 Task: Research Airbnb properties in Hastings, New Zealand from 10th December, 2023 to 16th December, 2023 for 4 adults.4 bedrooms having 4 beds and 4 bathrooms. Property type can be flat. Amenities needed are: wifi, TV, free parkinig on premises, gym, breakfast. Booking option can be shelf check-in. Look for 3 properties as per requirement.
Action: Mouse moved to (519, 148)
Screenshot: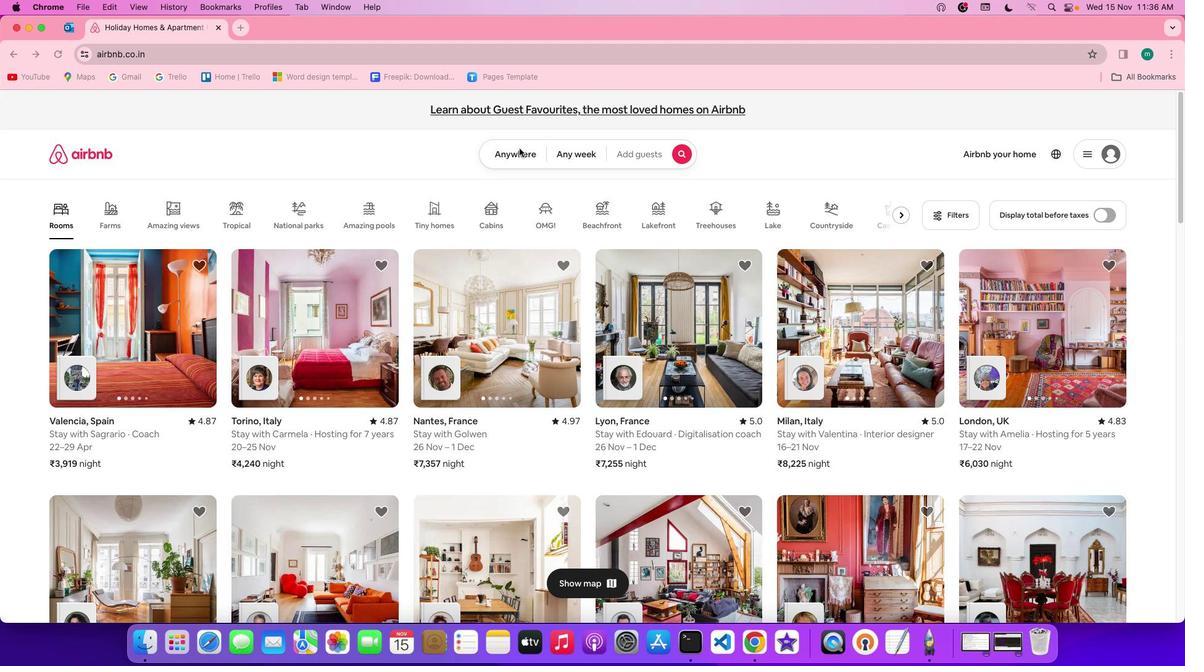 
Action: Mouse pressed left at (519, 148)
Screenshot: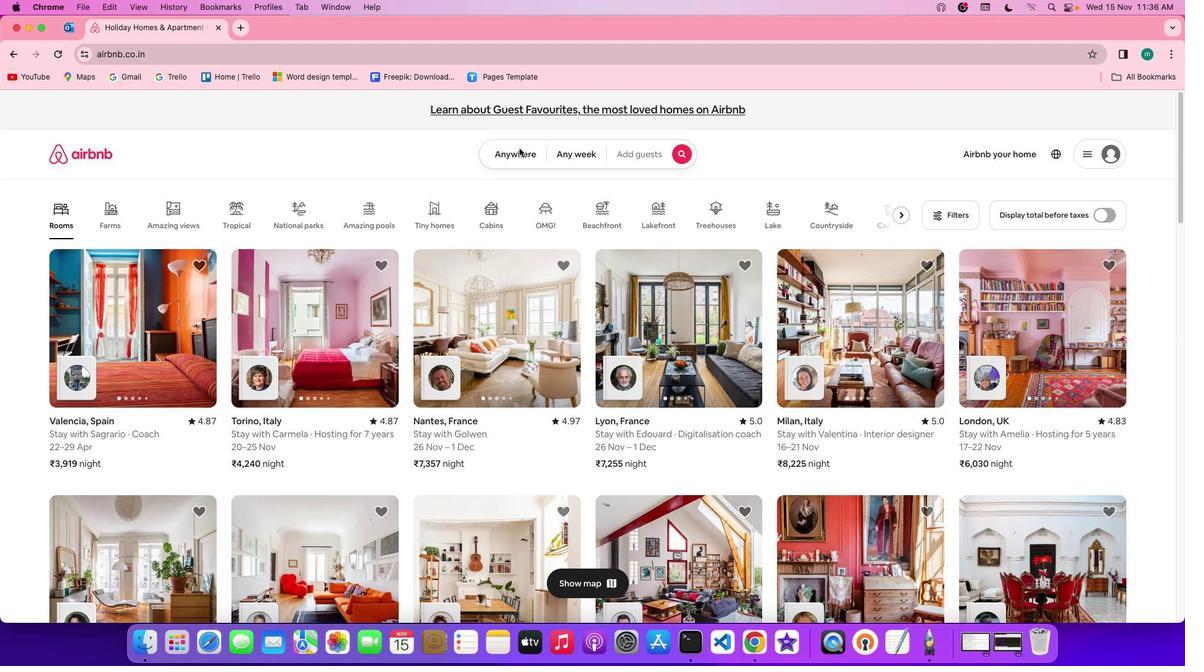 
Action: Mouse pressed left at (519, 148)
Screenshot: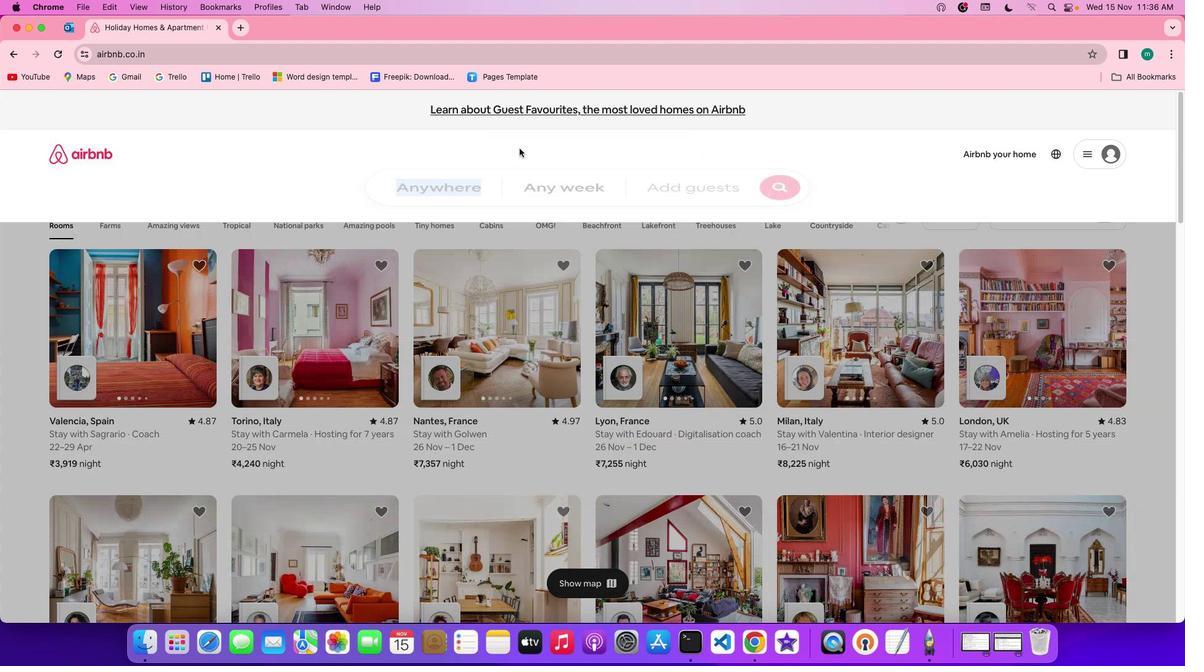 
Action: Mouse moved to (472, 204)
Screenshot: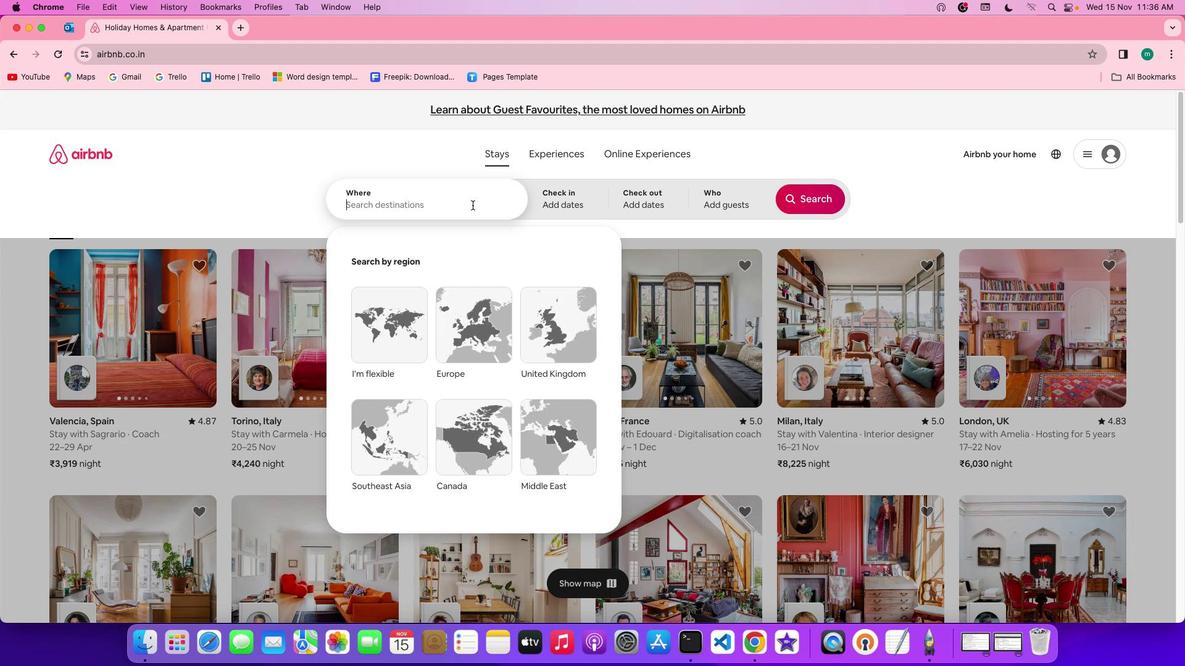 
Action: Mouse pressed left at (472, 204)
Screenshot: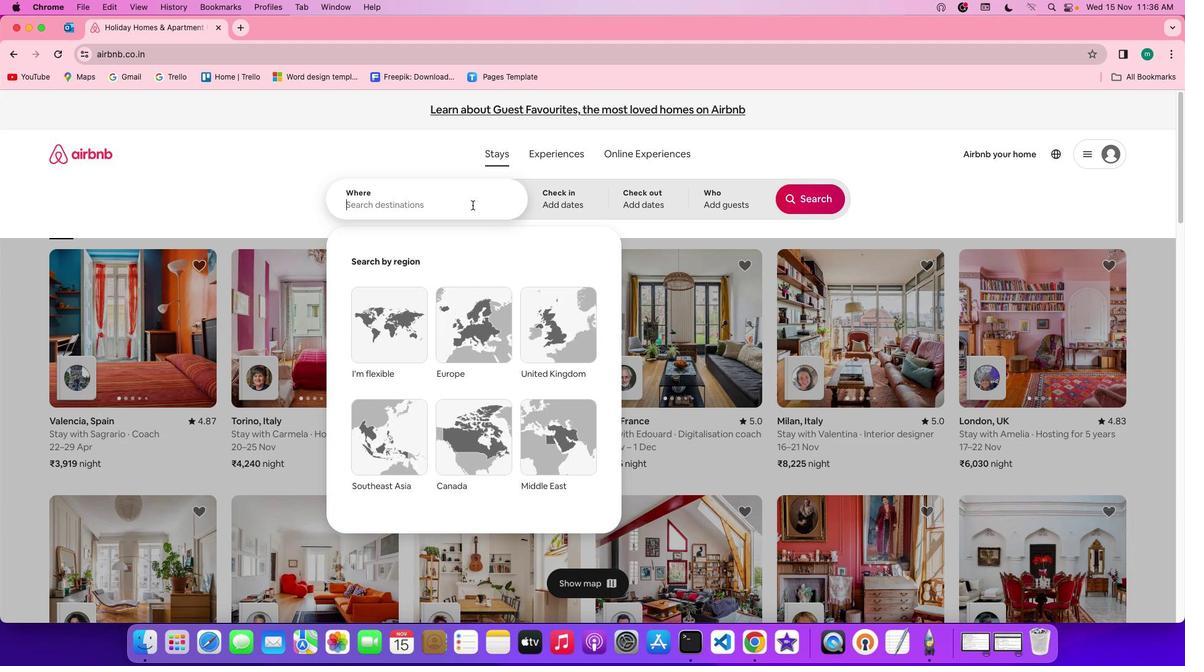 
Action: Mouse moved to (474, 205)
Screenshot: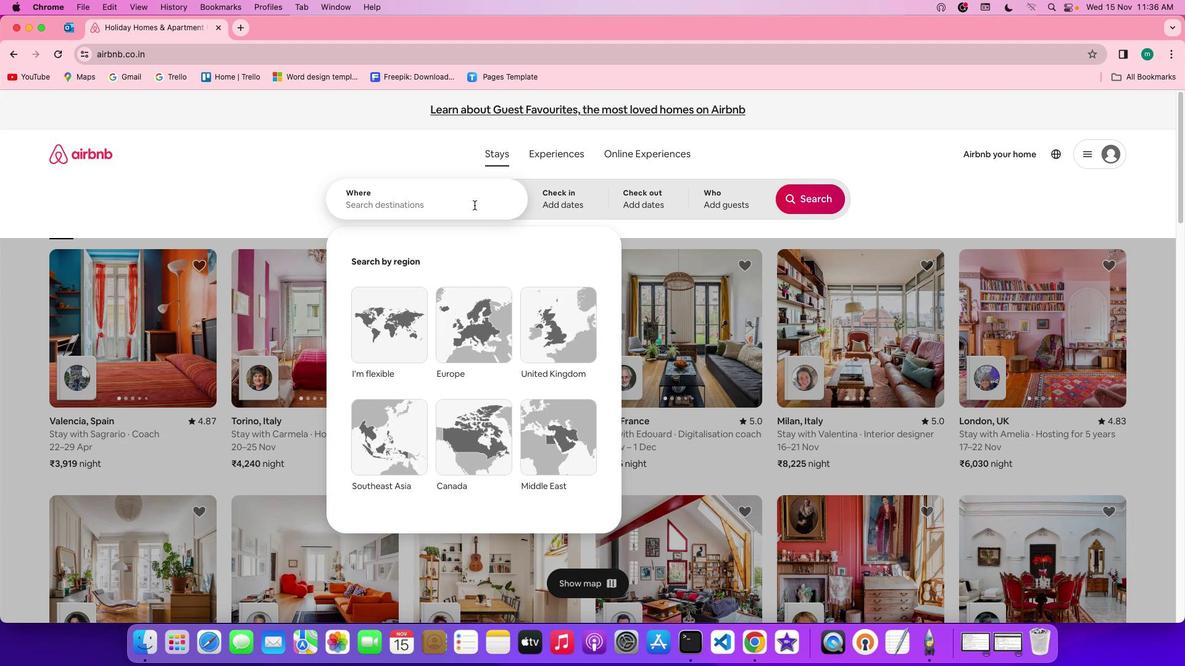 
Action: Key pressed Key.shift'H''a''s''t''i''n''g''s'','Key.spaceKey.shift'n''e''w'Key.spaceKey.shiftKey.shift'Z''e''a''l''a''n''d'
Screenshot: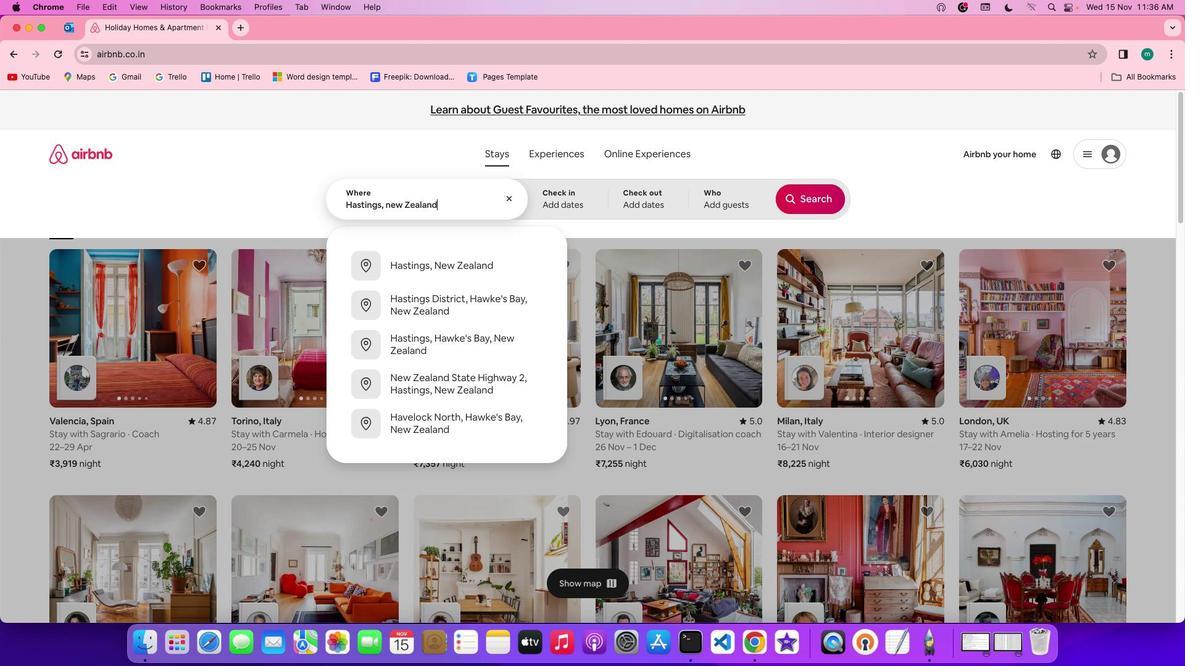 
Action: Mouse moved to (587, 202)
Screenshot: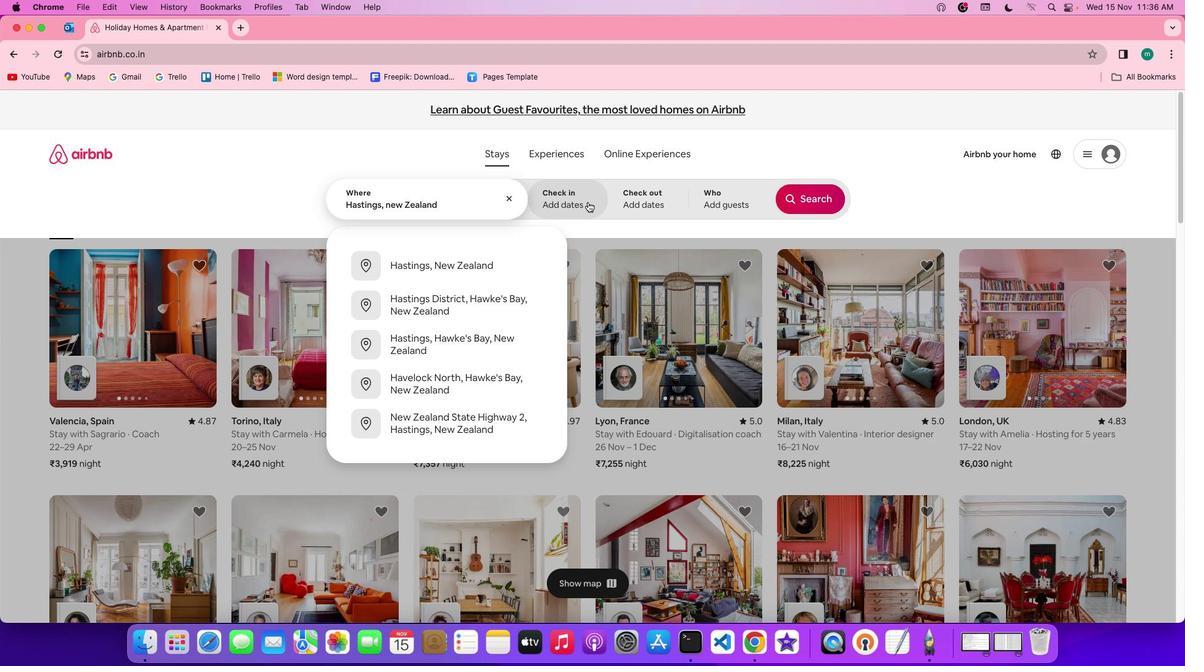 
Action: Mouse pressed left at (587, 202)
Screenshot: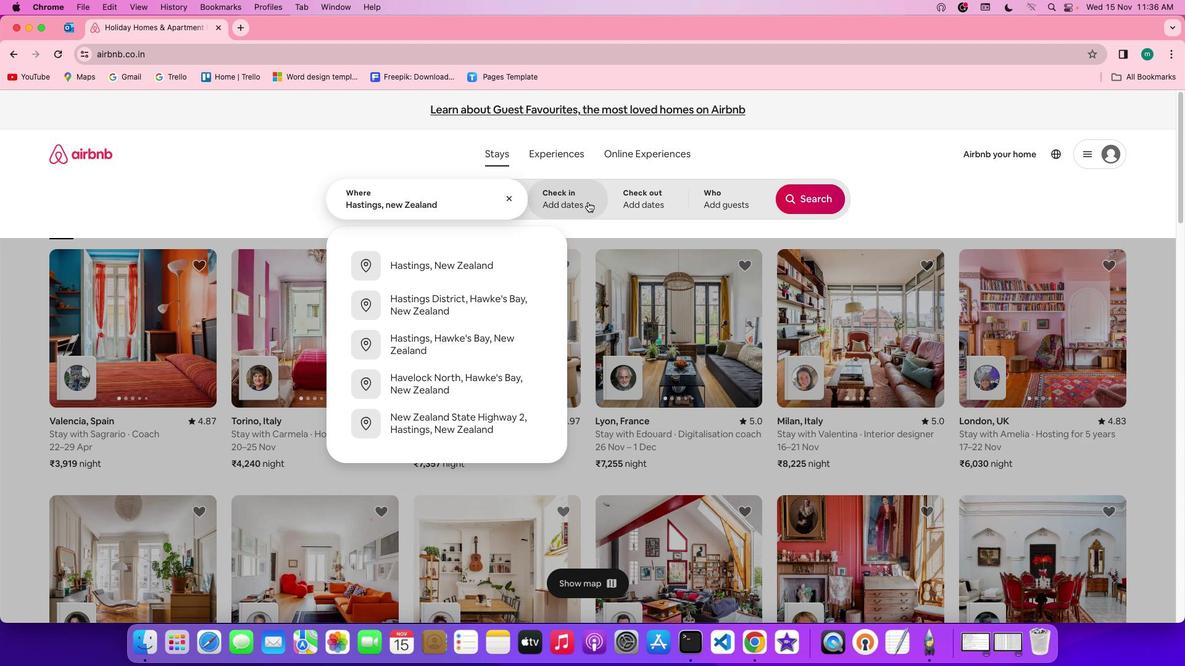 
Action: Mouse moved to (614, 401)
Screenshot: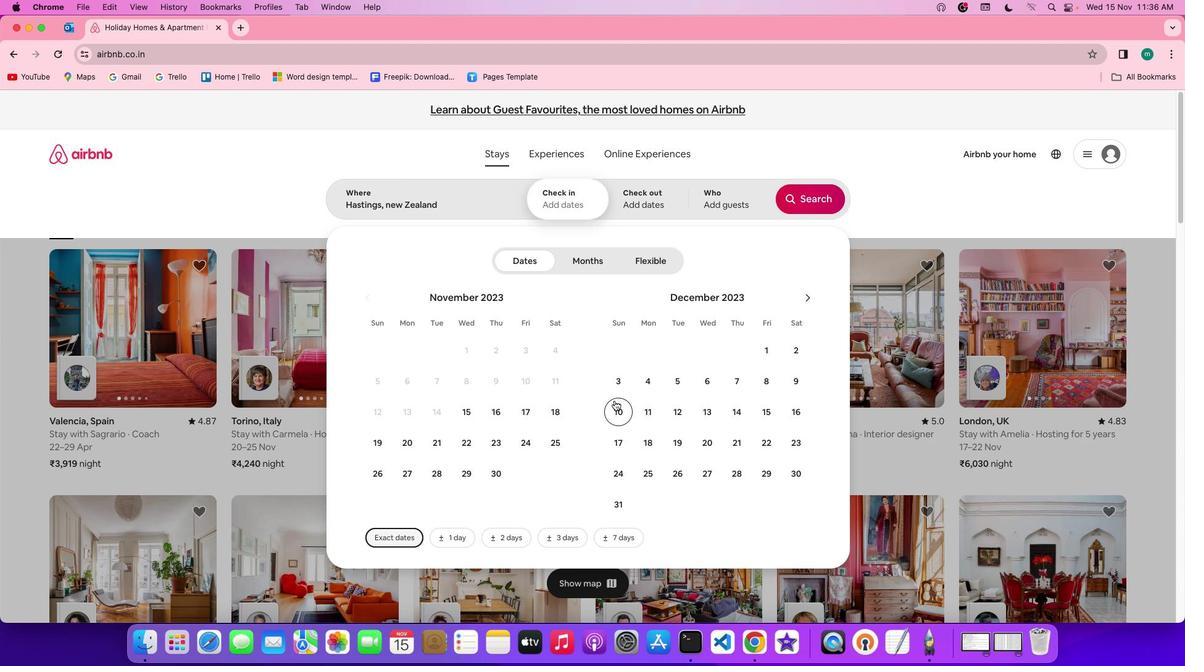 
Action: Mouse pressed left at (614, 401)
Screenshot: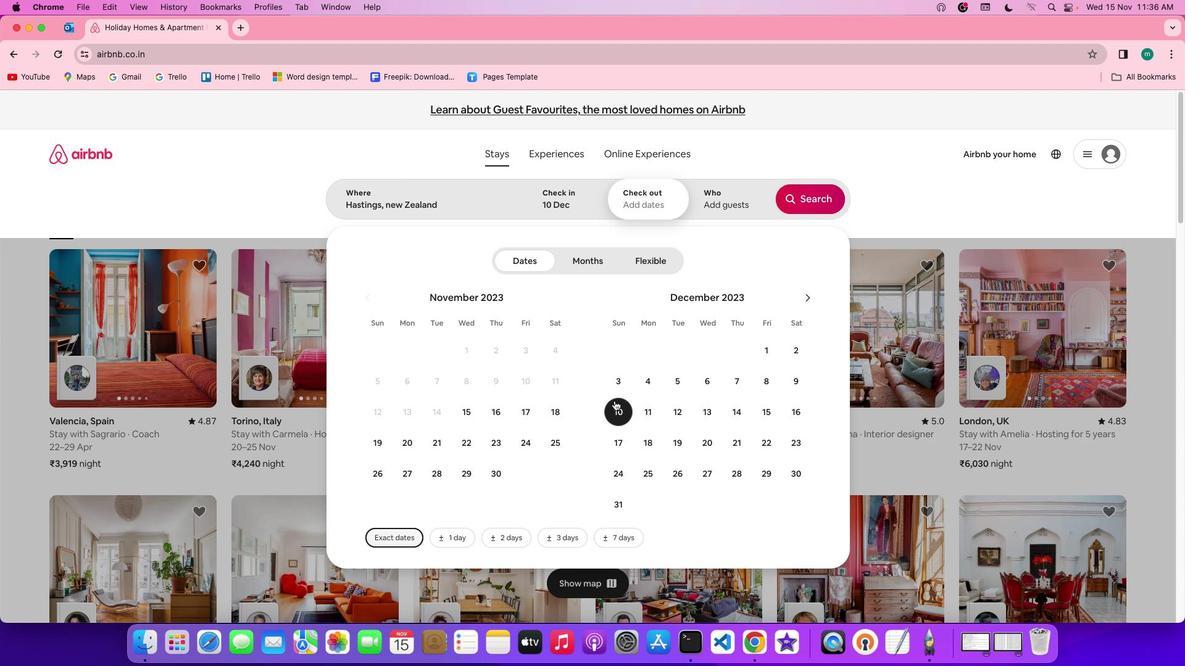 
Action: Mouse moved to (793, 406)
Screenshot: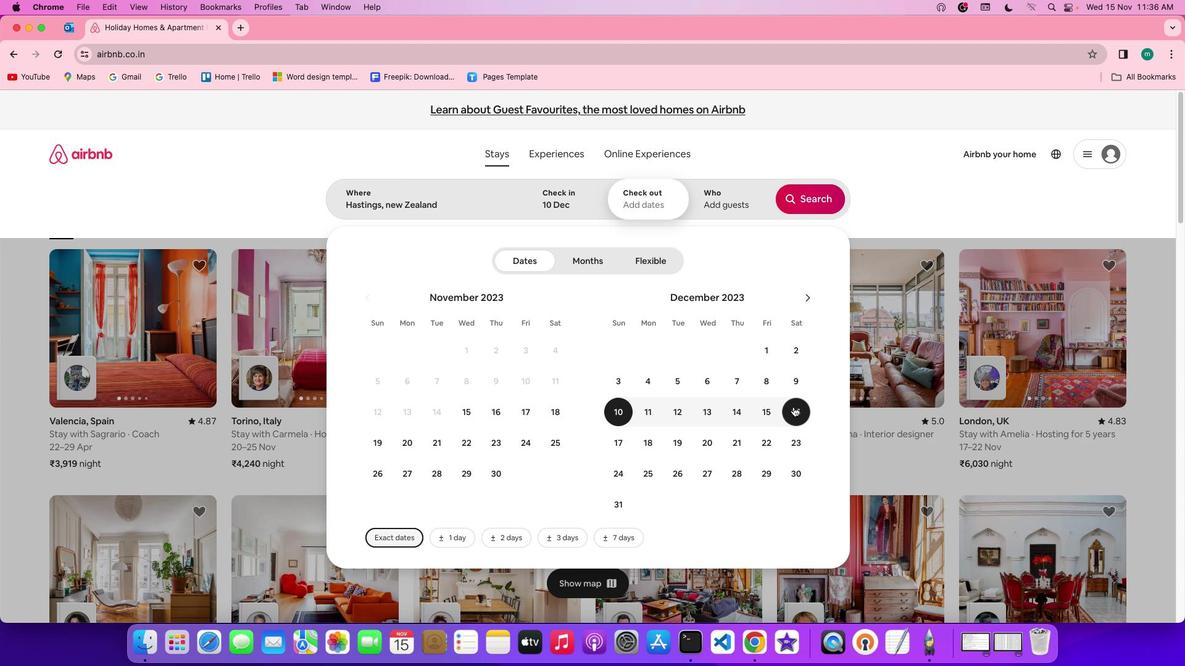 
Action: Mouse pressed left at (793, 406)
Screenshot: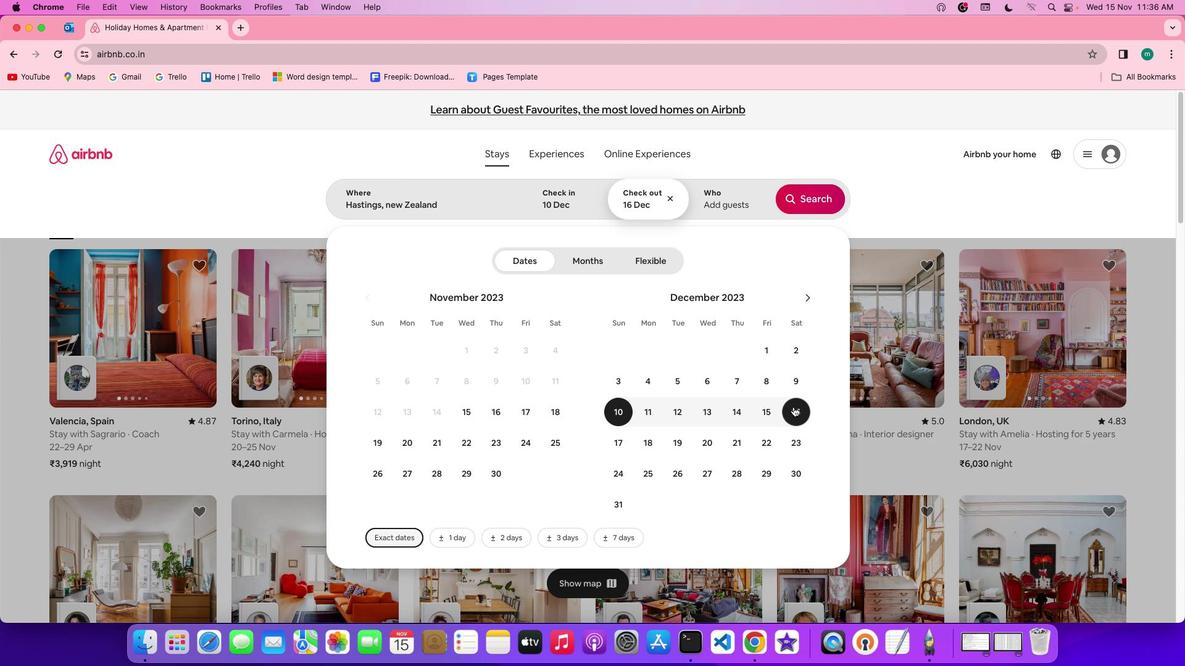 
Action: Mouse moved to (743, 192)
Screenshot: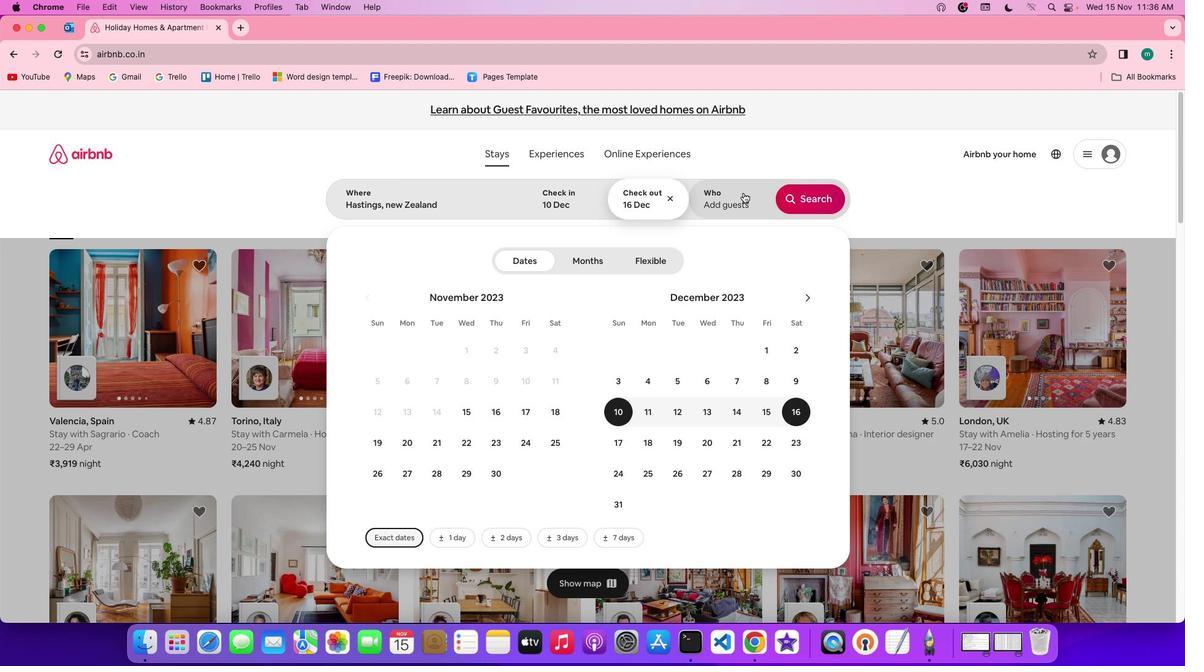 
Action: Mouse pressed left at (743, 192)
Screenshot: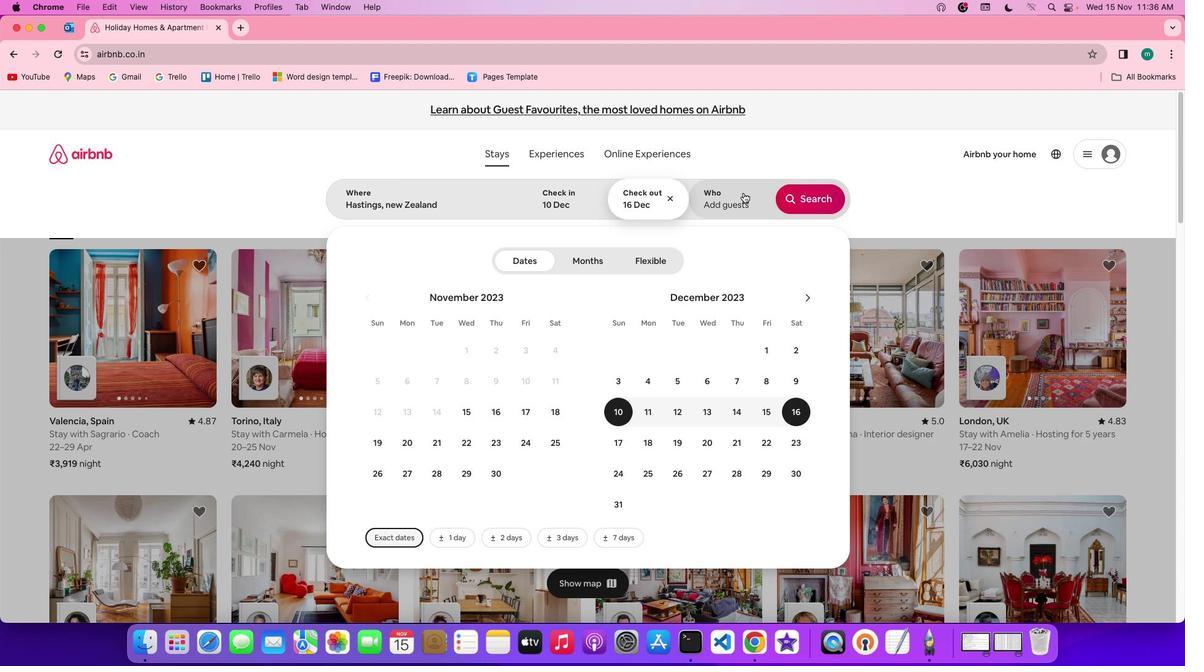 
Action: Mouse moved to (813, 269)
Screenshot: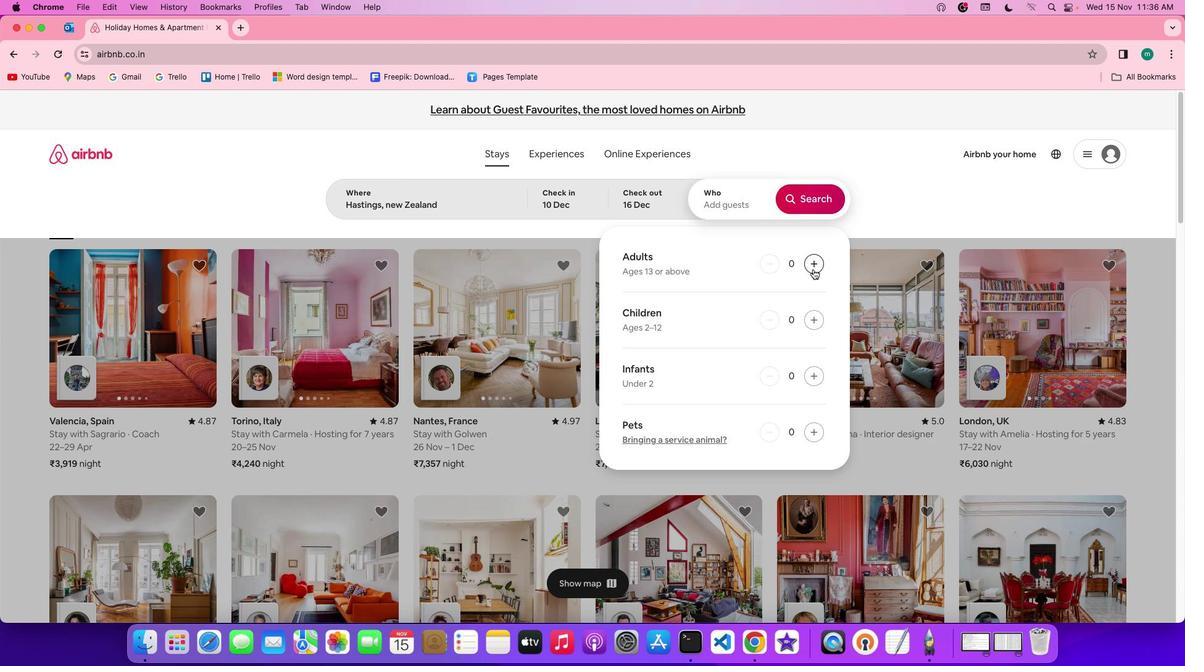 
Action: Mouse pressed left at (813, 269)
Screenshot: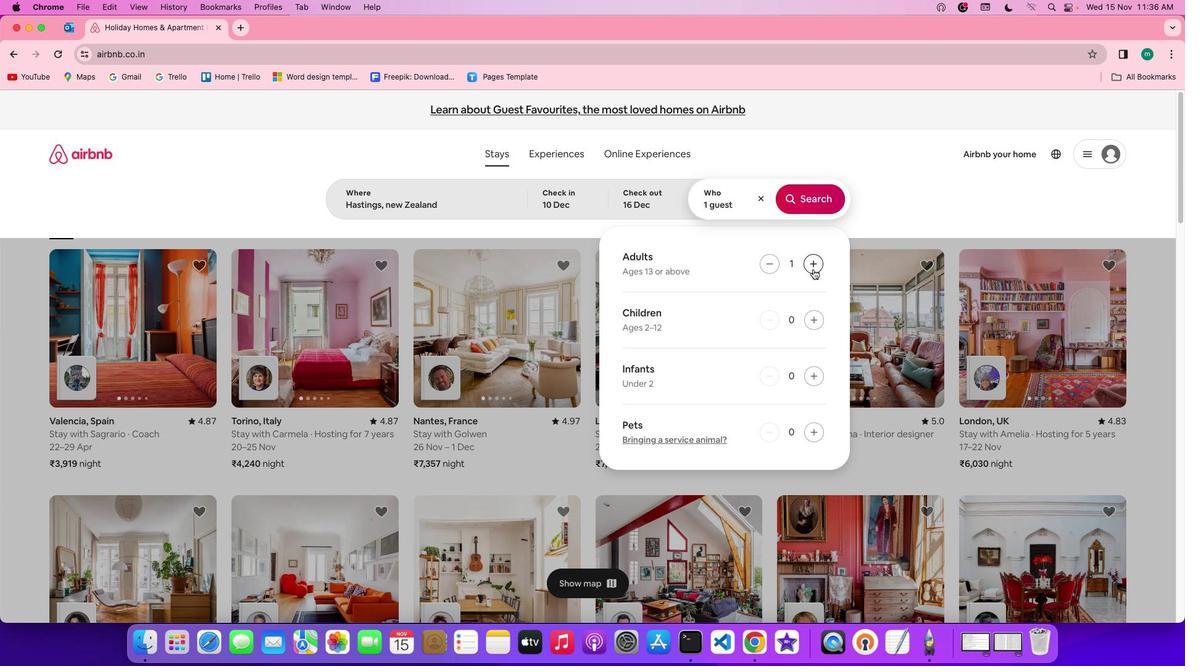 
Action: Mouse pressed left at (813, 269)
Screenshot: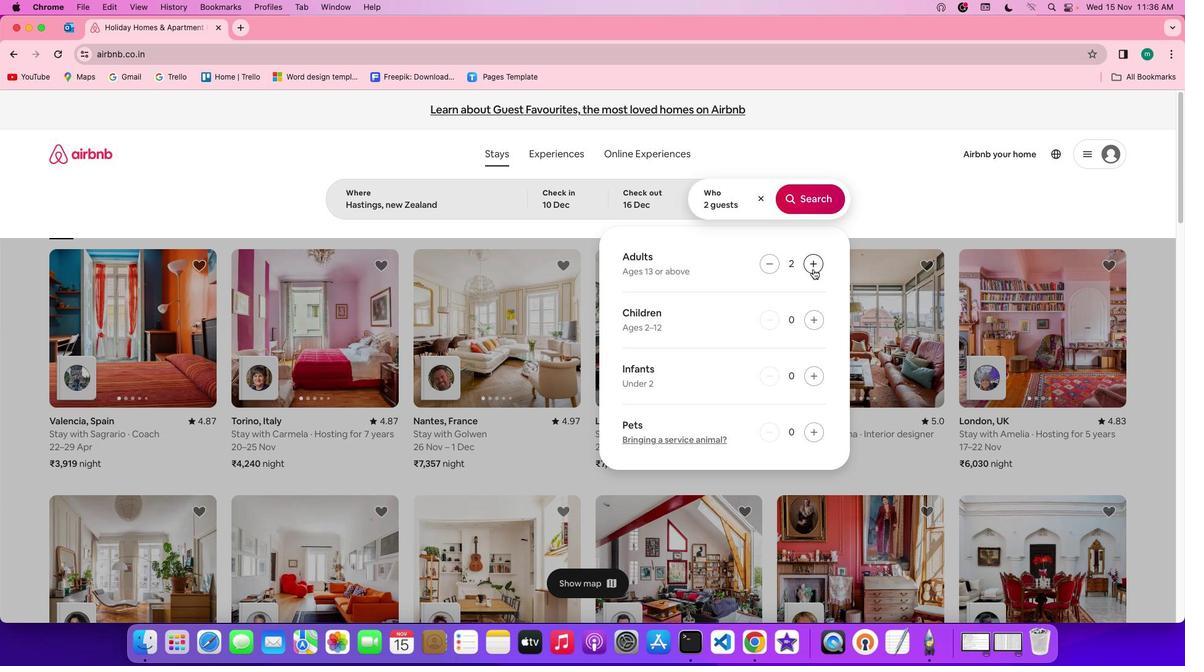
Action: Mouse pressed left at (813, 269)
Screenshot: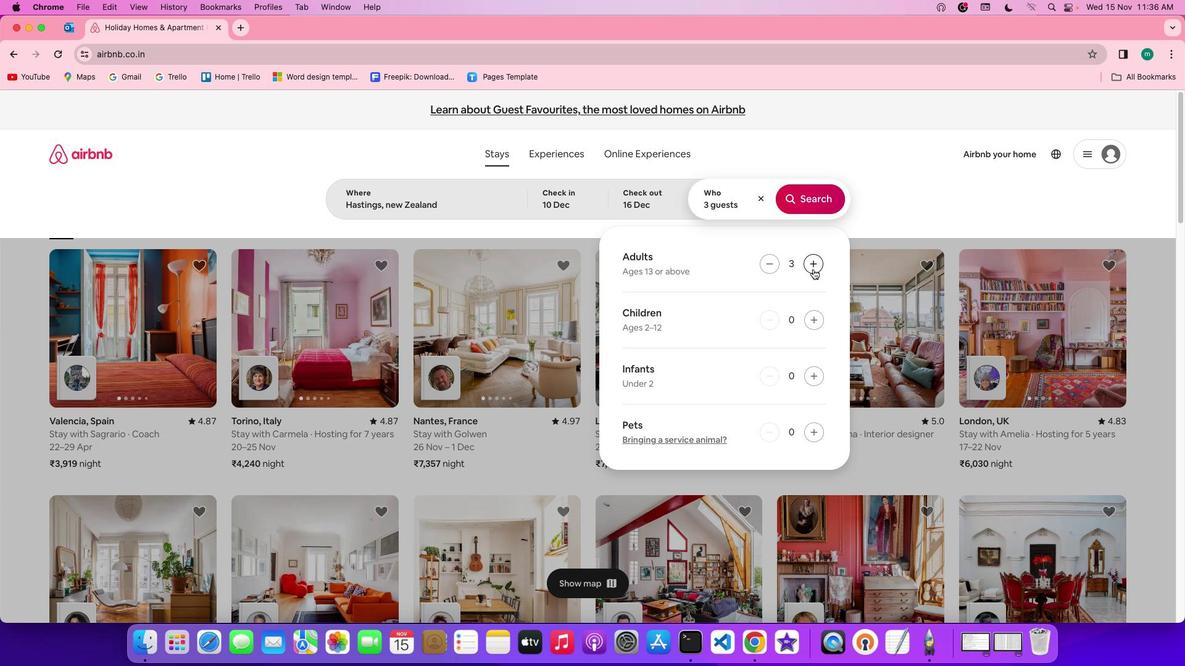 
Action: Mouse pressed left at (813, 269)
Screenshot: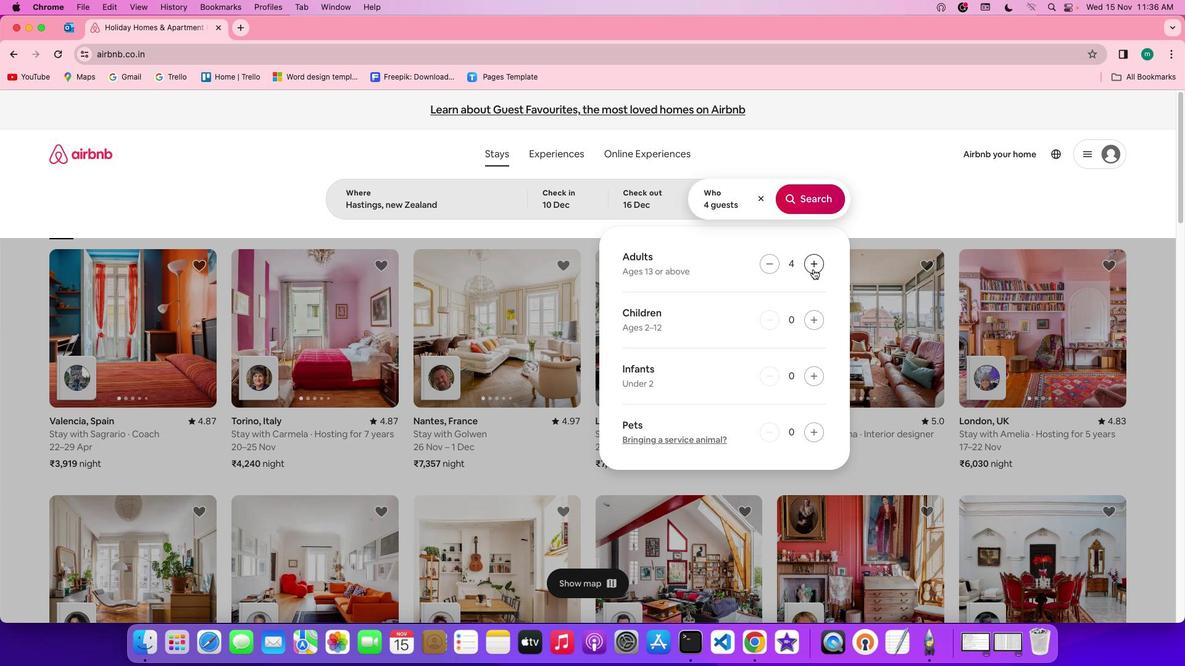 
Action: Mouse moved to (815, 188)
Screenshot: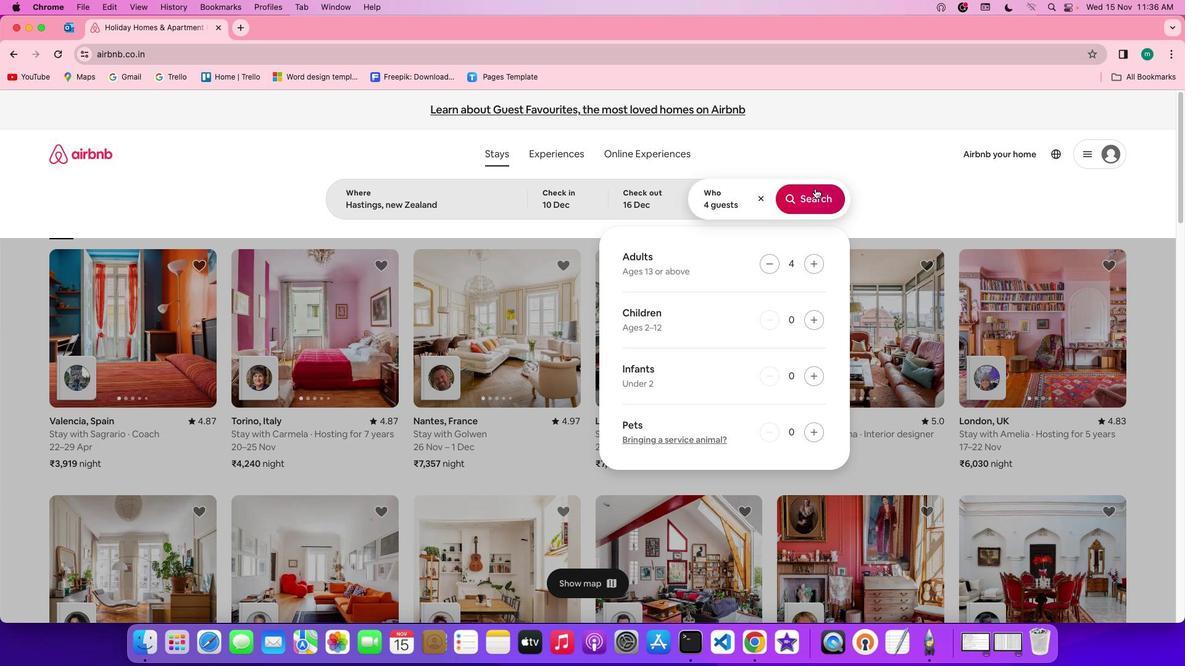 
Action: Mouse pressed left at (815, 188)
Screenshot: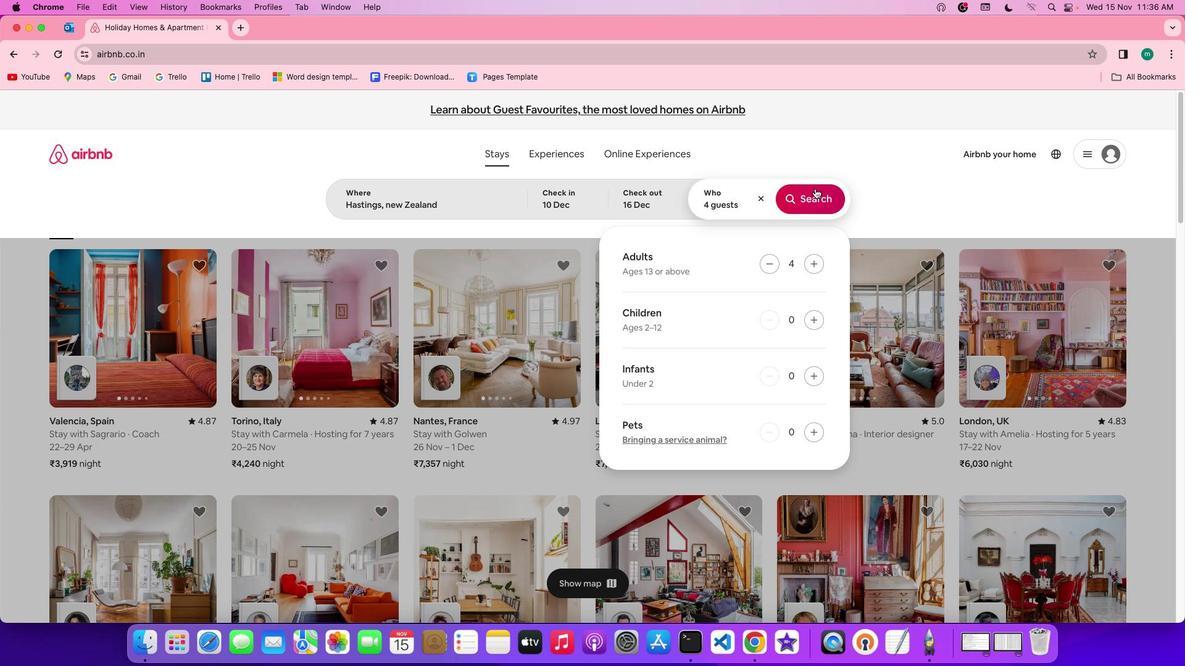 
Action: Mouse moved to (995, 172)
Screenshot: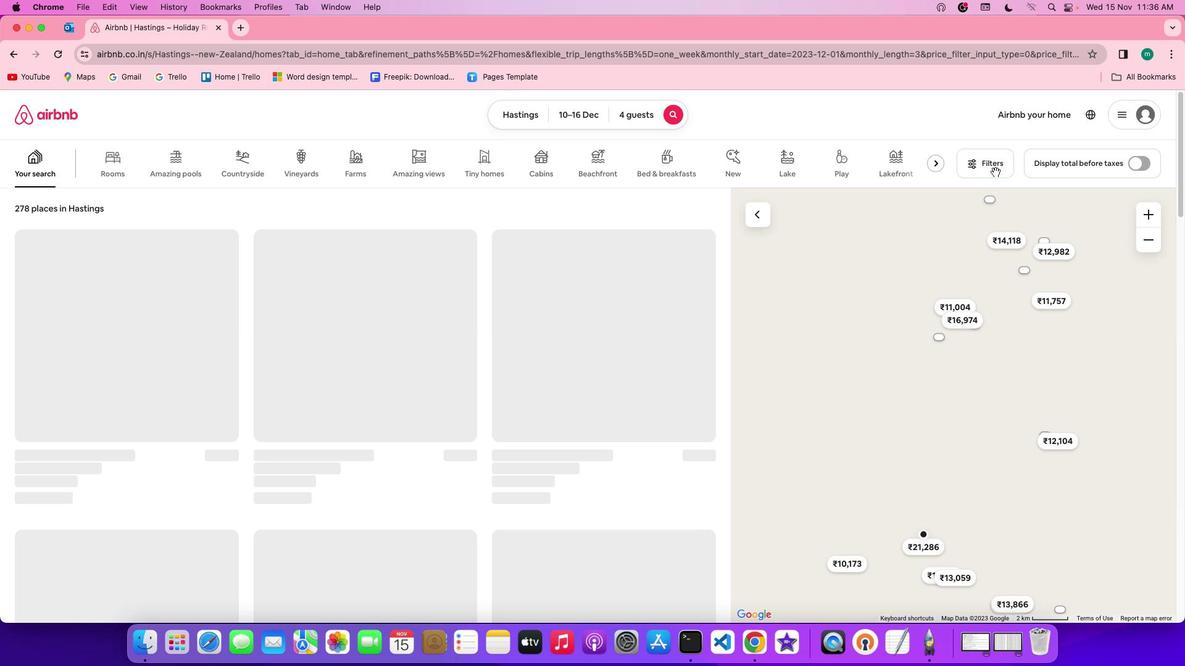 
Action: Mouse pressed left at (995, 172)
Screenshot: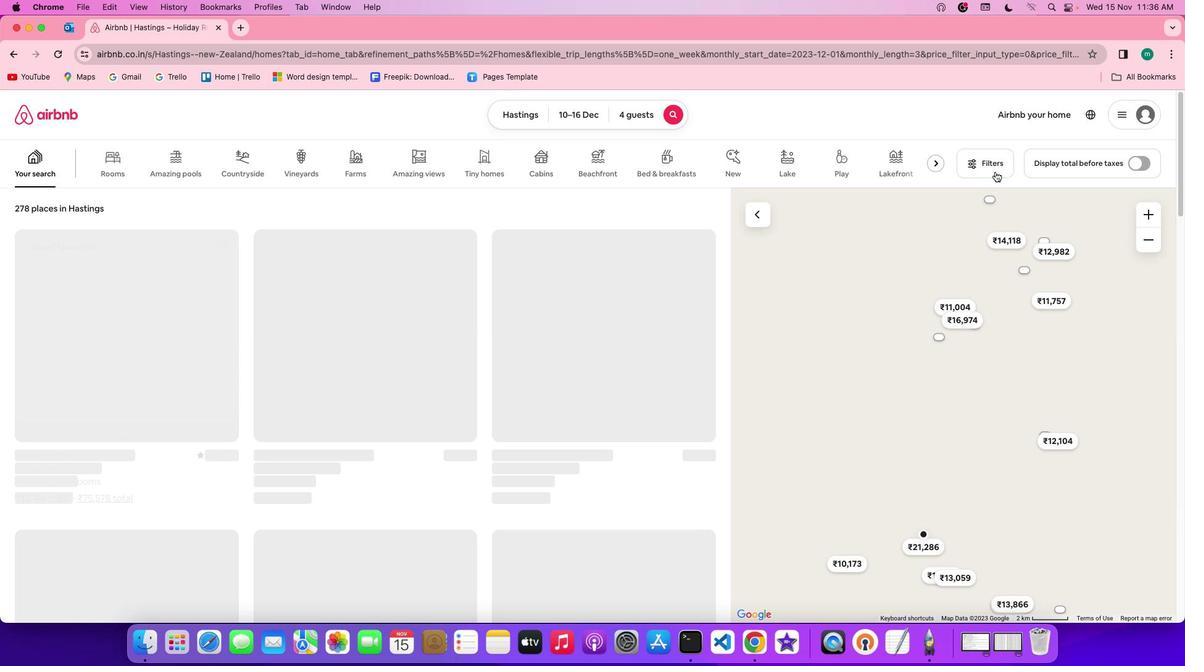 
Action: Mouse moved to (582, 370)
Screenshot: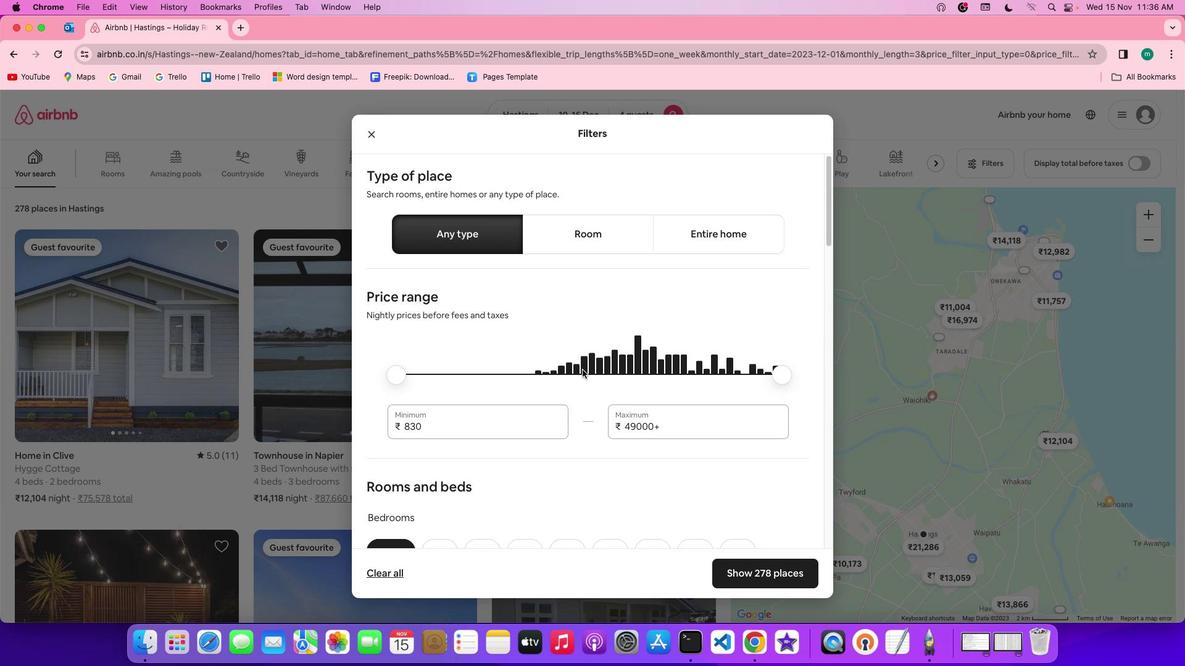 
Action: Mouse scrolled (582, 370) with delta (0, 0)
Screenshot: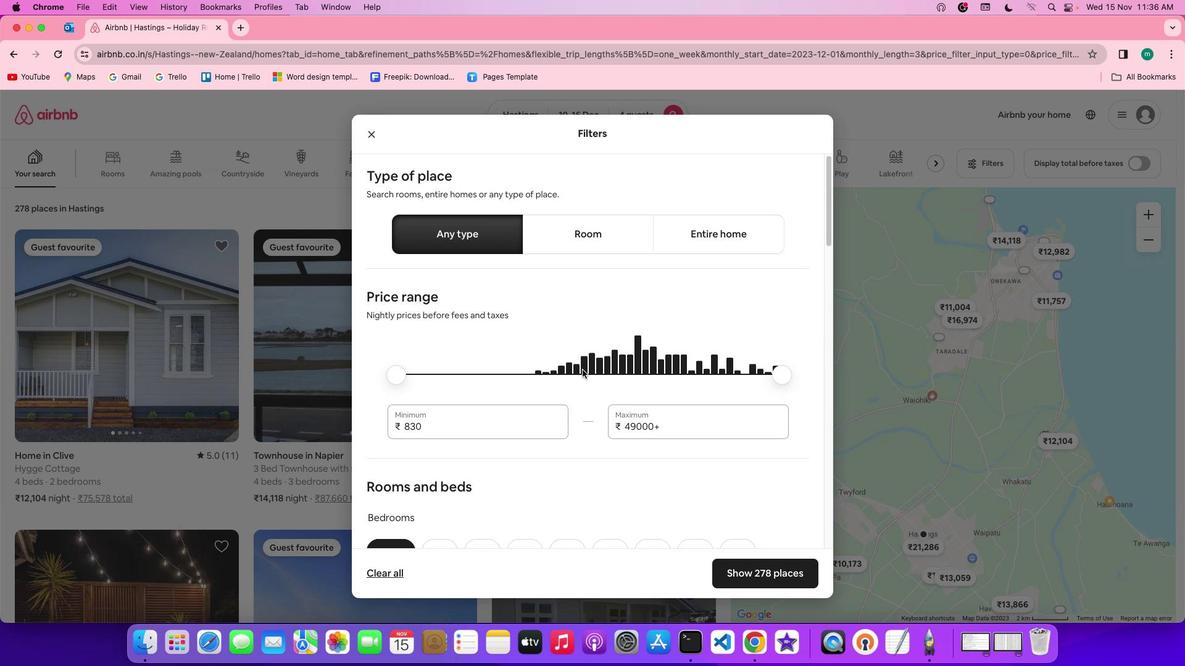 
Action: Mouse moved to (582, 369)
Screenshot: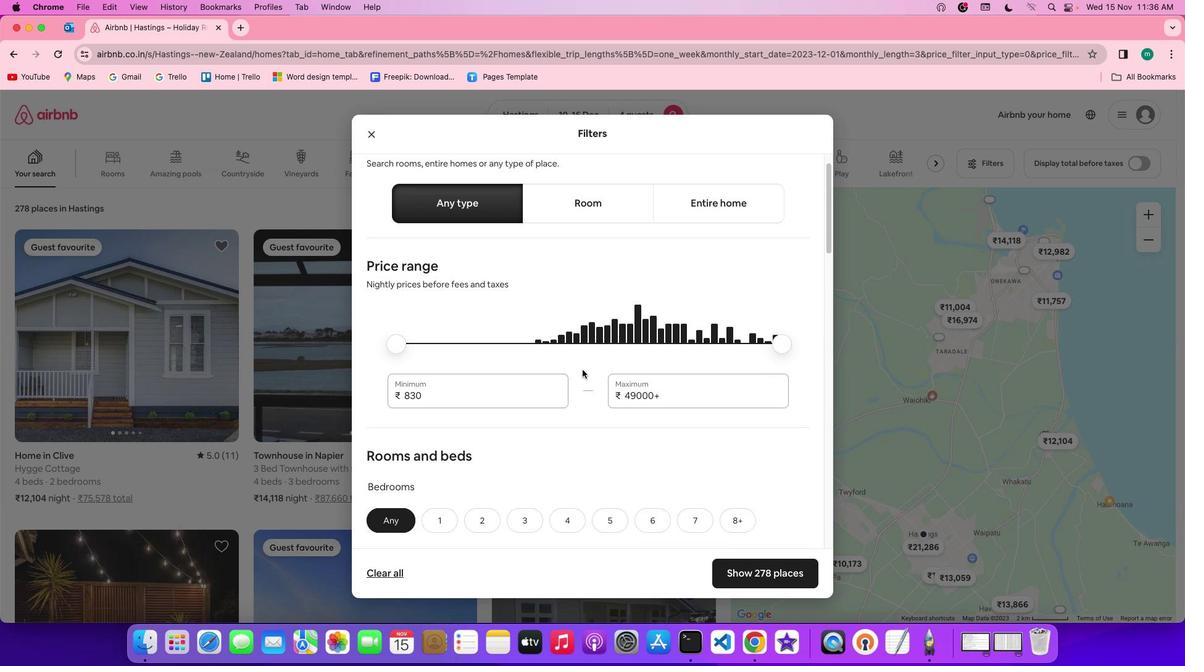 
Action: Mouse scrolled (582, 369) with delta (0, 0)
Screenshot: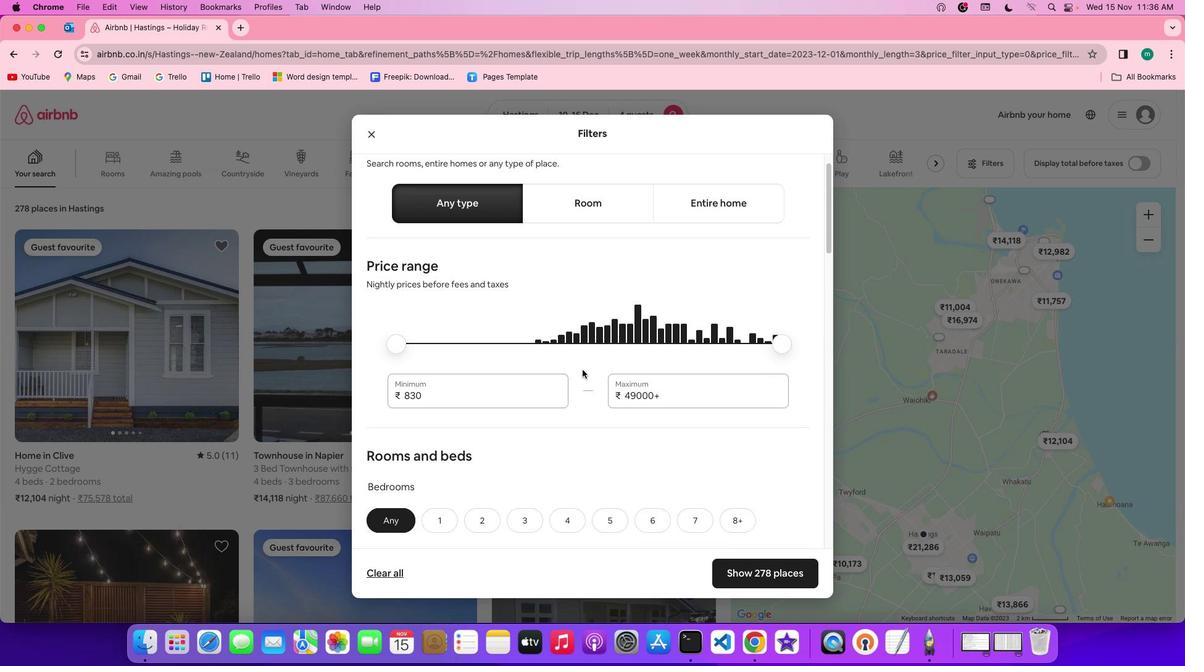 
Action: Mouse scrolled (582, 369) with delta (0, -1)
Screenshot: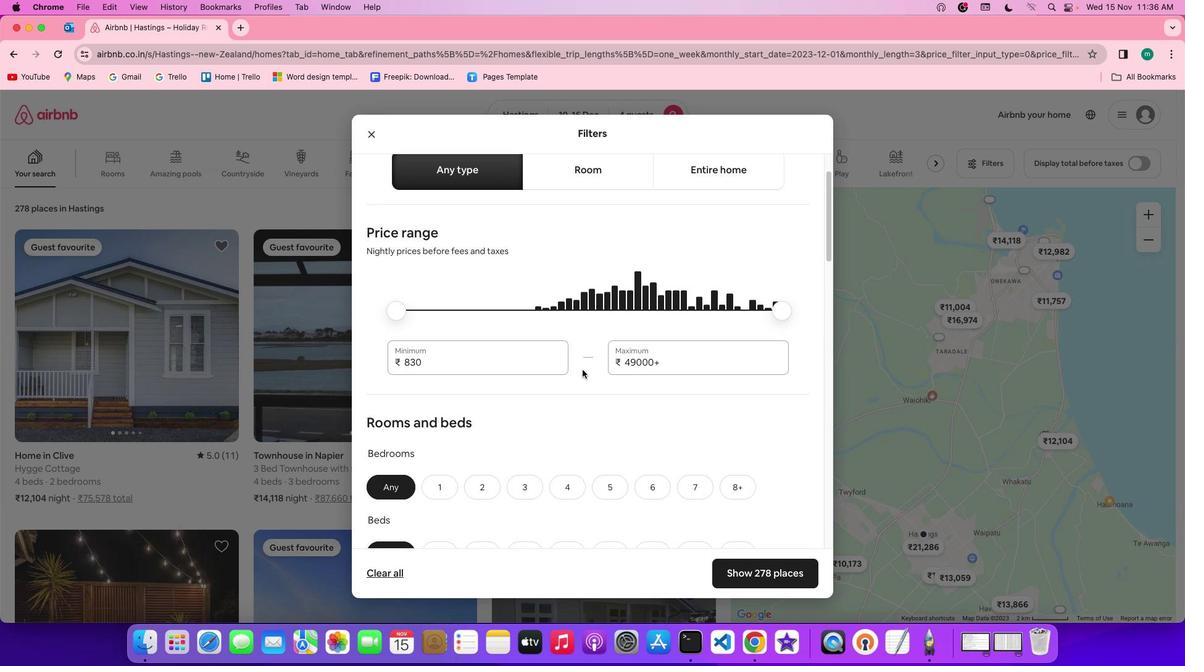 
Action: Mouse scrolled (582, 369) with delta (0, -1)
Screenshot: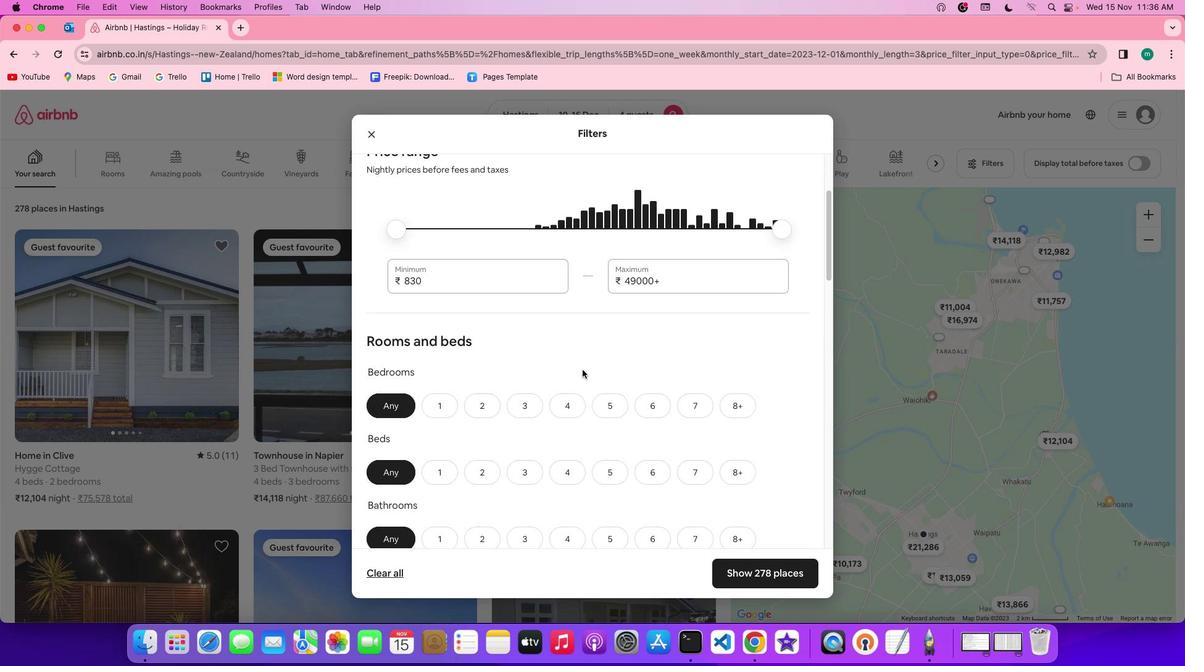 
Action: Mouse moved to (579, 364)
Screenshot: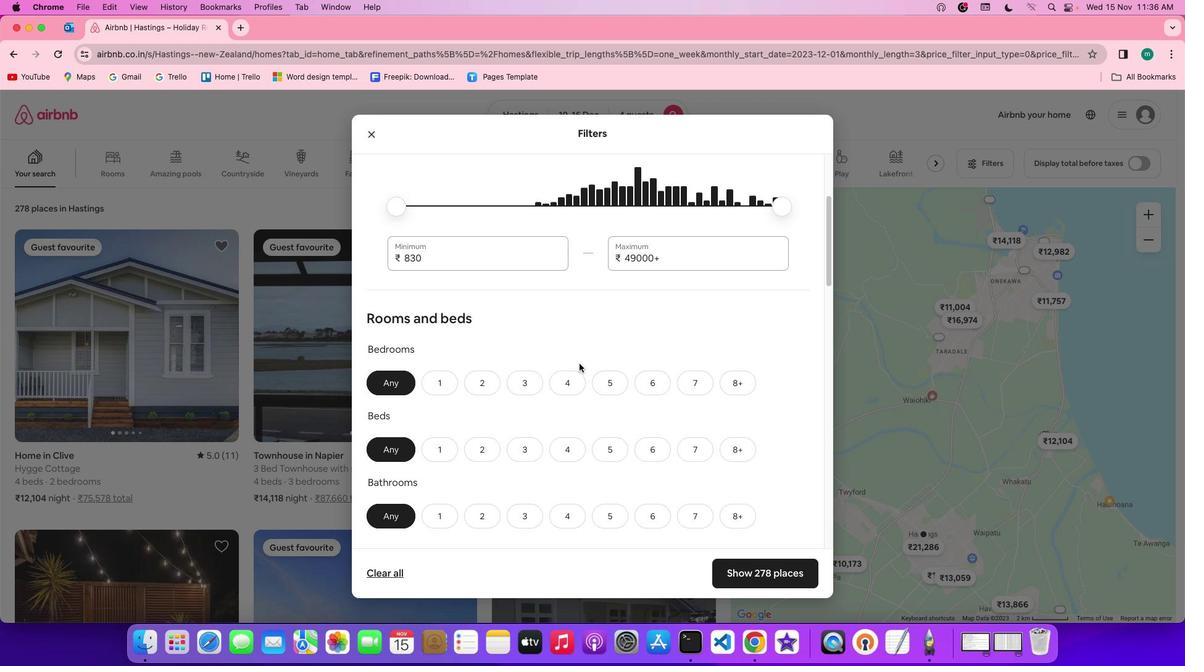 
Action: Mouse scrolled (579, 364) with delta (0, 0)
Screenshot: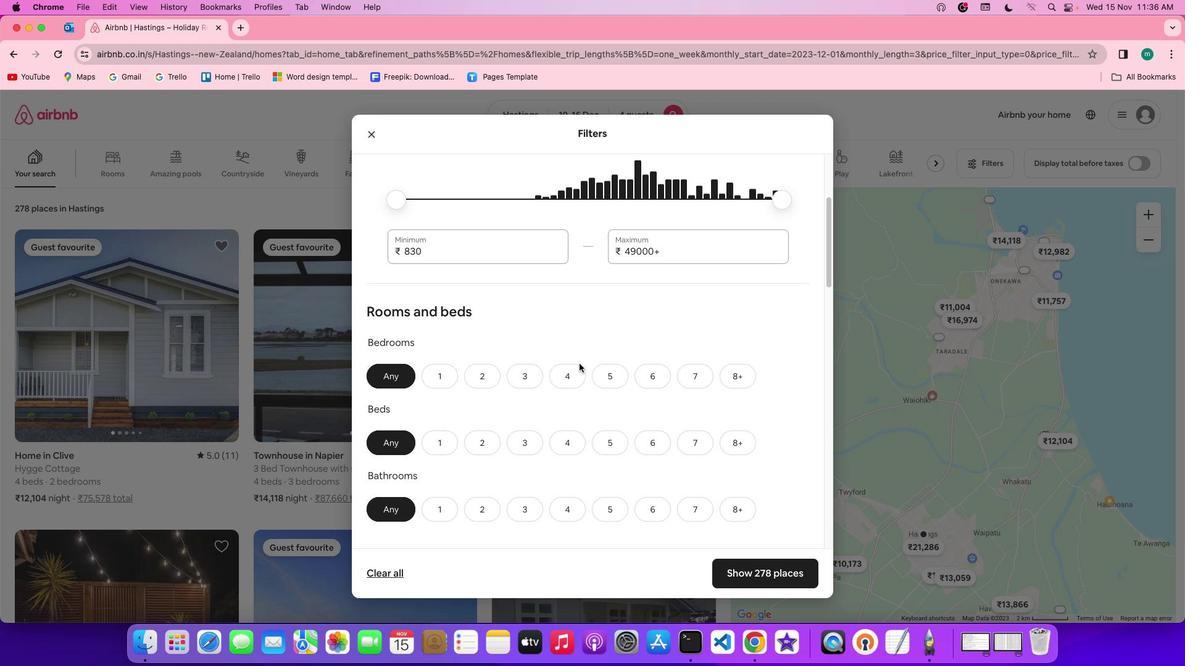 
Action: Mouse scrolled (579, 364) with delta (0, 0)
Screenshot: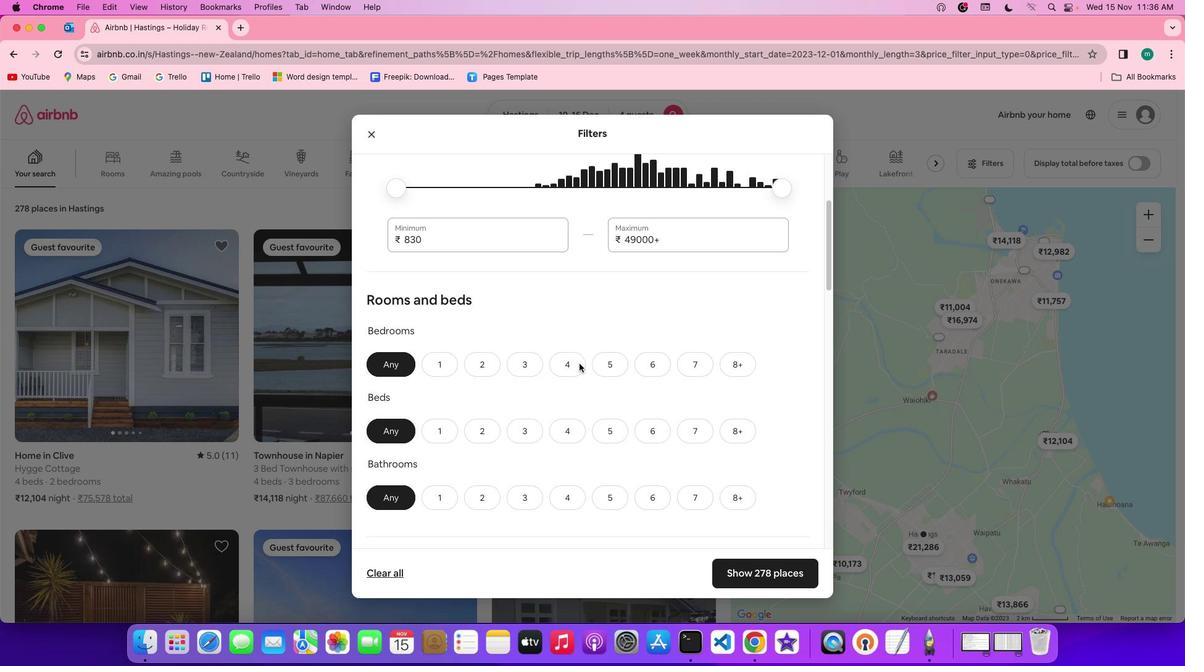 
Action: Mouse scrolled (579, 364) with delta (0, -1)
Screenshot: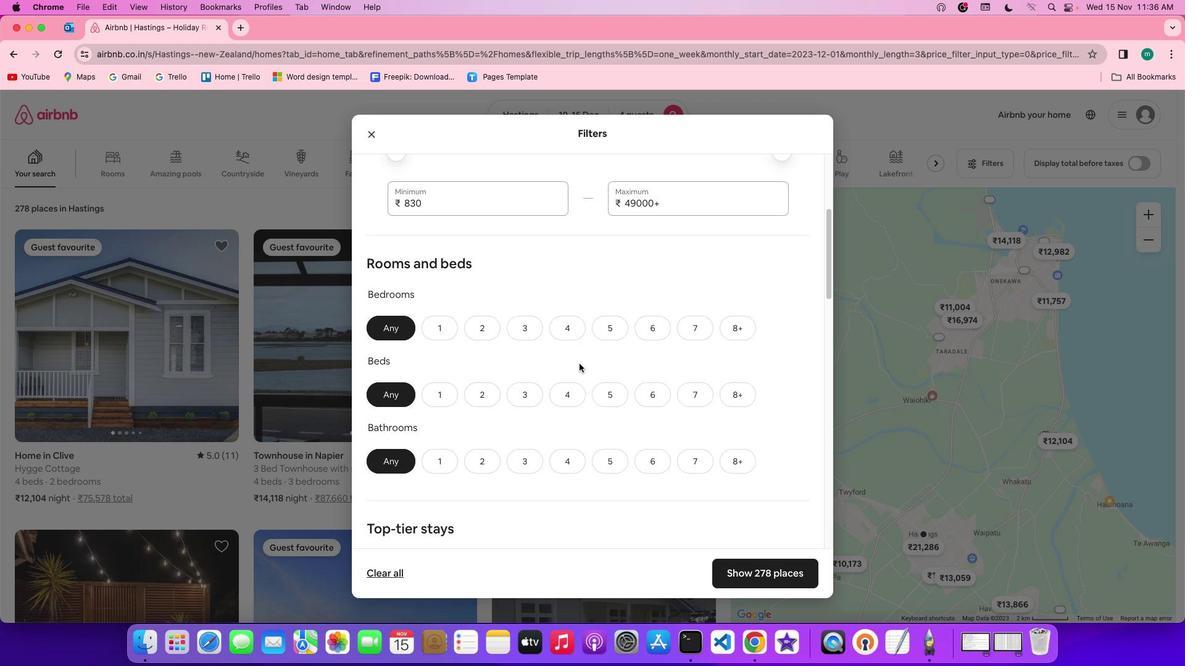 
Action: Mouse moved to (557, 299)
Screenshot: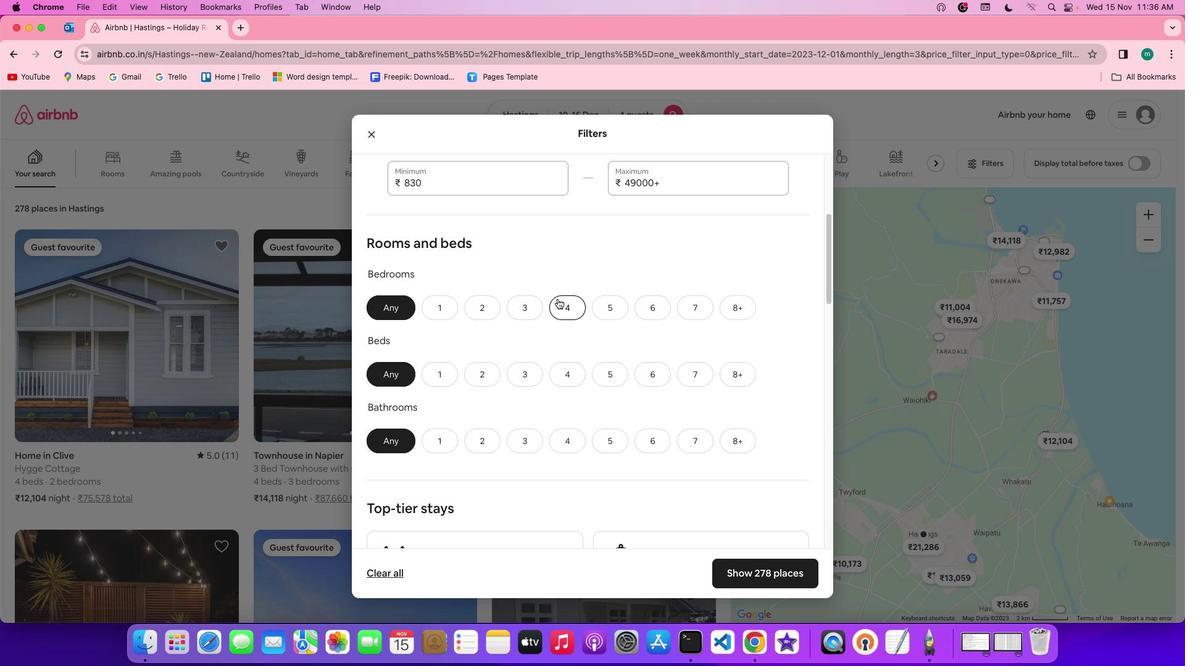 
Action: Mouse pressed left at (557, 299)
Screenshot: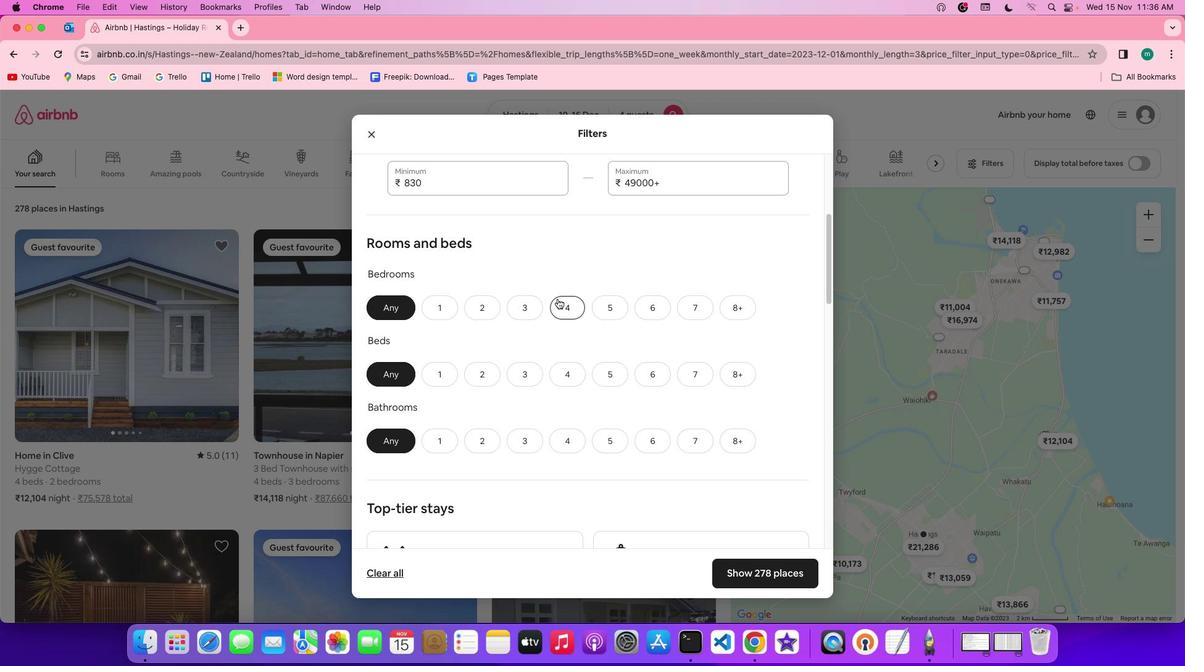 
Action: Mouse moved to (558, 368)
Screenshot: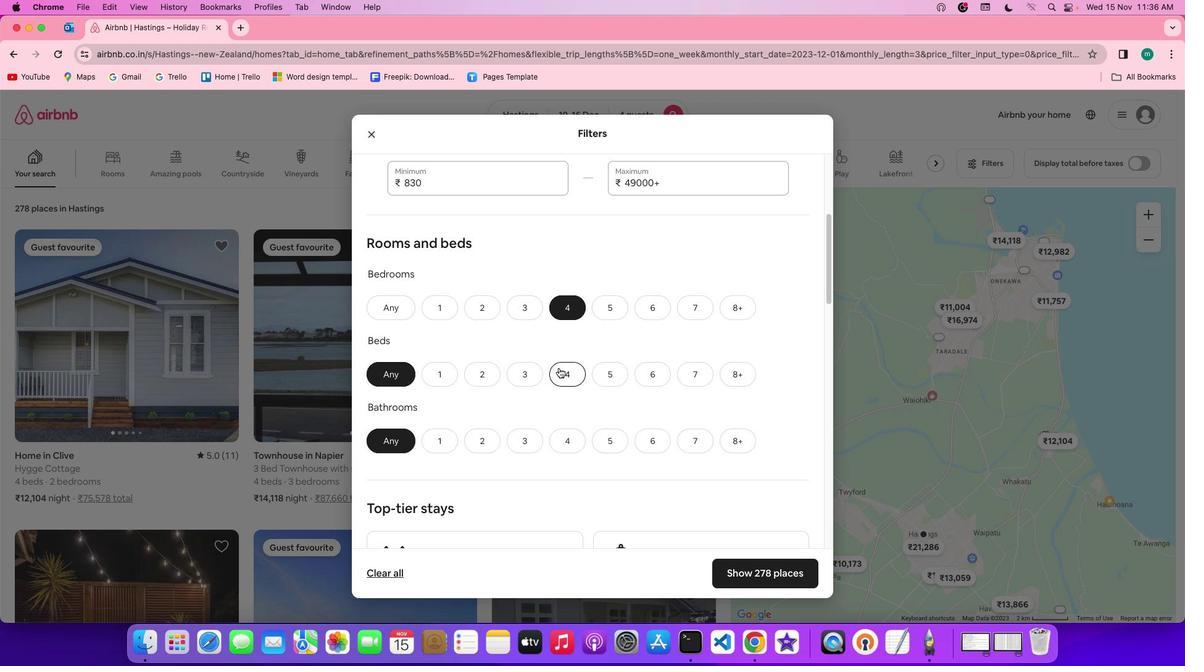
Action: Mouse pressed left at (558, 368)
Screenshot: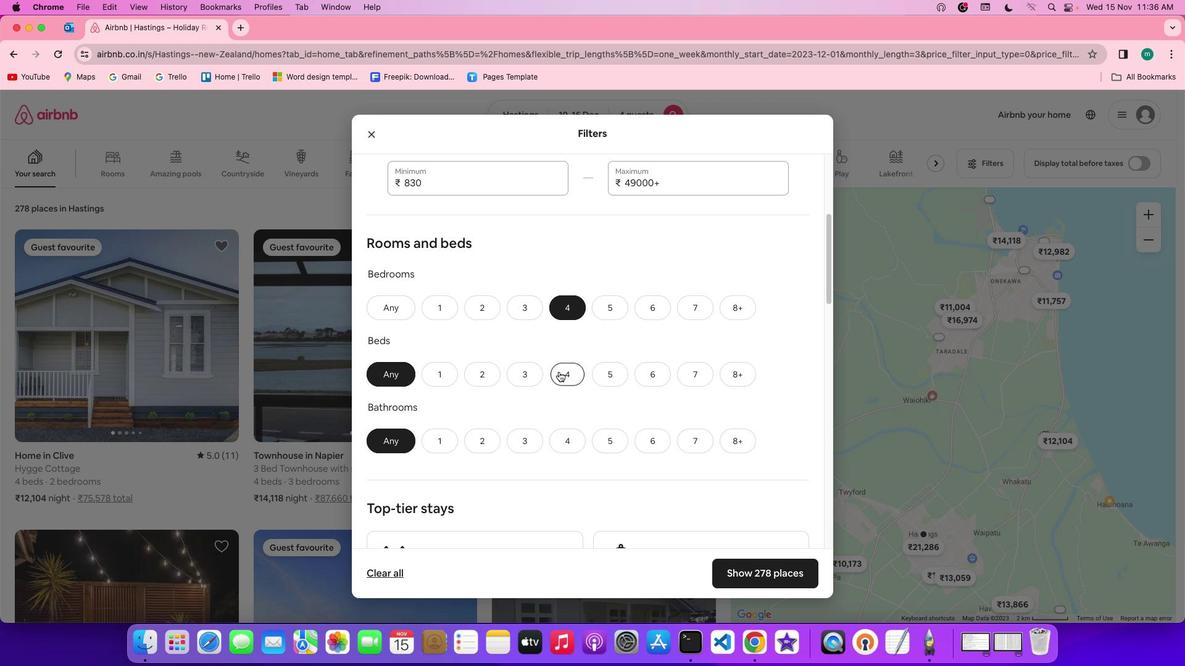 
Action: Mouse moved to (561, 417)
Screenshot: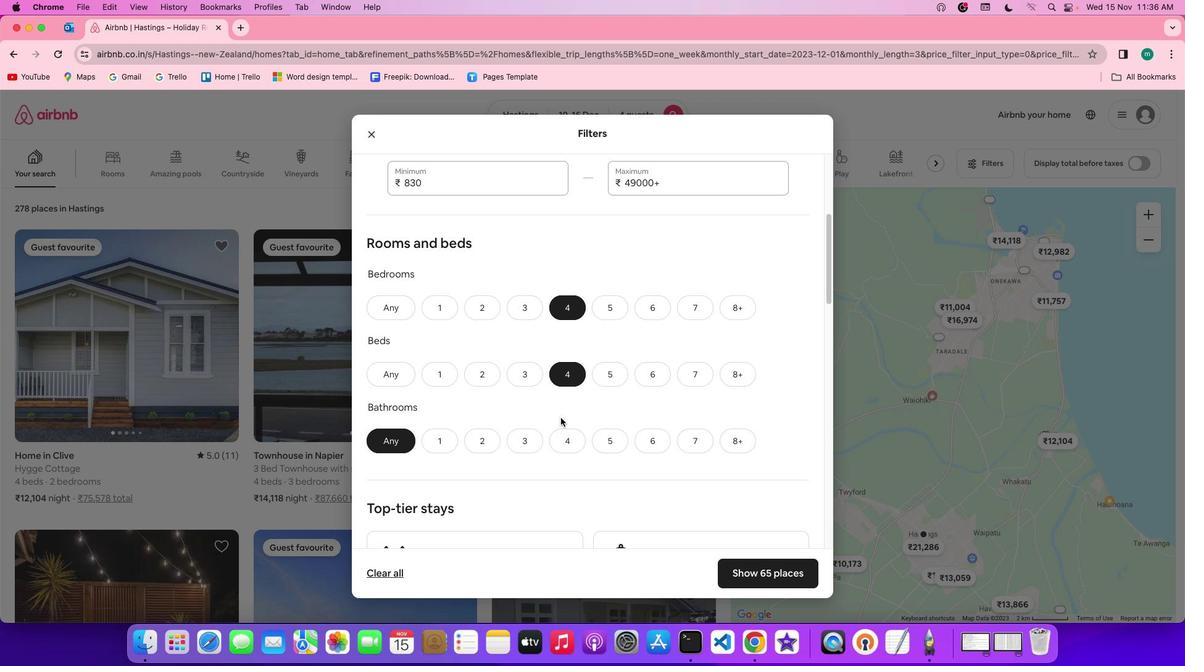 
Action: Mouse pressed left at (561, 417)
Screenshot: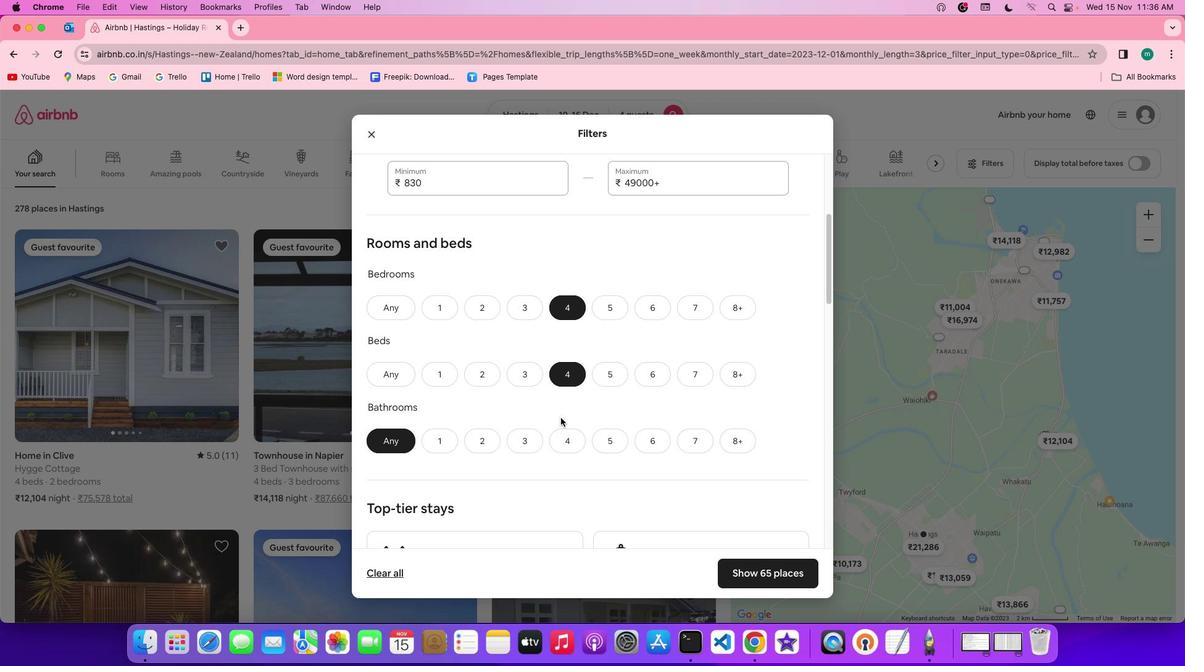 
Action: Mouse moved to (559, 436)
Screenshot: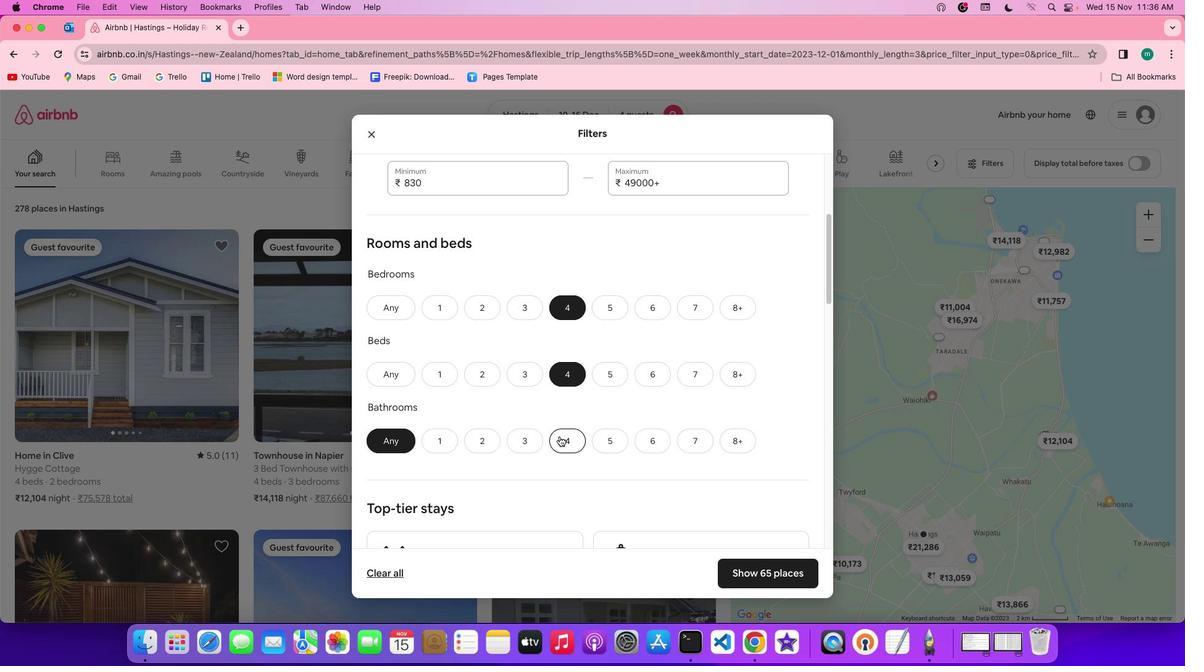 
Action: Mouse pressed left at (559, 436)
Screenshot: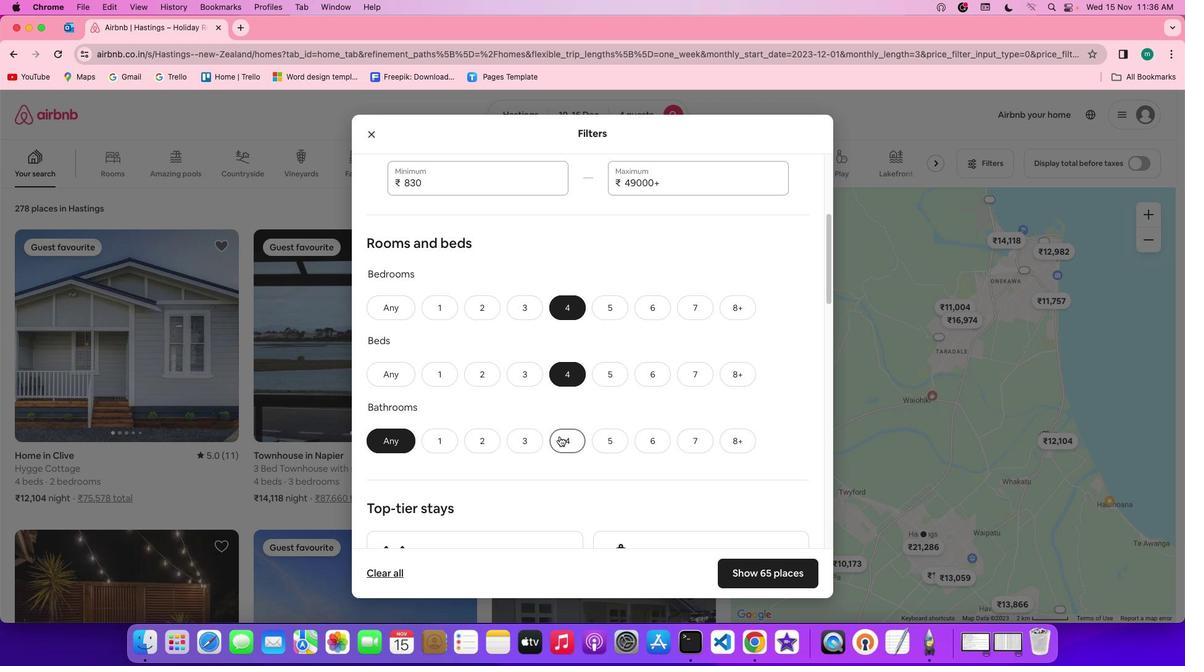 
Action: Mouse moved to (662, 420)
Screenshot: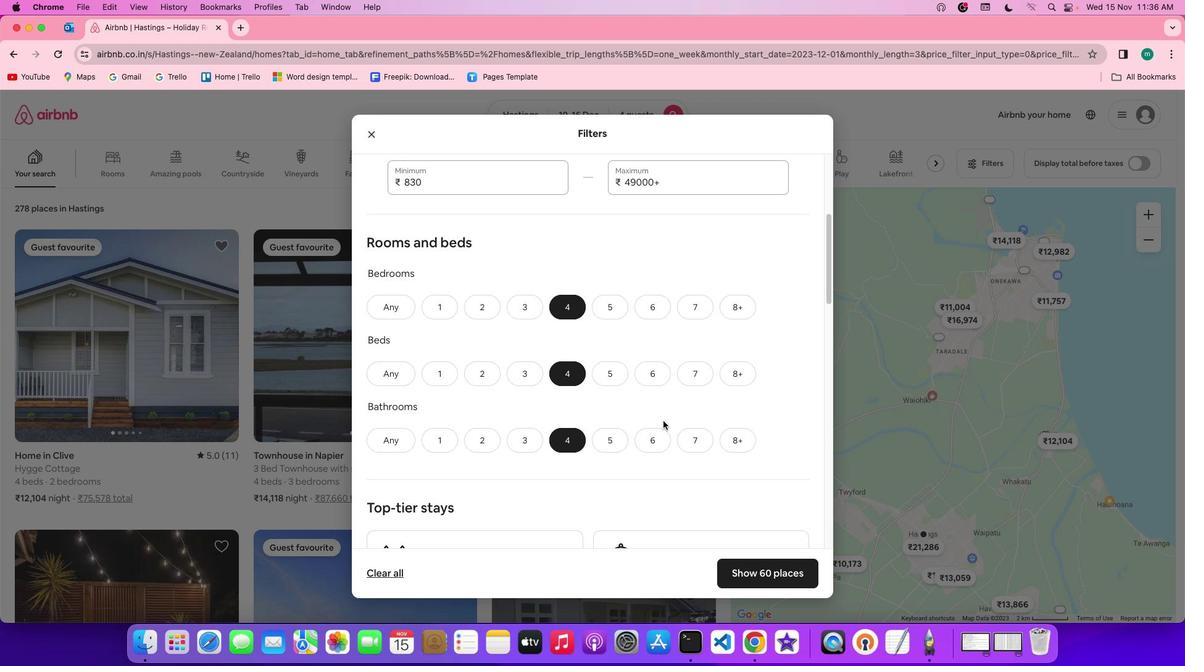 
Action: Mouse scrolled (662, 420) with delta (0, 0)
Screenshot: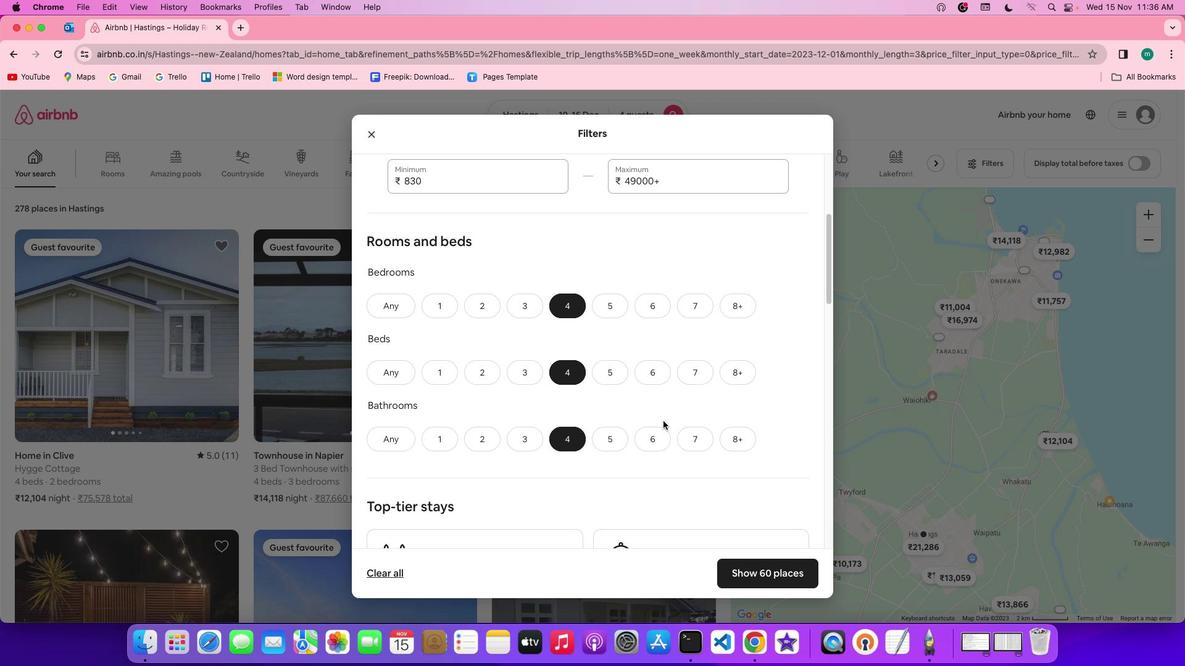 
Action: Mouse scrolled (662, 420) with delta (0, 0)
Screenshot: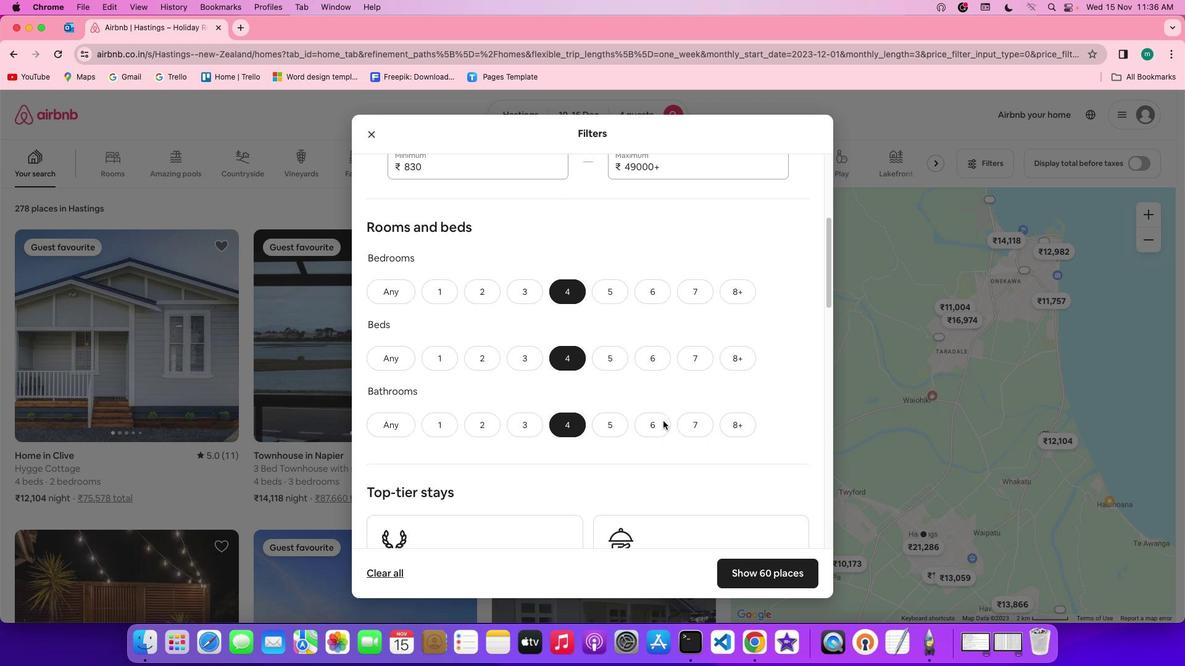
Action: Mouse scrolled (662, 420) with delta (0, 0)
Screenshot: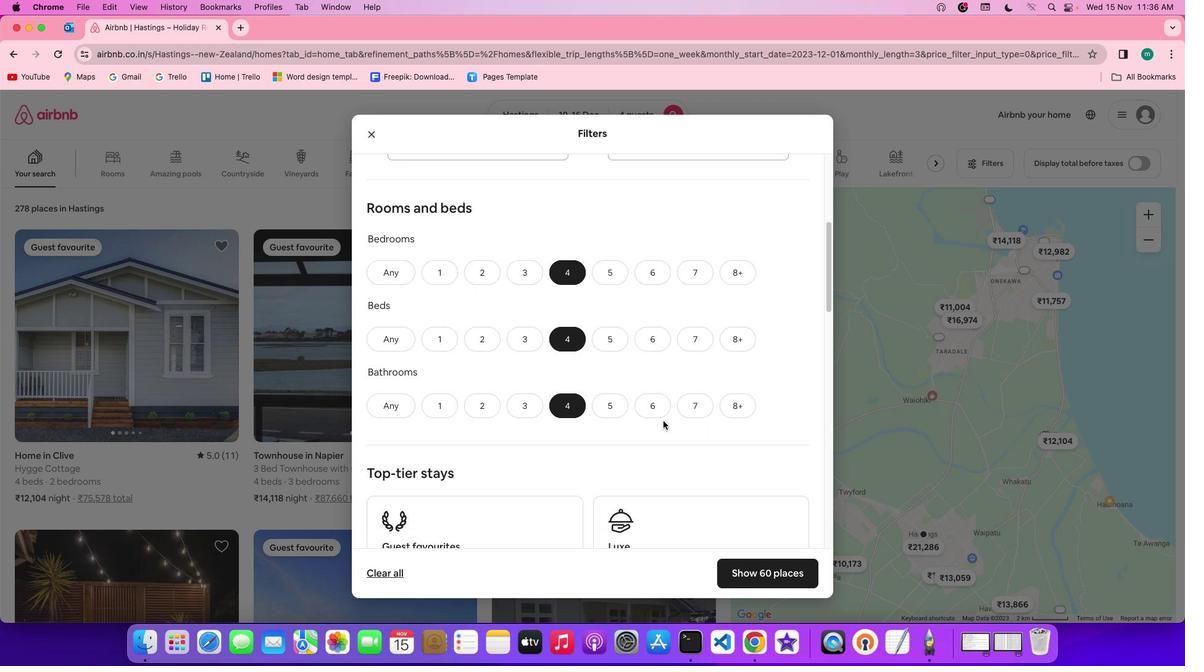 
Action: Mouse scrolled (662, 420) with delta (0, 0)
Screenshot: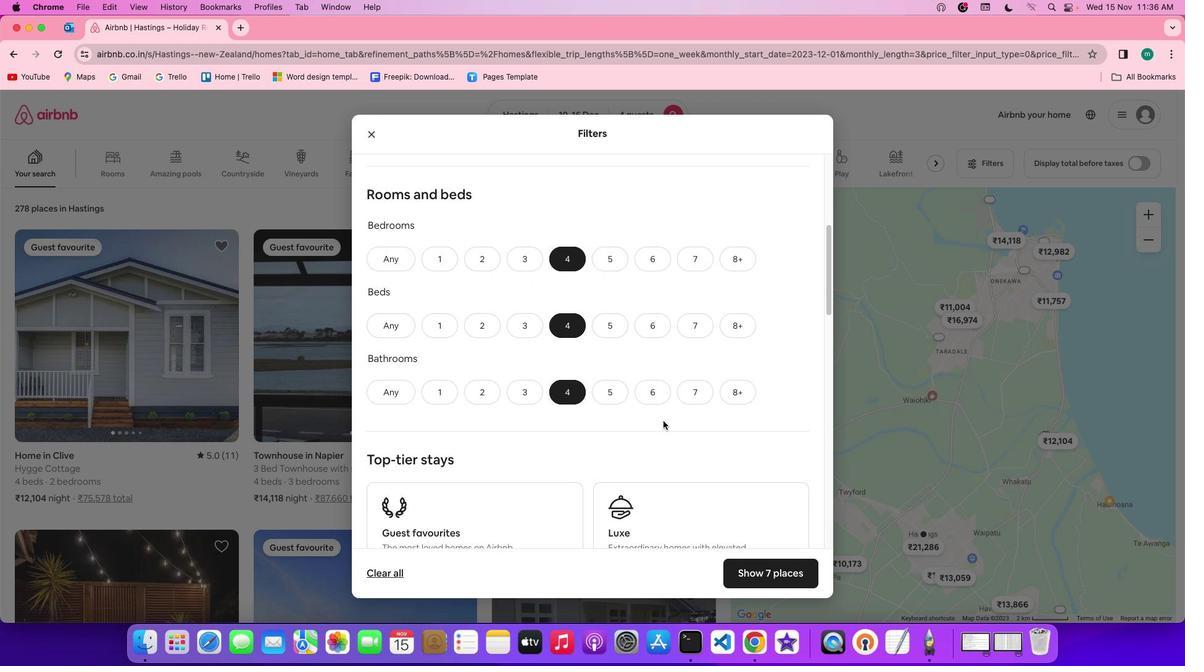 
Action: Mouse scrolled (662, 420) with delta (0, 0)
Screenshot: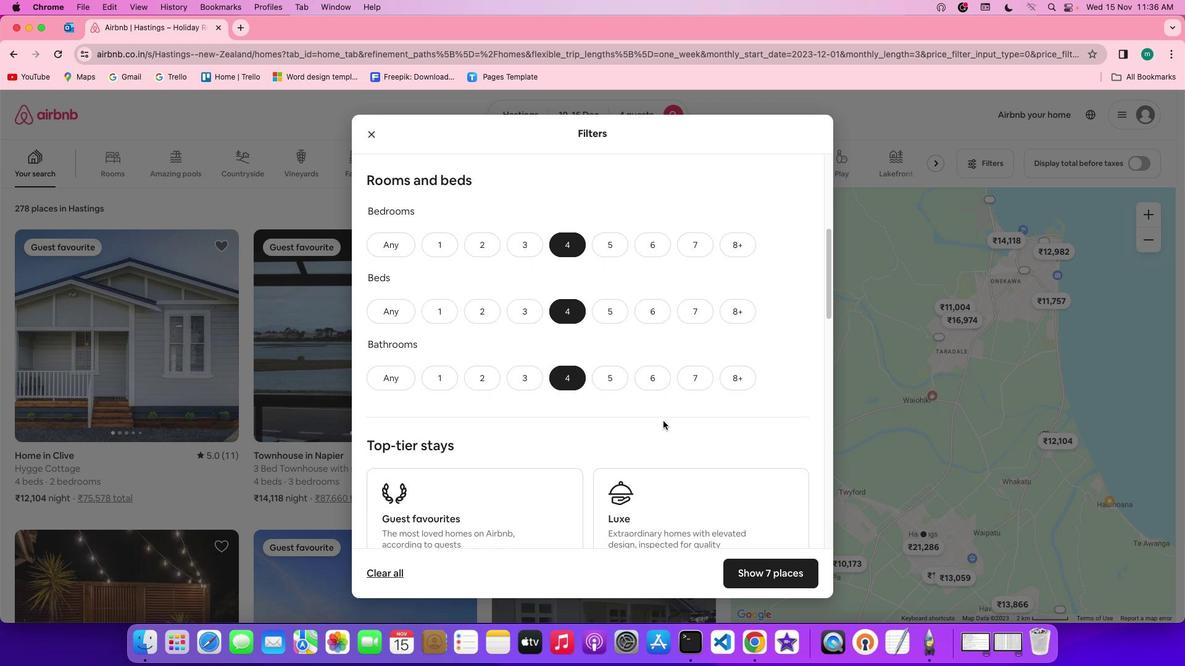 
Action: Mouse scrolled (662, 420) with delta (0, 0)
Screenshot: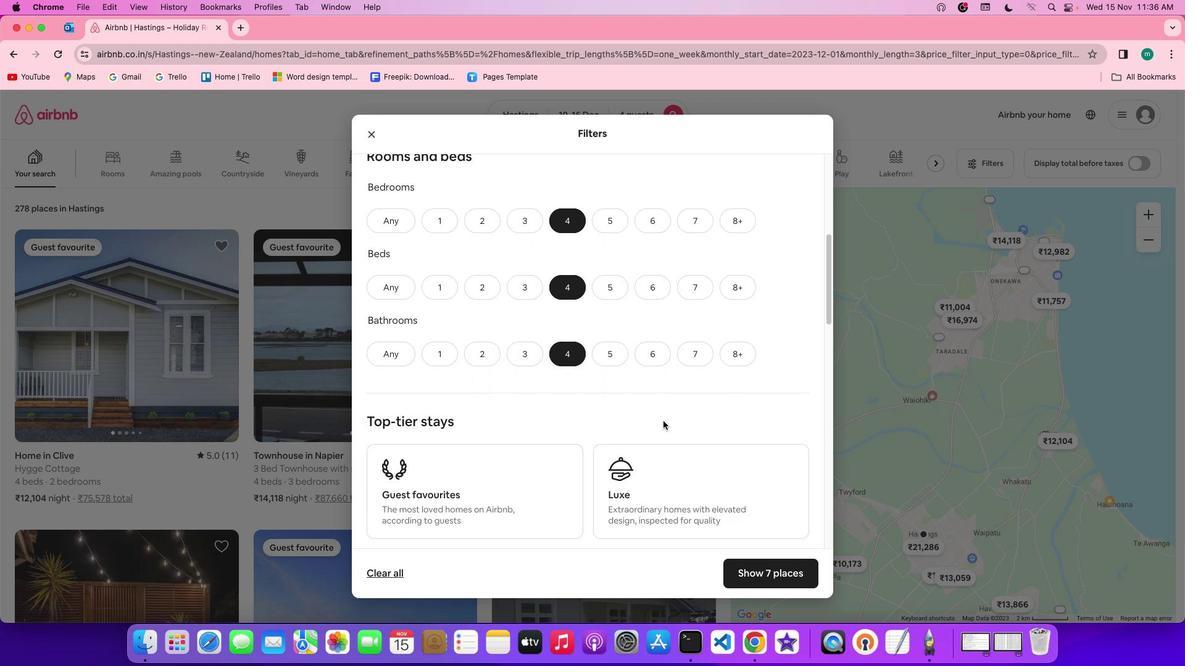 
Action: Mouse scrolled (662, 420) with delta (0, 0)
Screenshot: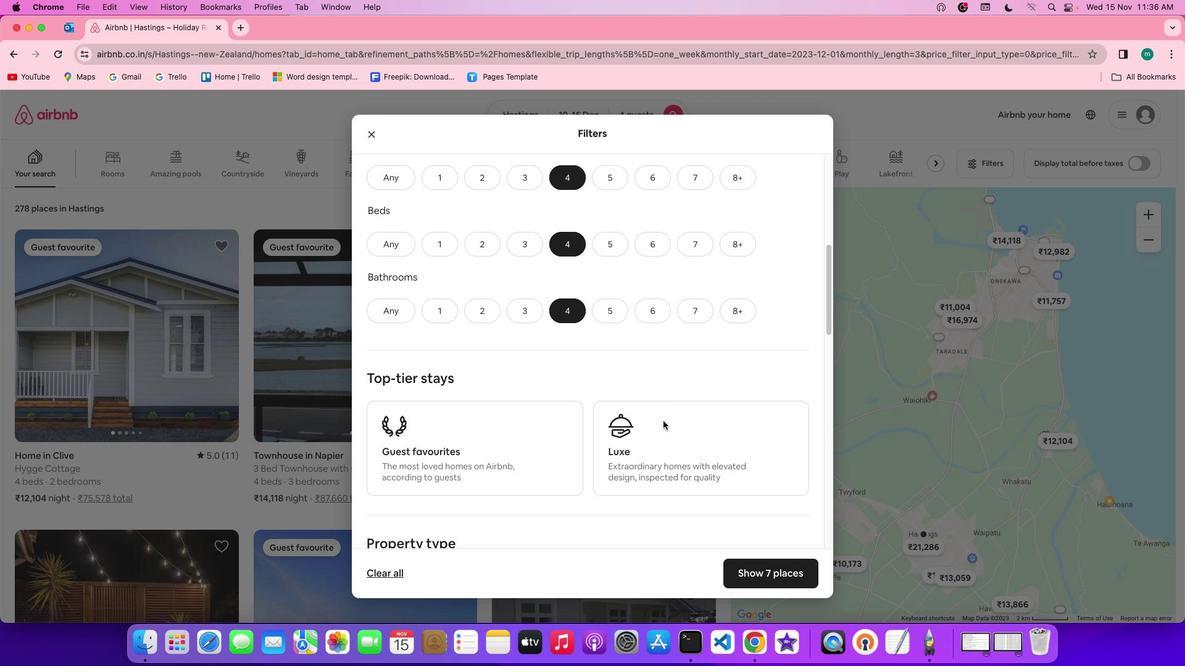 
Action: Mouse scrolled (662, 420) with delta (0, 0)
Screenshot: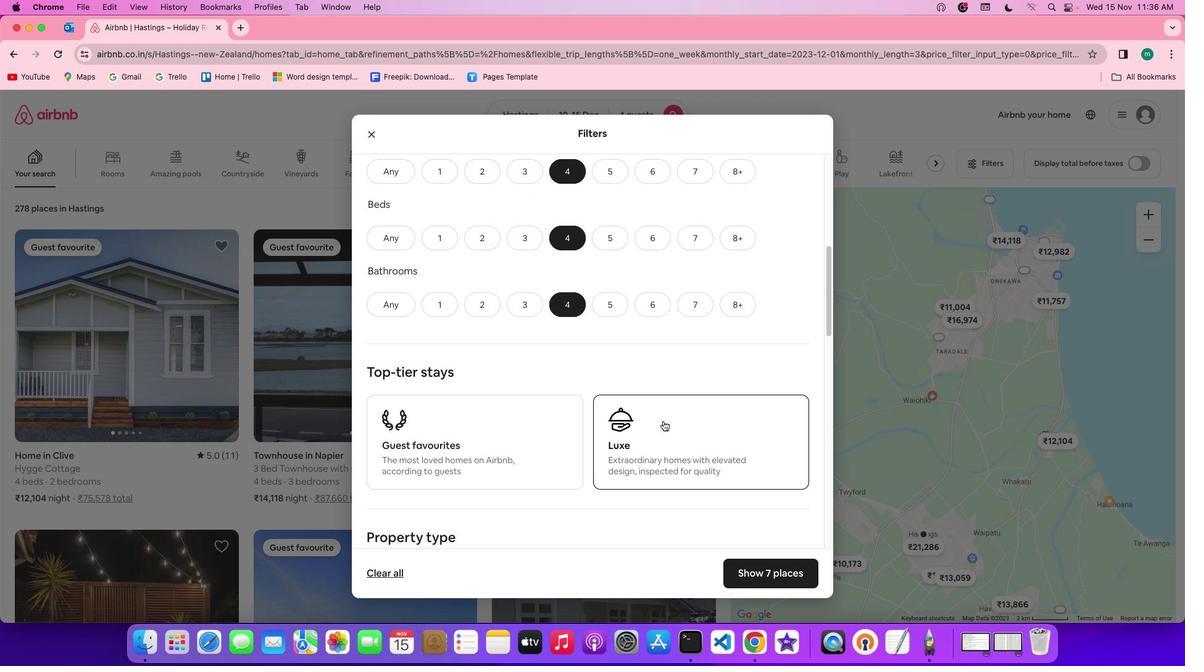
Action: Mouse scrolled (662, 420) with delta (0, 0)
Screenshot: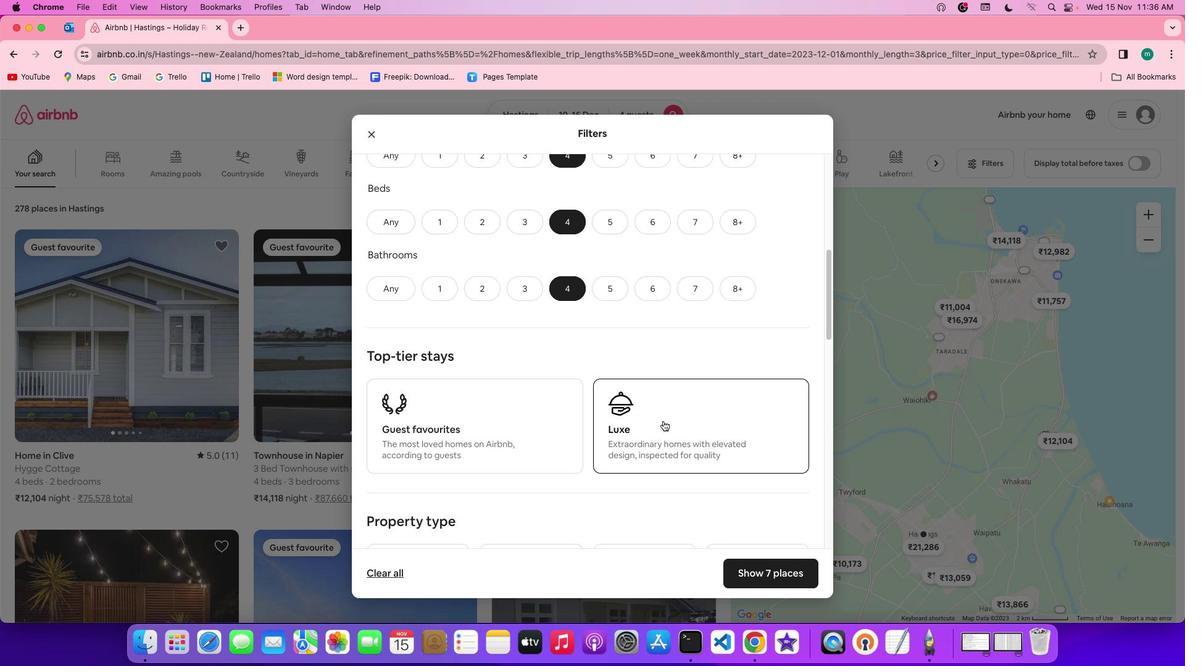 
Action: Mouse scrolled (662, 420) with delta (0, 0)
Screenshot: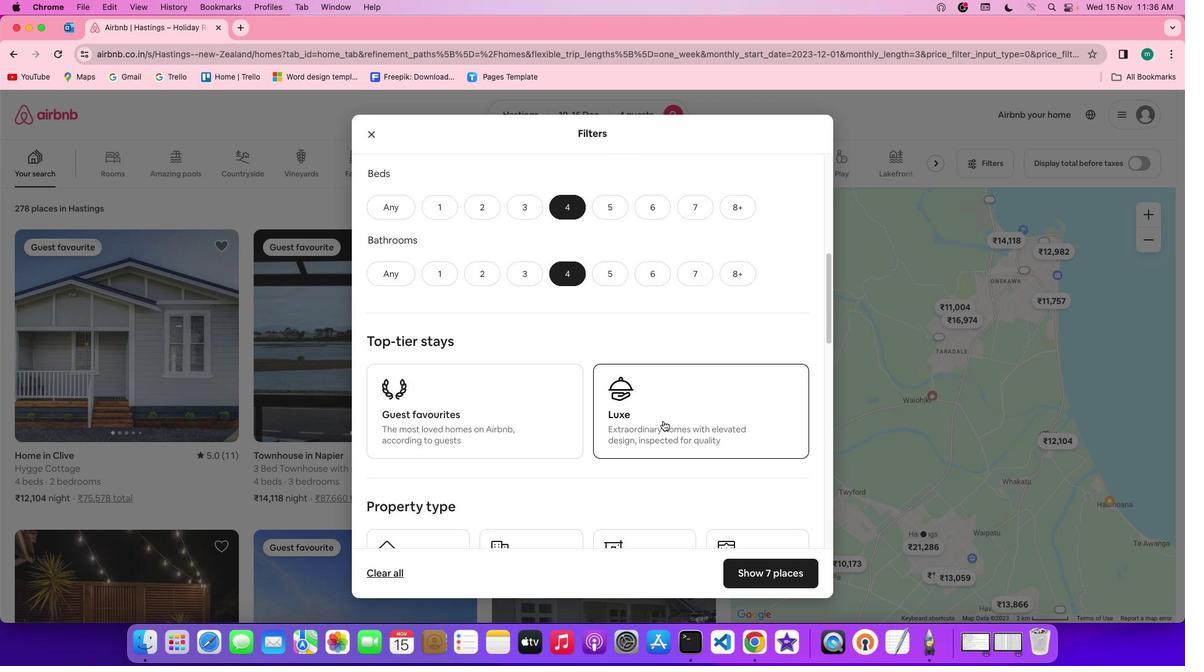 
Action: Mouse scrolled (662, 420) with delta (0, 0)
Screenshot: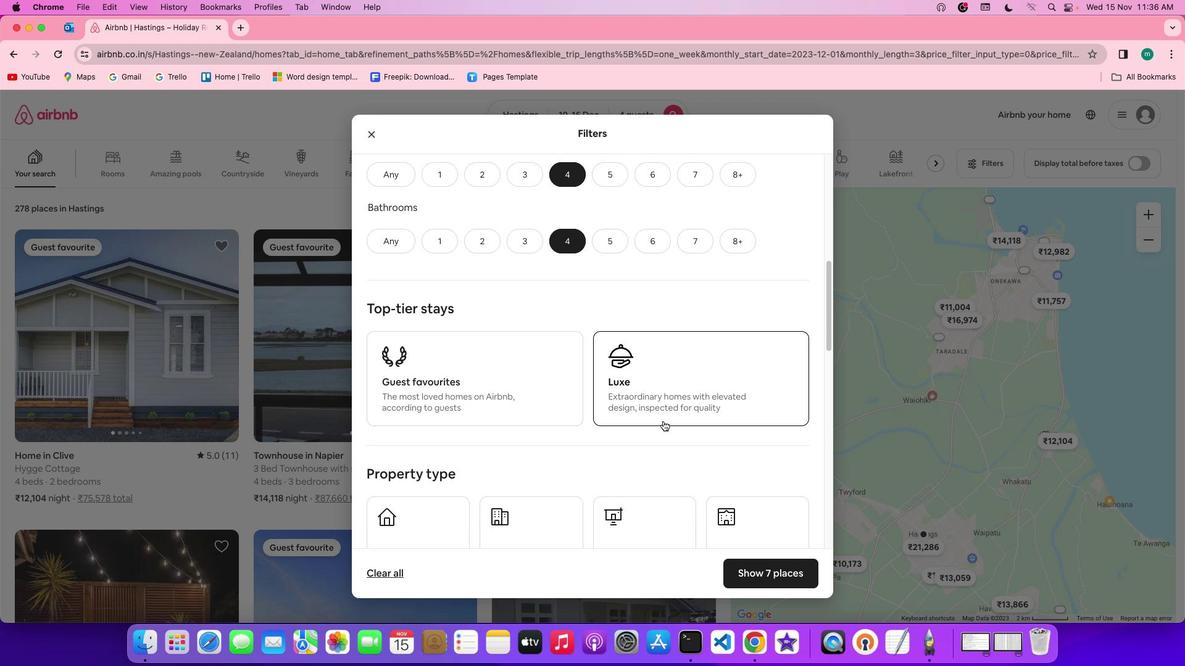 
Action: Mouse scrolled (662, 420) with delta (0, 0)
Screenshot: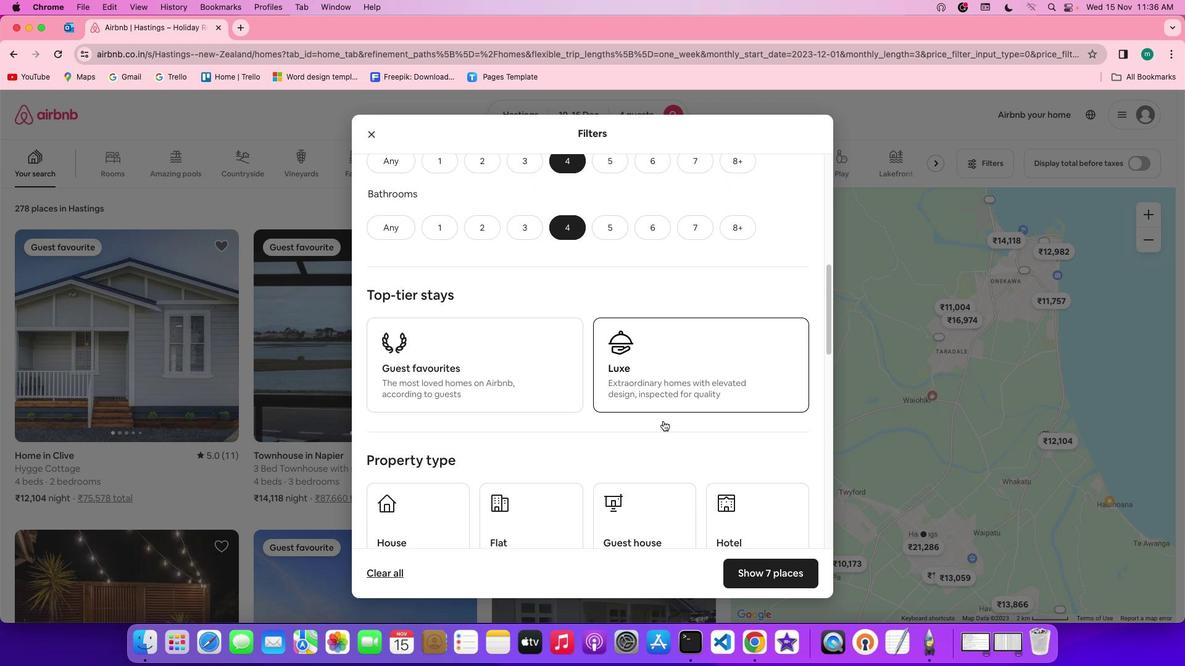 
Action: Mouse scrolled (662, 420) with delta (0, 0)
Screenshot: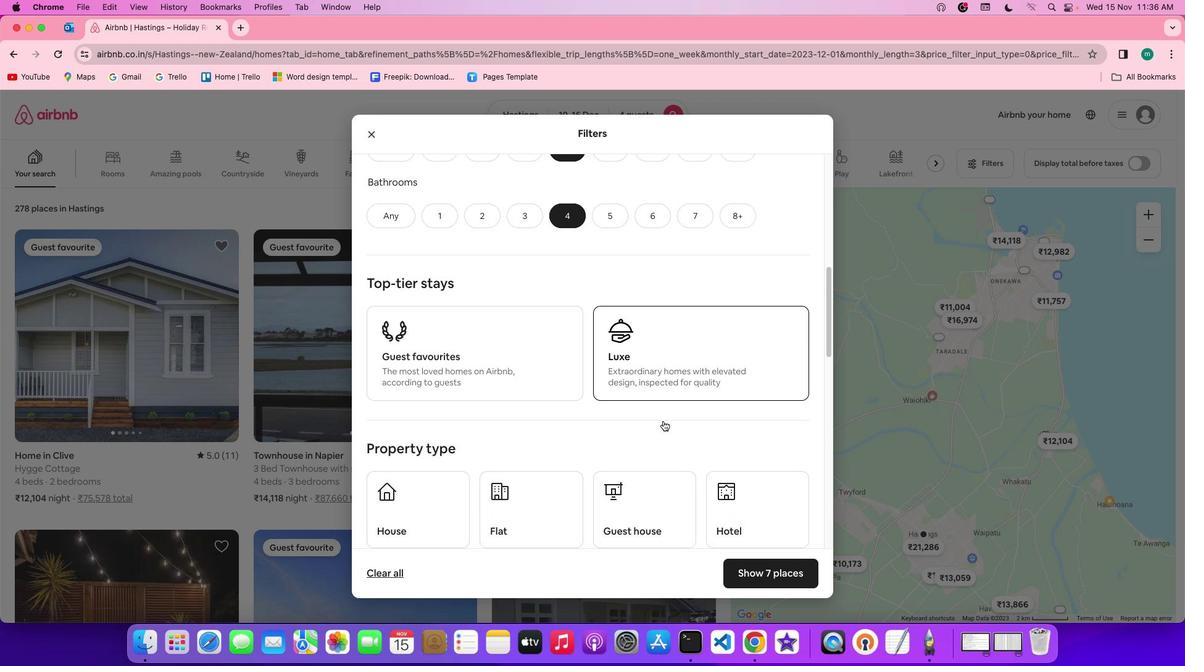 
Action: Mouse scrolled (662, 420) with delta (0, 0)
Screenshot: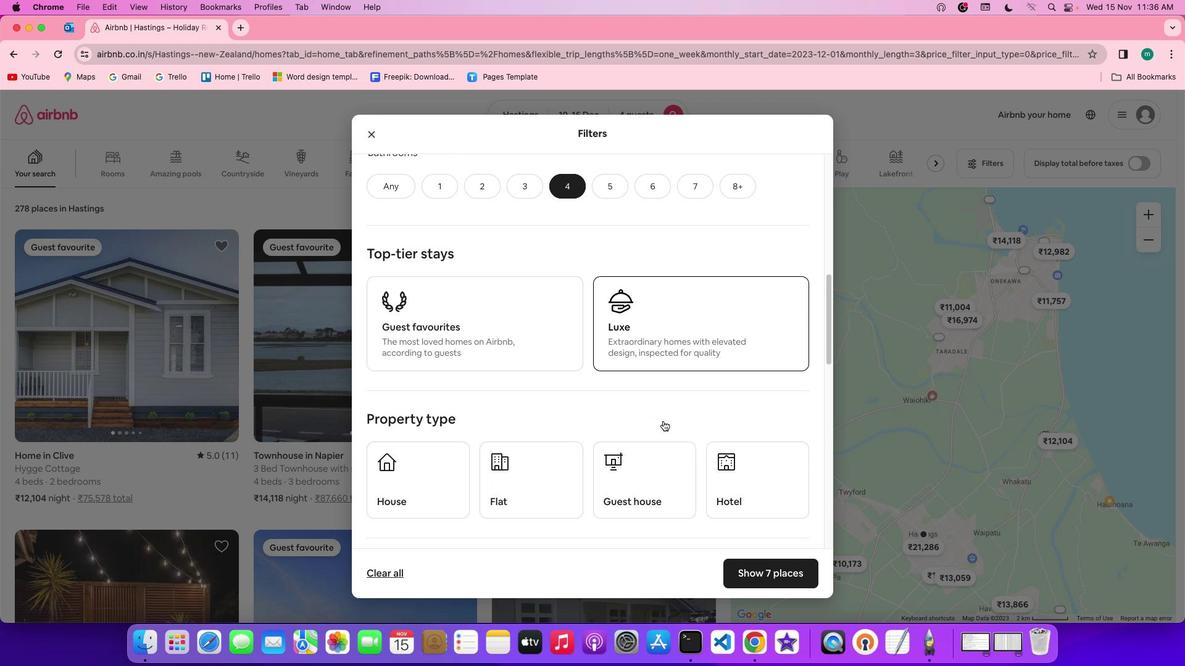 
Action: Mouse scrolled (662, 420) with delta (0, 0)
Screenshot: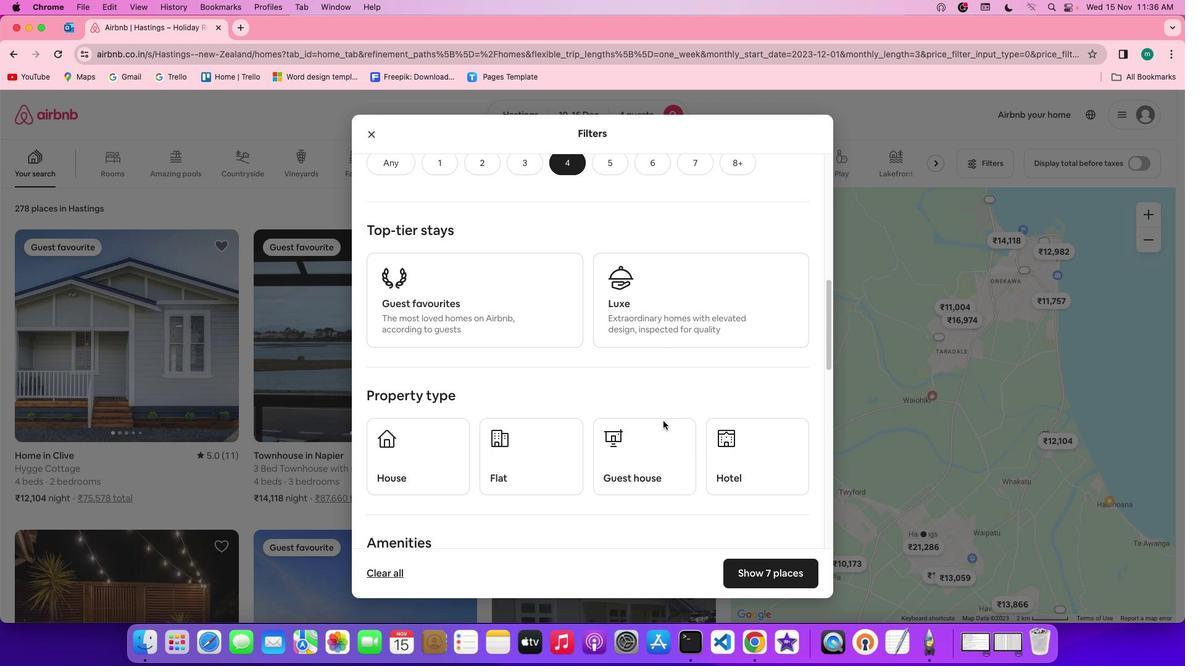 
Action: Mouse scrolled (662, 420) with delta (0, 0)
Screenshot: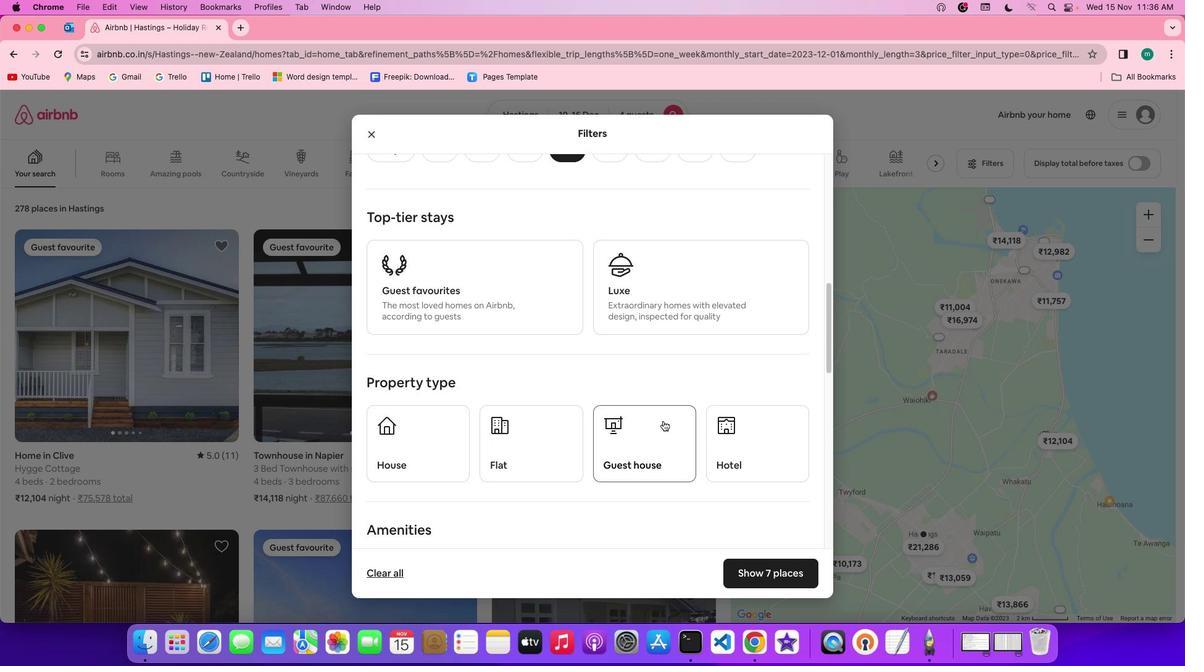 
Action: Mouse scrolled (662, 420) with delta (0, 0)
Screenshot: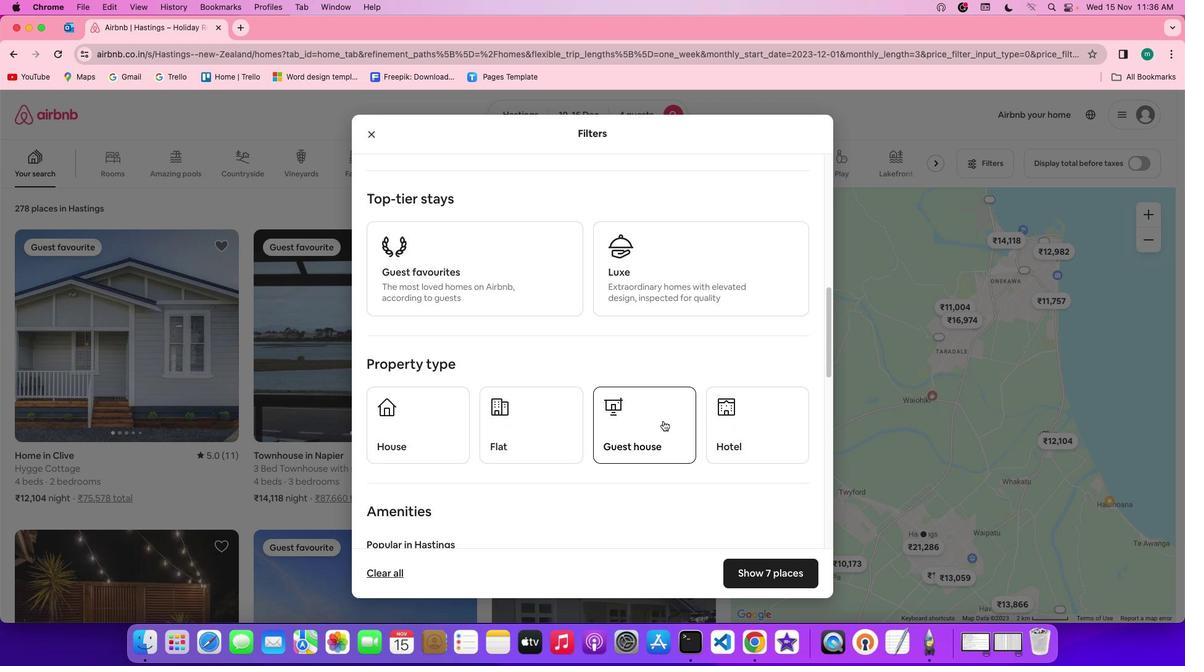 
Action: Mouse moved to (498, 438)
Screenshot: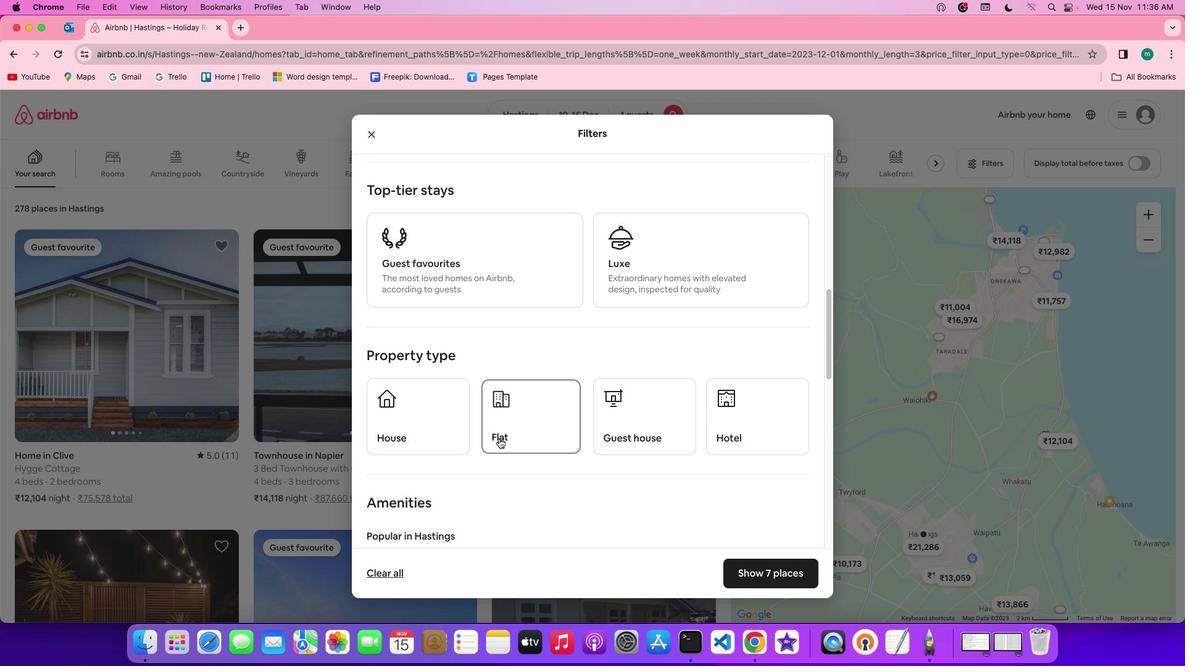 
Action: Mouse pressed left at (498, 438)
Screenshot: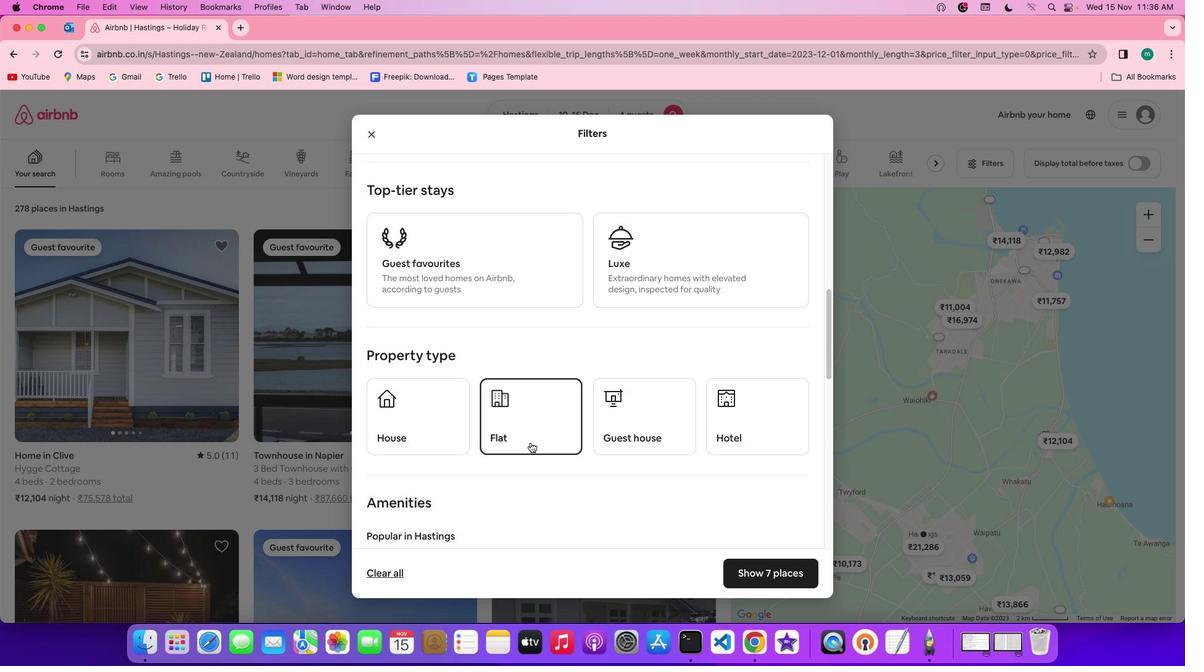 
Action: Mouse moved to (703, 445)
Screenshot: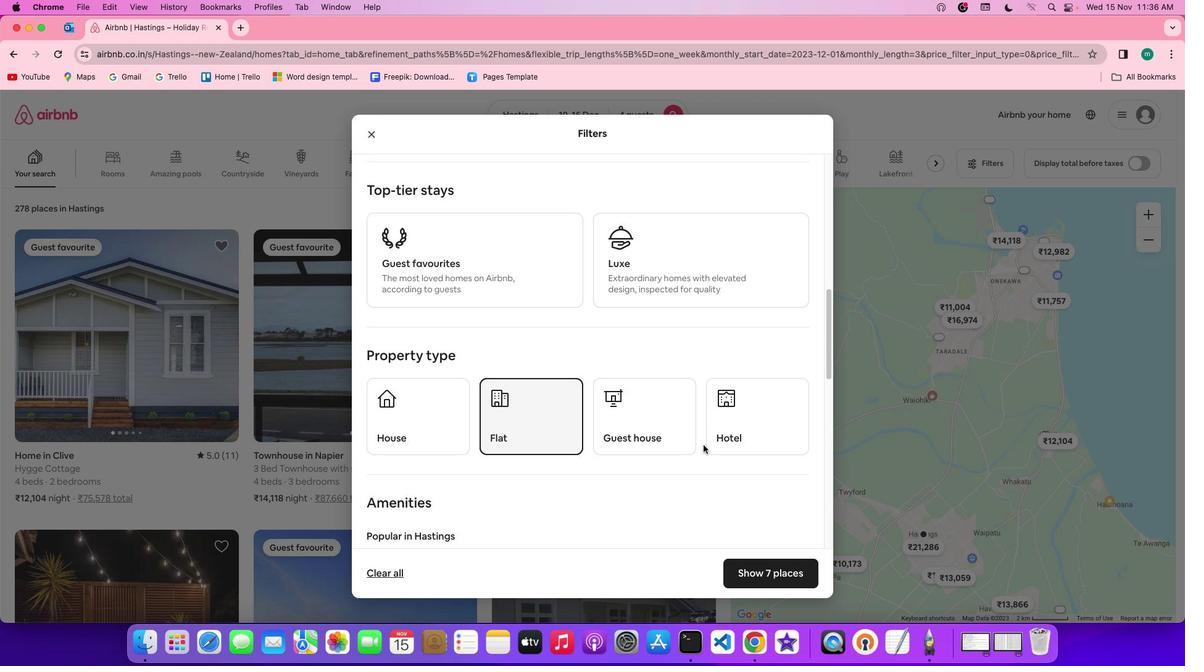 
Action: Mouse scrolled (703, 445) with delta (0, 0)
Screenshot: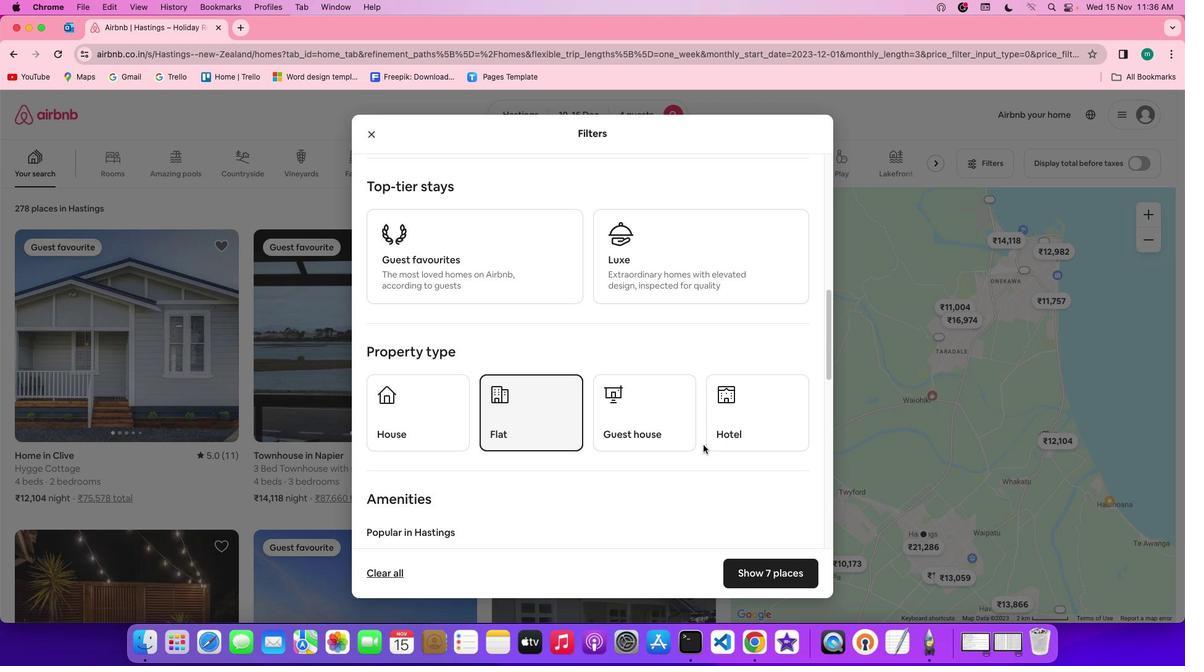 
Action: Mouse scrolled (703, 445) with delta (0, 0)
Screenshot: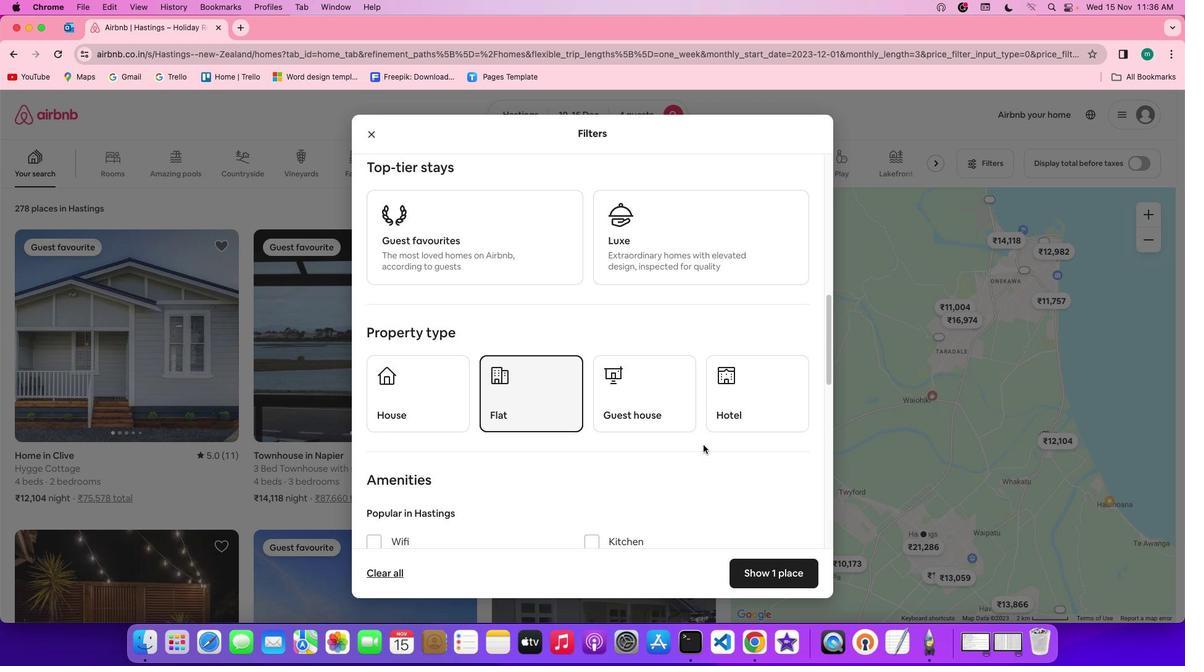 
Action: Mouse scrolled (703, 445) with delta (0, 0)
Screenshot: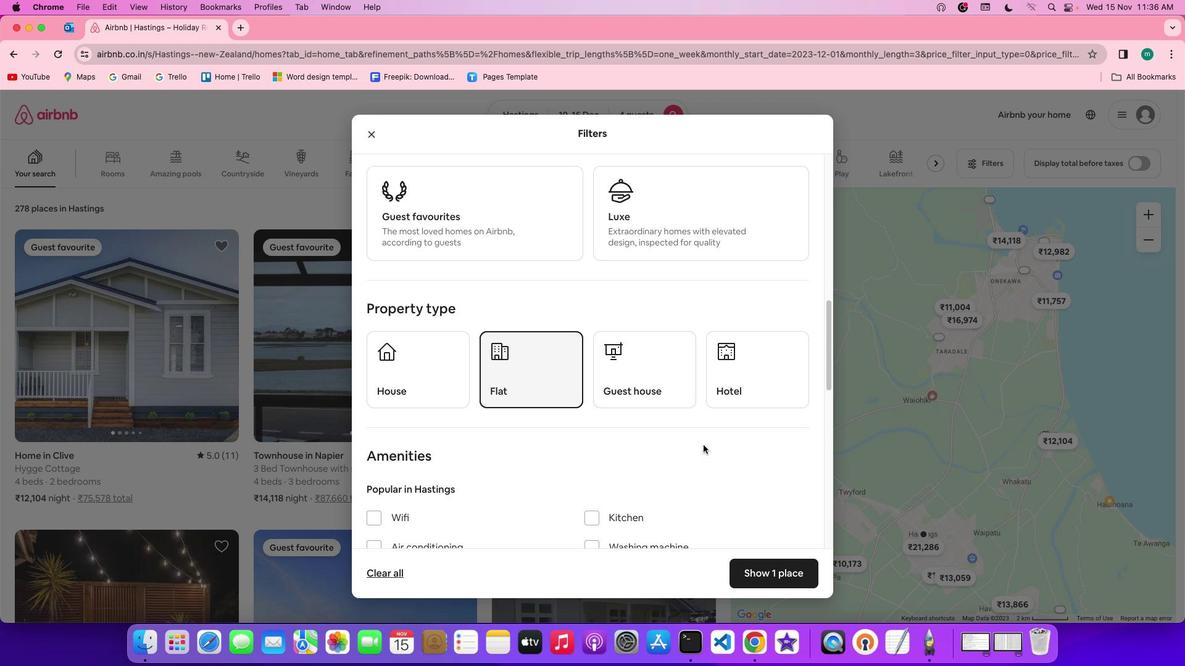 
Action: Mouse scrolled (703, 445) with delta (0, 0)
Screenshot: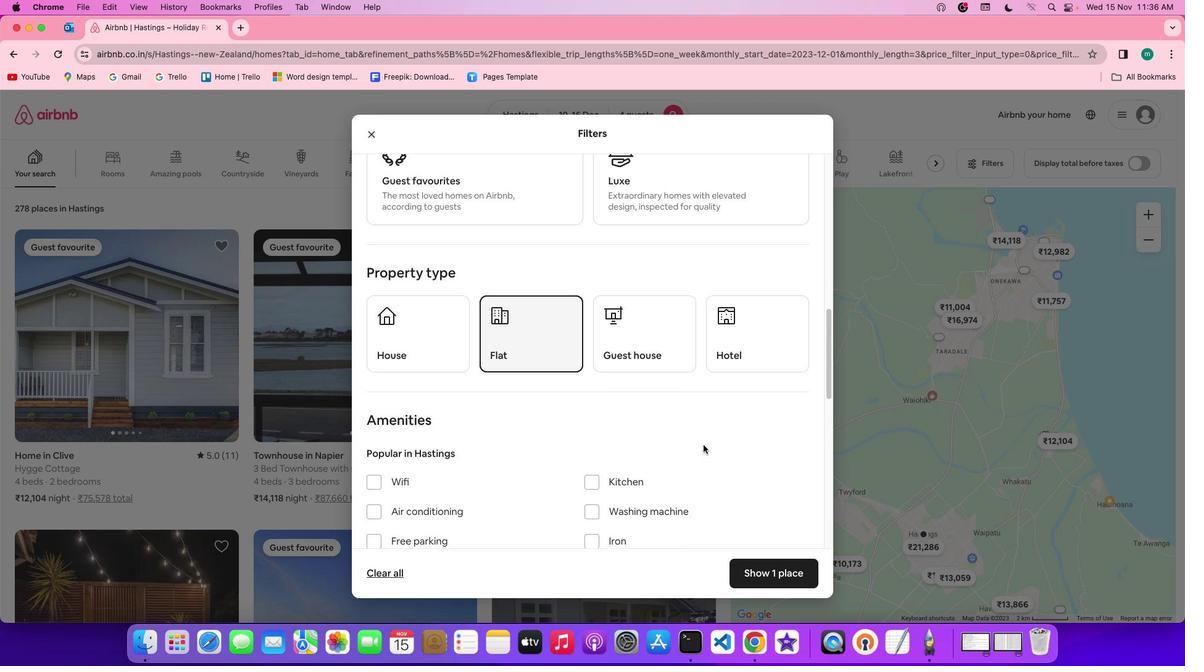 
Action: Mouse scrolled (703, 445) with delta (0, 0)
Screenshot: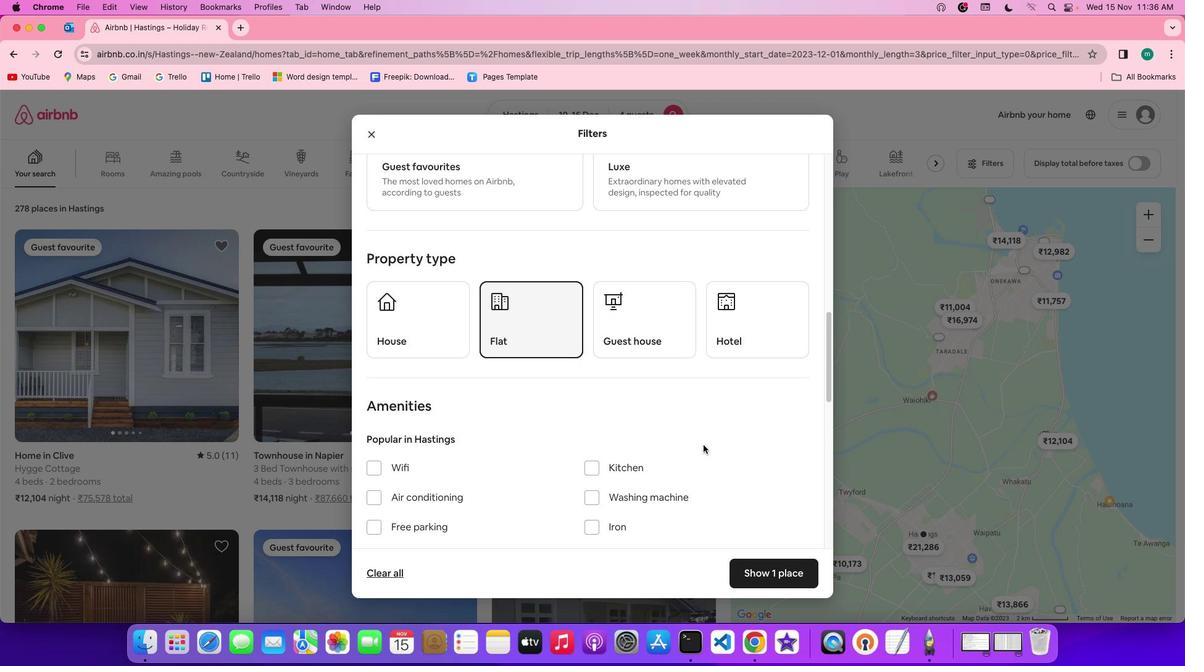 
Action: Mouse scrolled (703, 445) with delta (0, 0)
Screenshot: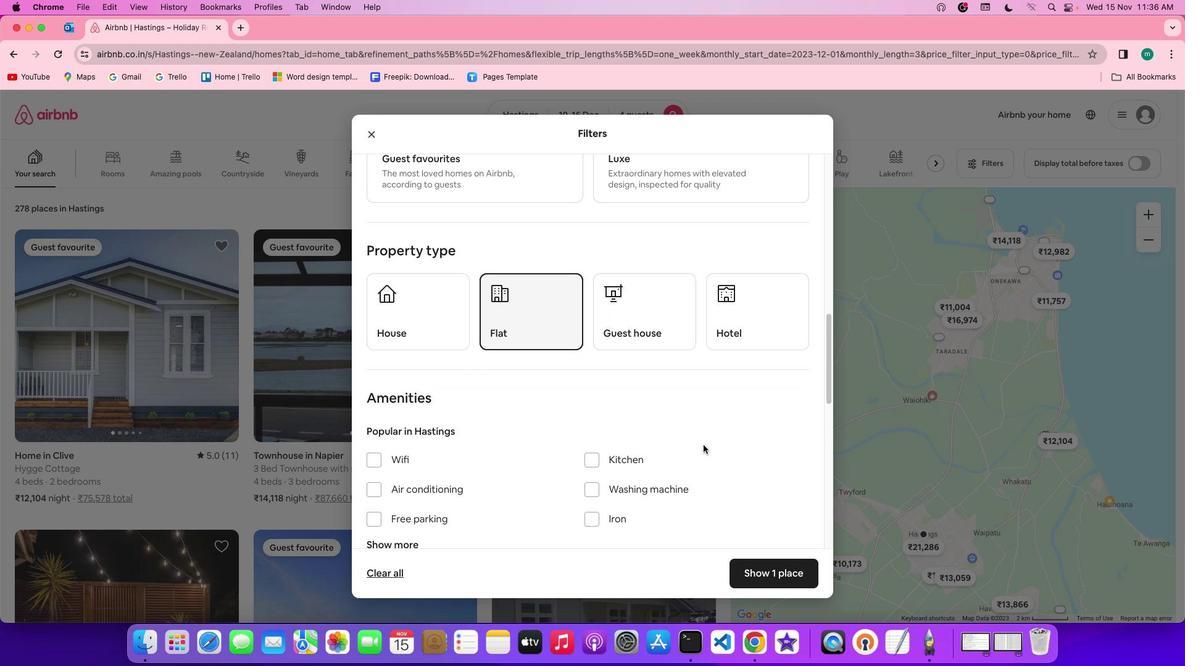 
Action: Mouse scrolled (703, 445) with delta (0, 0)
Screenshot: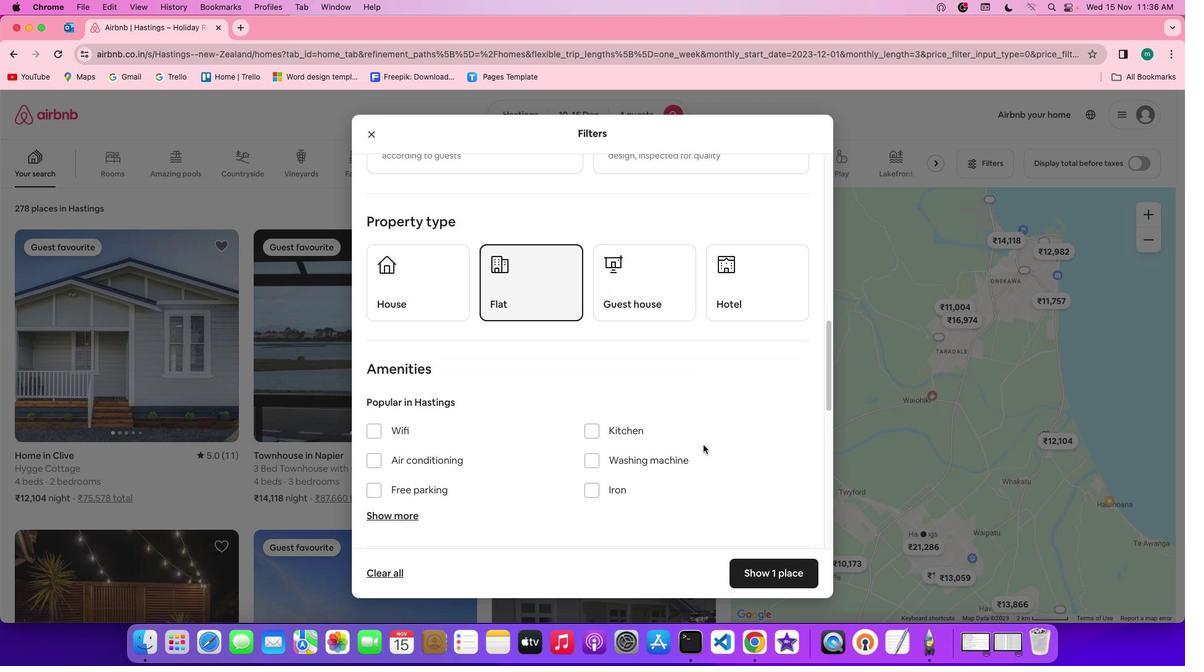 
Action: Mouse scrolled (703, 445) with delta (0, 0)
Screenshot: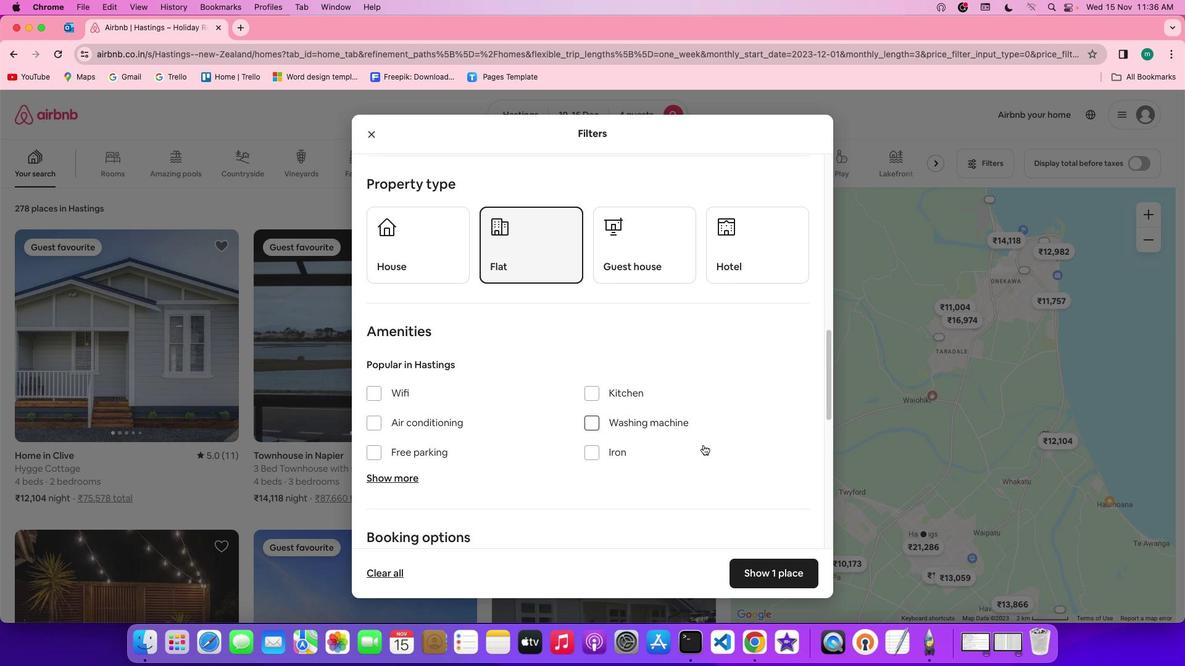 
Action: Mouse scrolled (703, 445) with delta (0, 0)
Screenshot: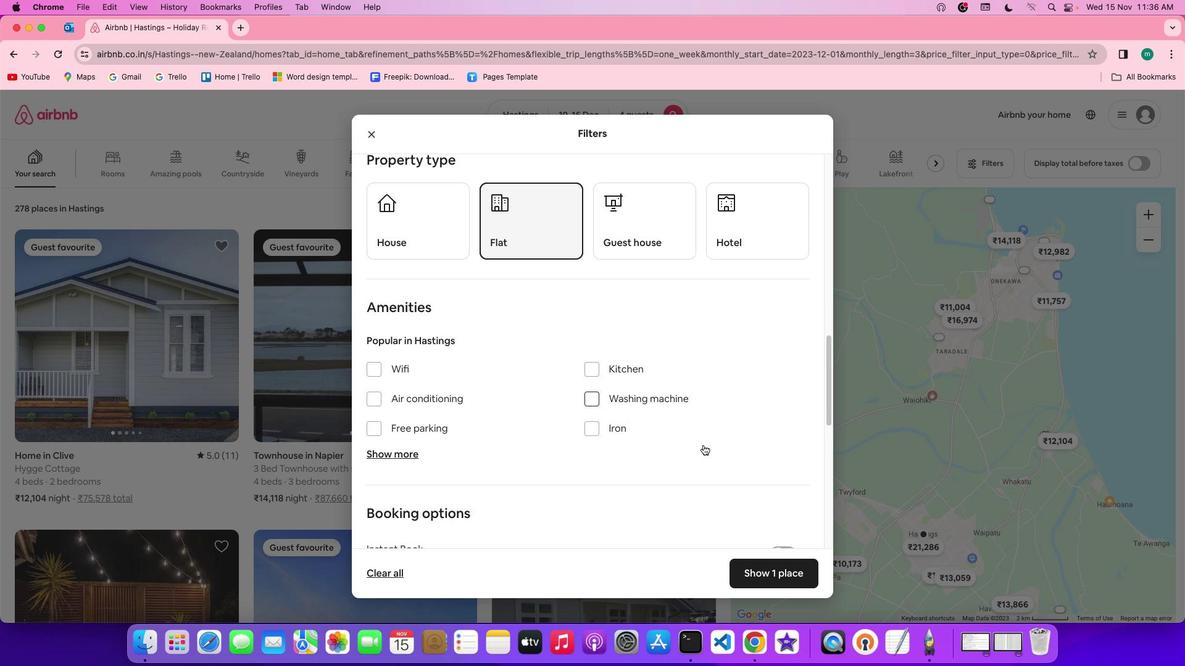 
Action: Mouse scrolled (703, 445) with delta (0, -1)
Screenshot: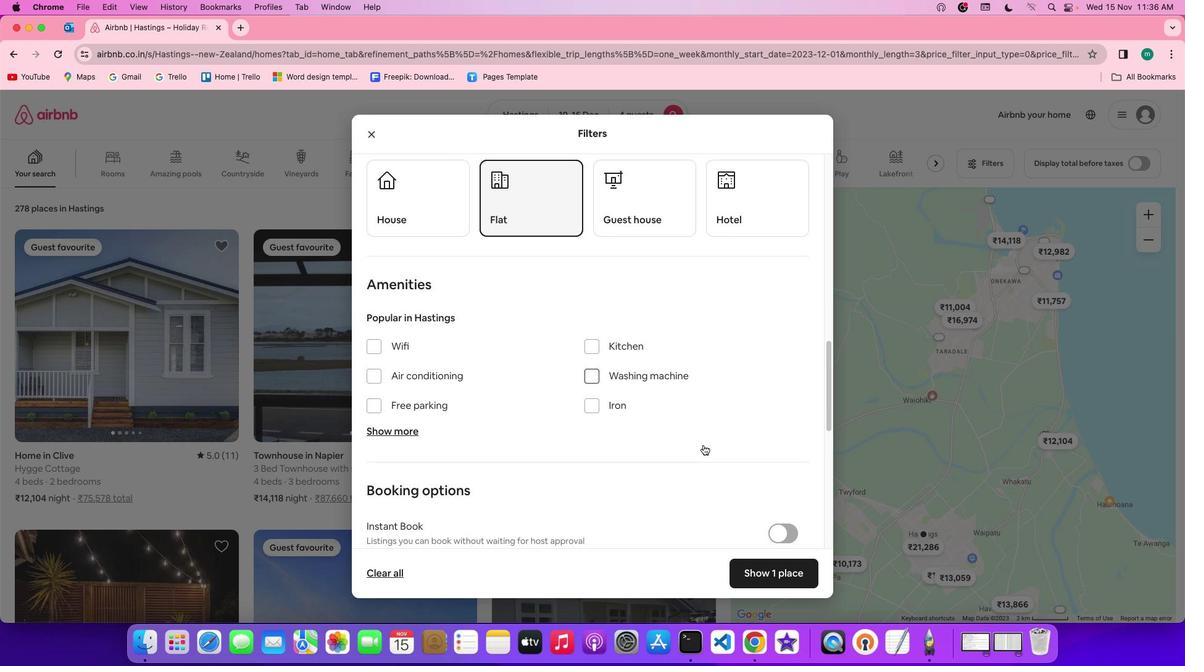 
Action: Mouse moved to (393, 325)
Screenshot: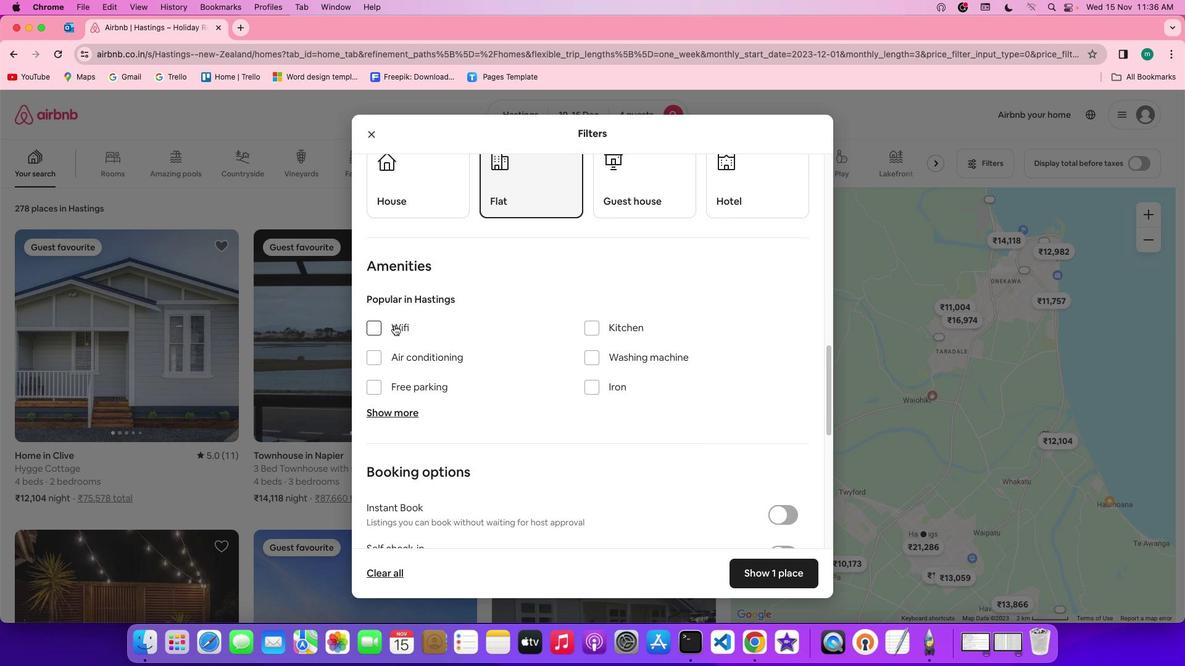 
Action: Mouse pressed left at (393, 325)
Screenshot: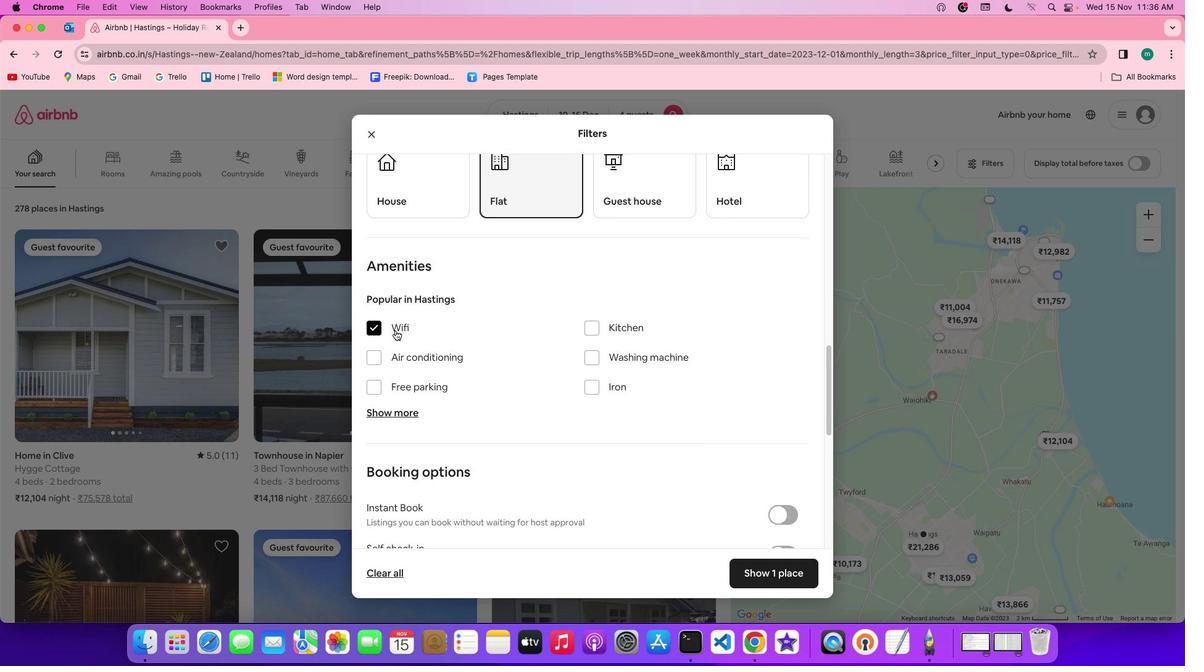 
Action: Mouse moved to (376, 416)
Screenshot: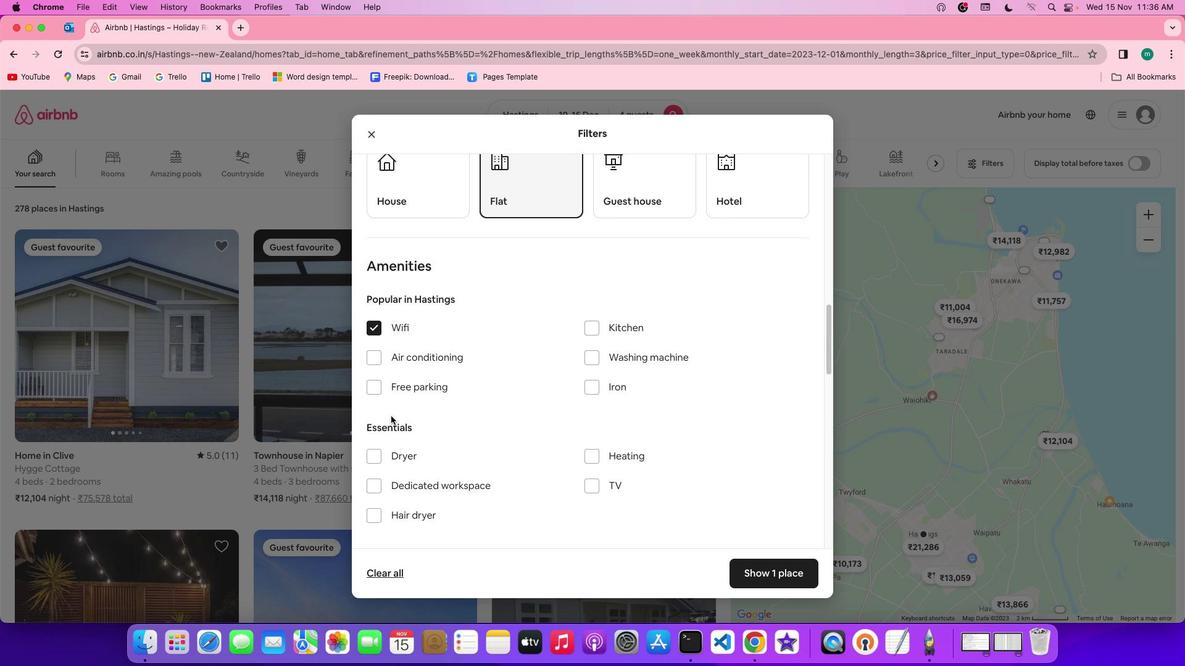 
Action: Mouse pressed left at (376, 416)
Screenshot: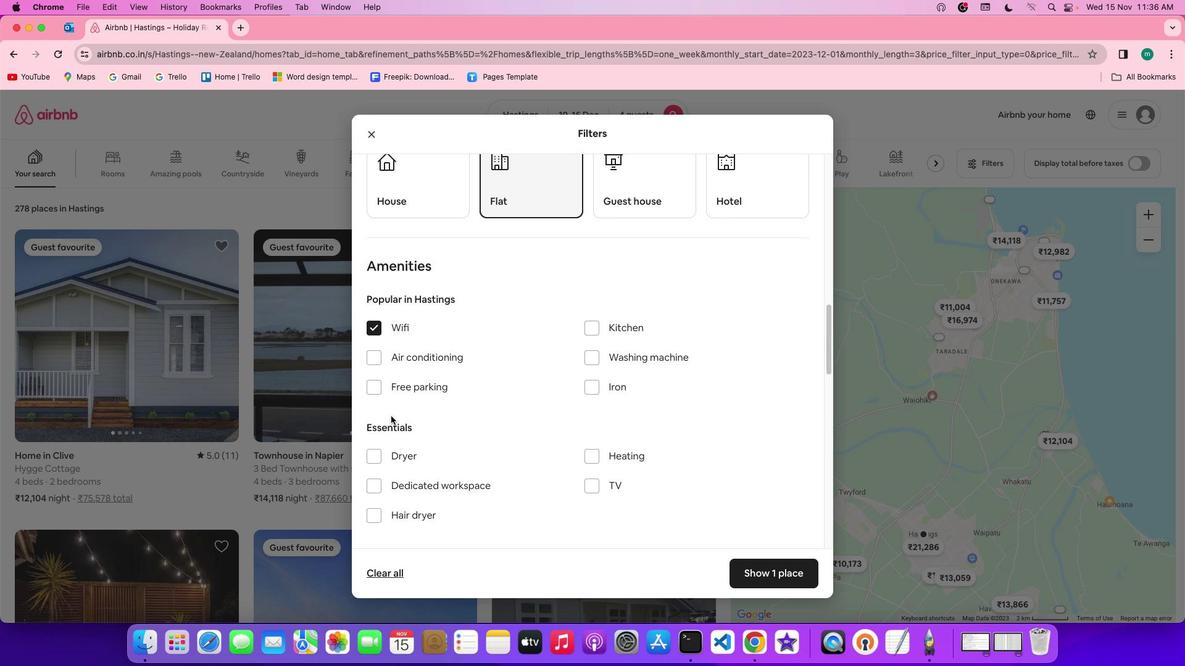 
Action: Mouse moved to (595, 479)
Screenshot: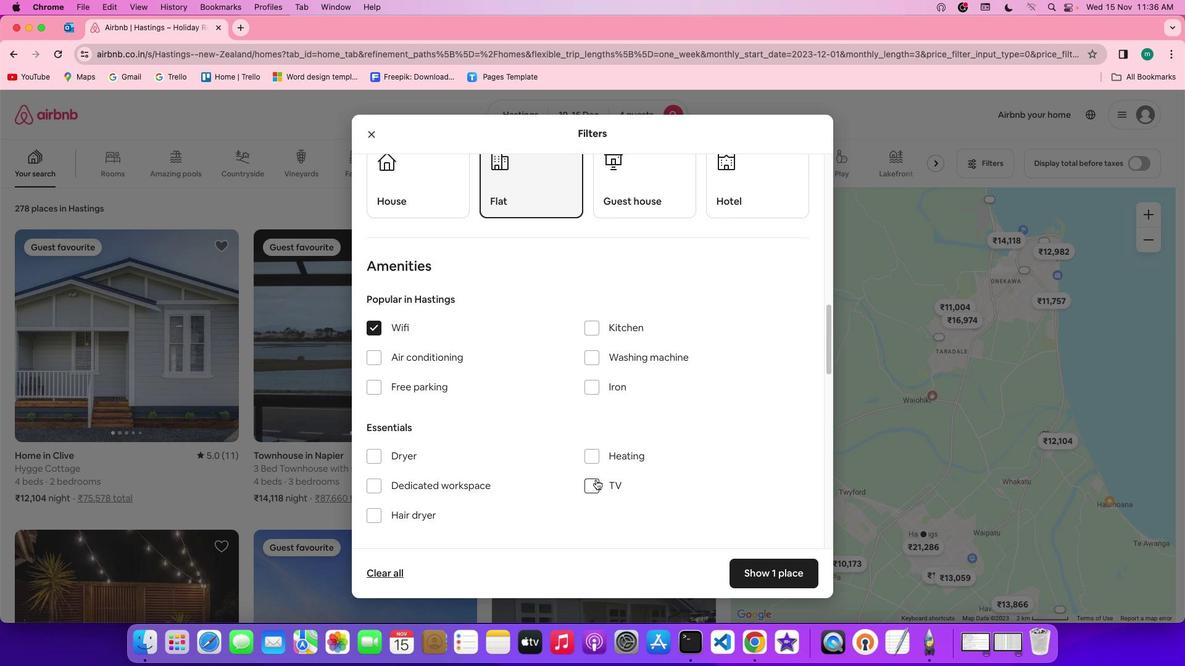 
Action: Mouse pressed left at (595, 479)
Screenshot: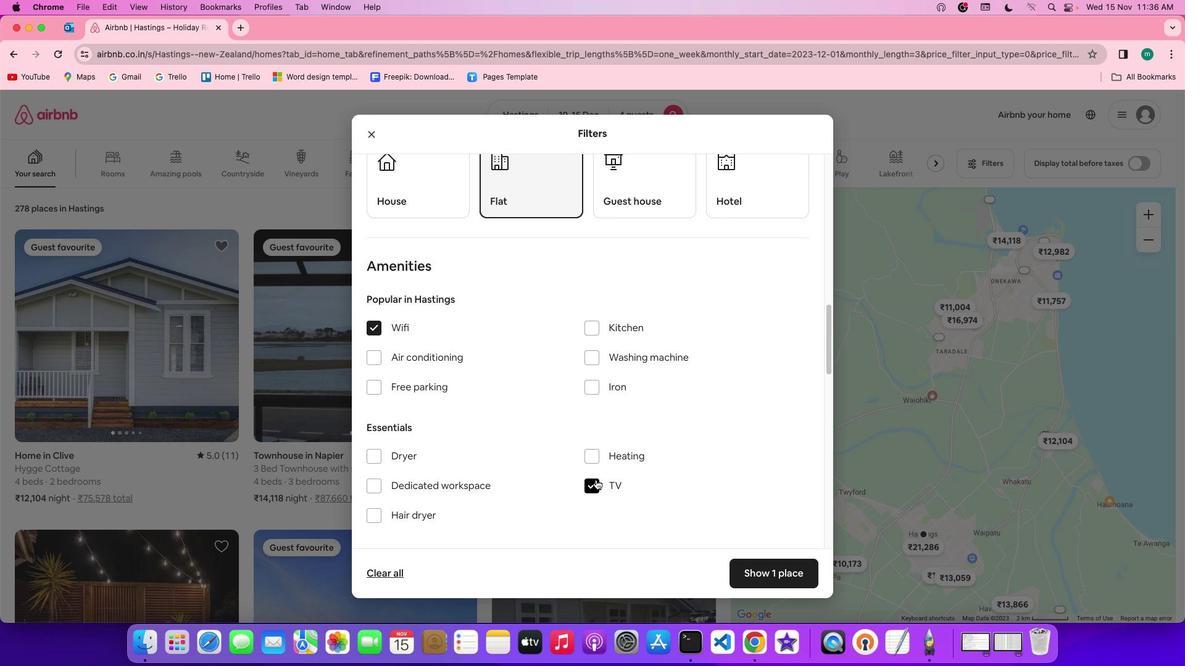 
Action: Mouse moved to (655, 477)
Screenshot: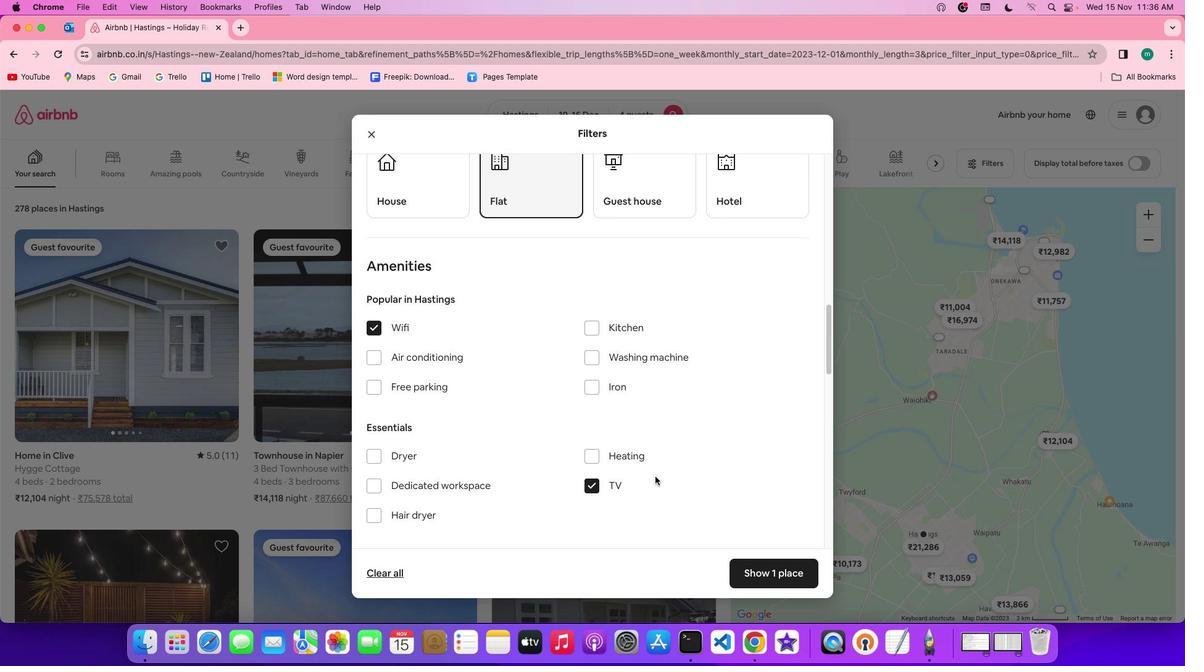 
Action: Mouse scrolled (655, 477) with delta (0, 0)
Screenshot: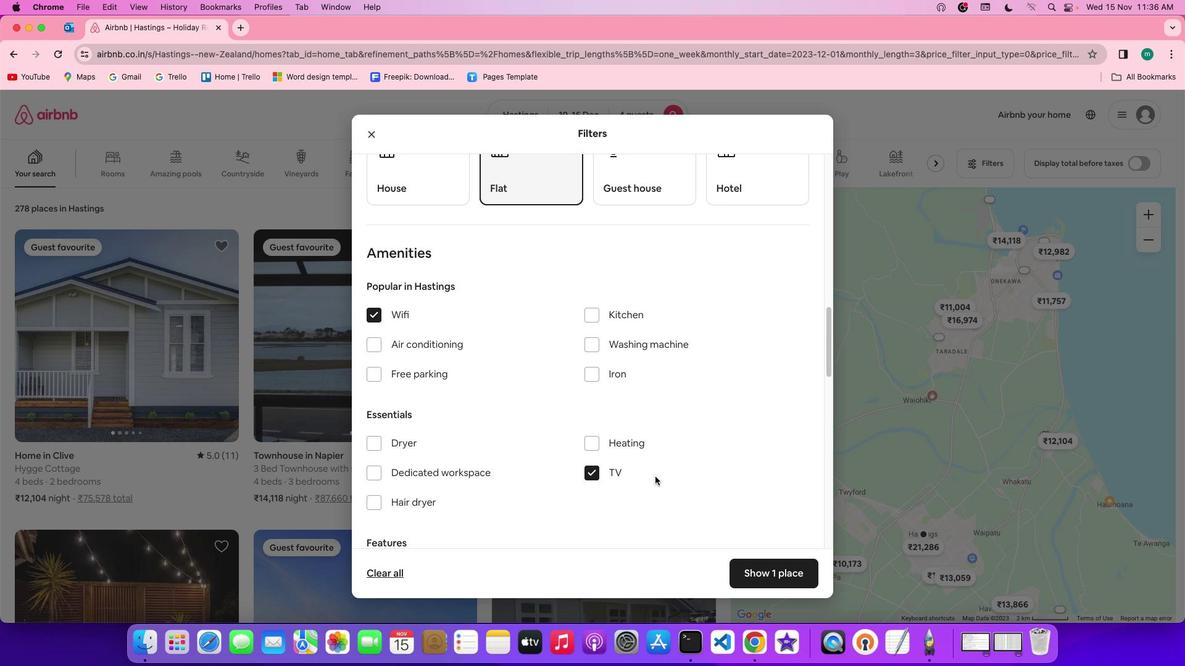 
Action: Mouse scrolled (655, 477) with delta (0, 0)
Screenshot: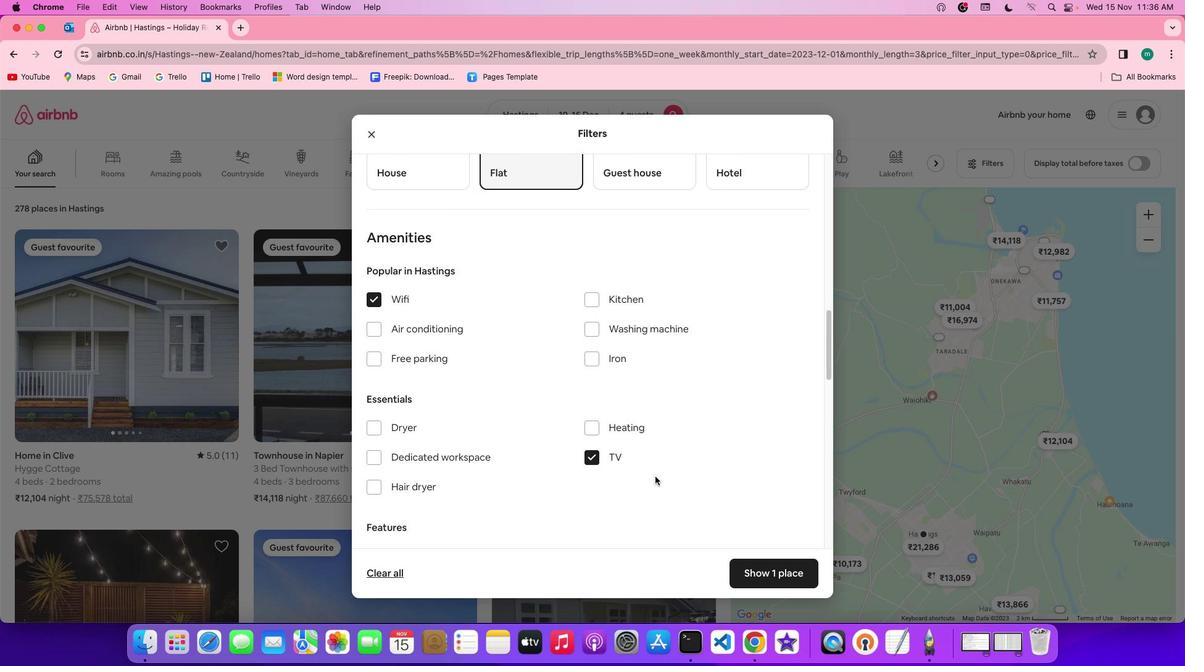 
Action: Mouse scrolled (655, 477) with delta (0, -1)
Screenshot: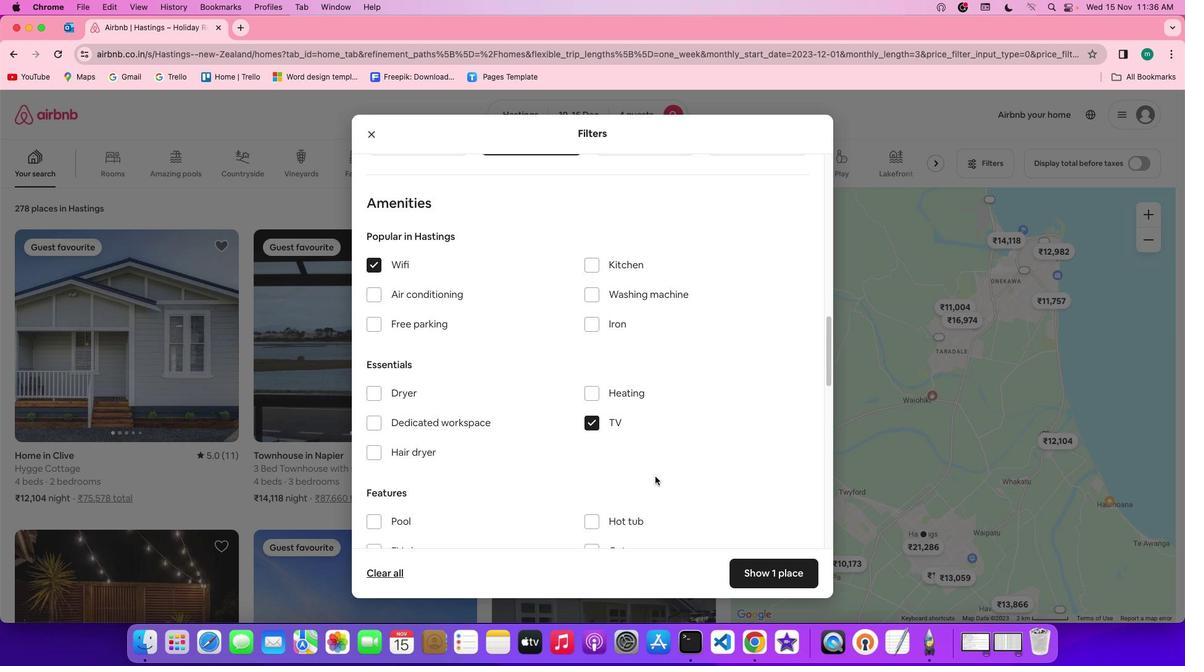 
Action: Mouse scrolled (655, 477) with delta (0, 0)
Screenshot: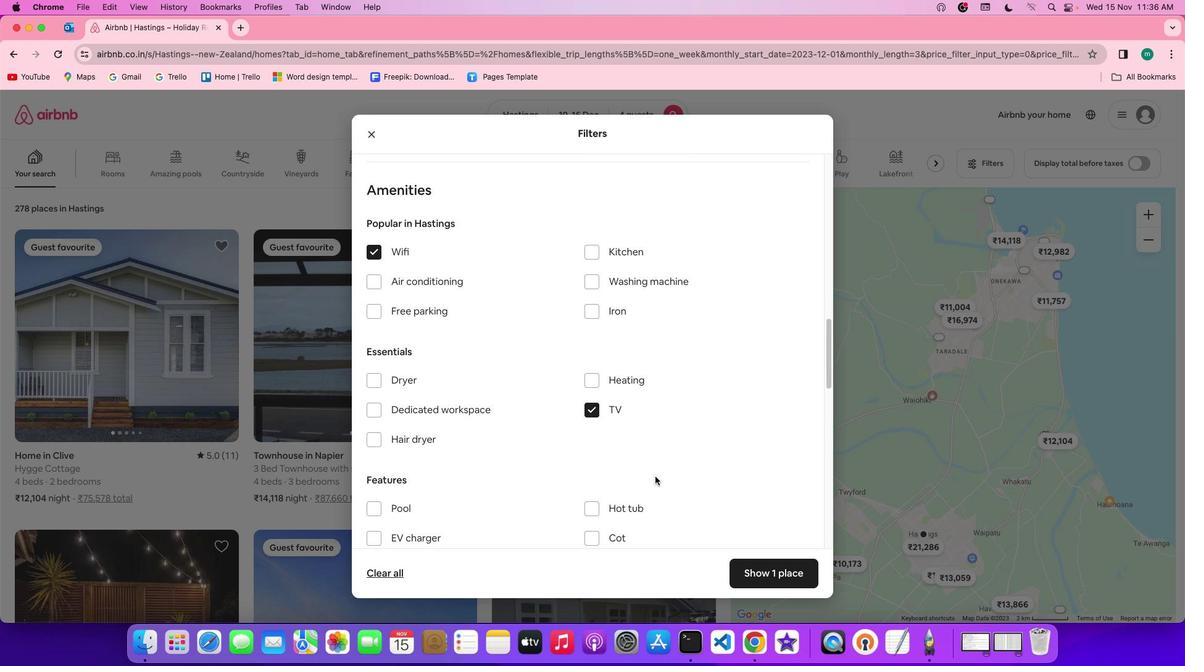 
Action: Mouse scrolled (655, 477) with delta (0, 0)
Screenshot: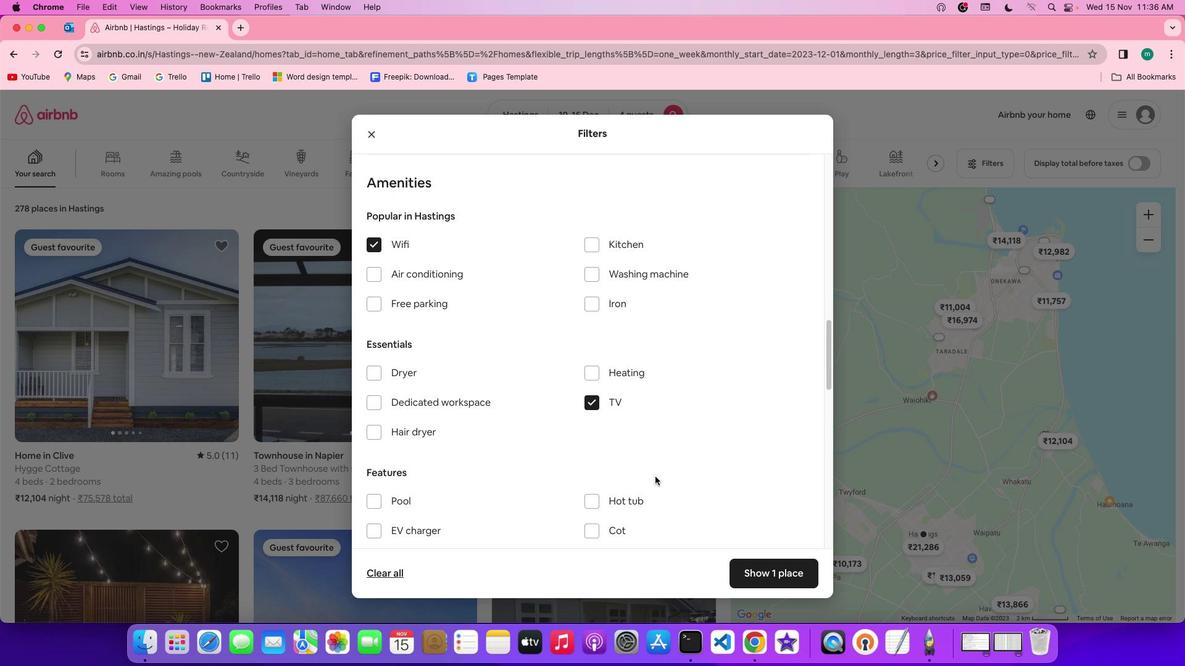 
Action: Mouse scrolled (655, 477) with delta (0, 0)
Screenshot: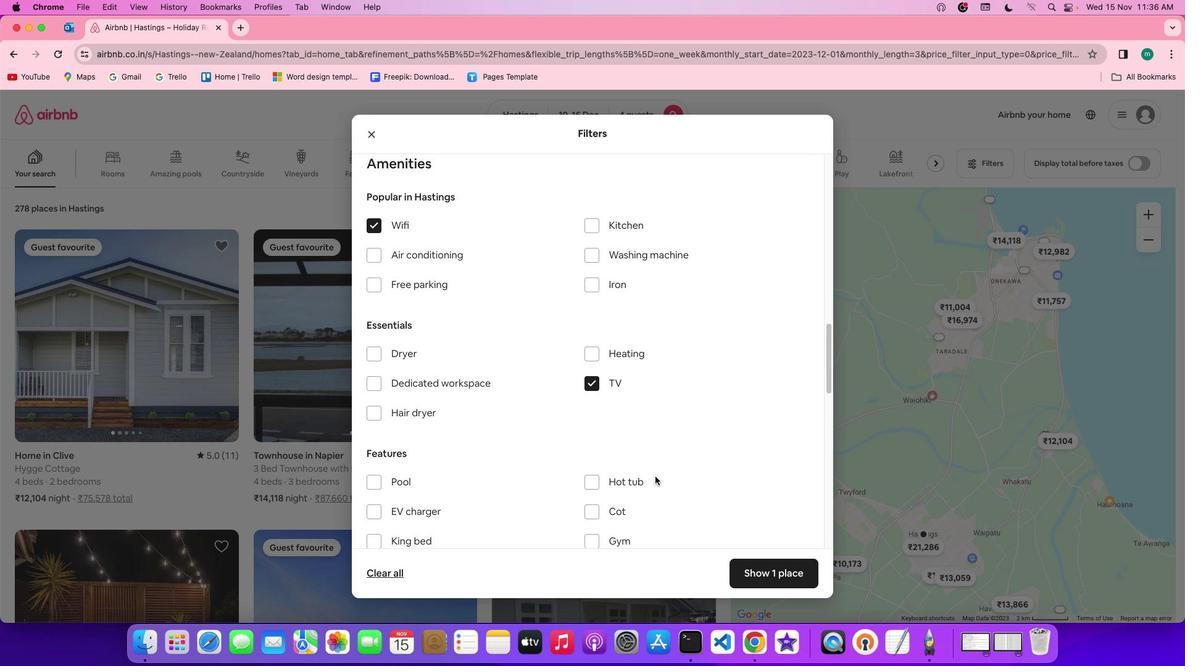 
Action: Mouse scrolled (655, 477) with delta (0, 0)
Screenshot: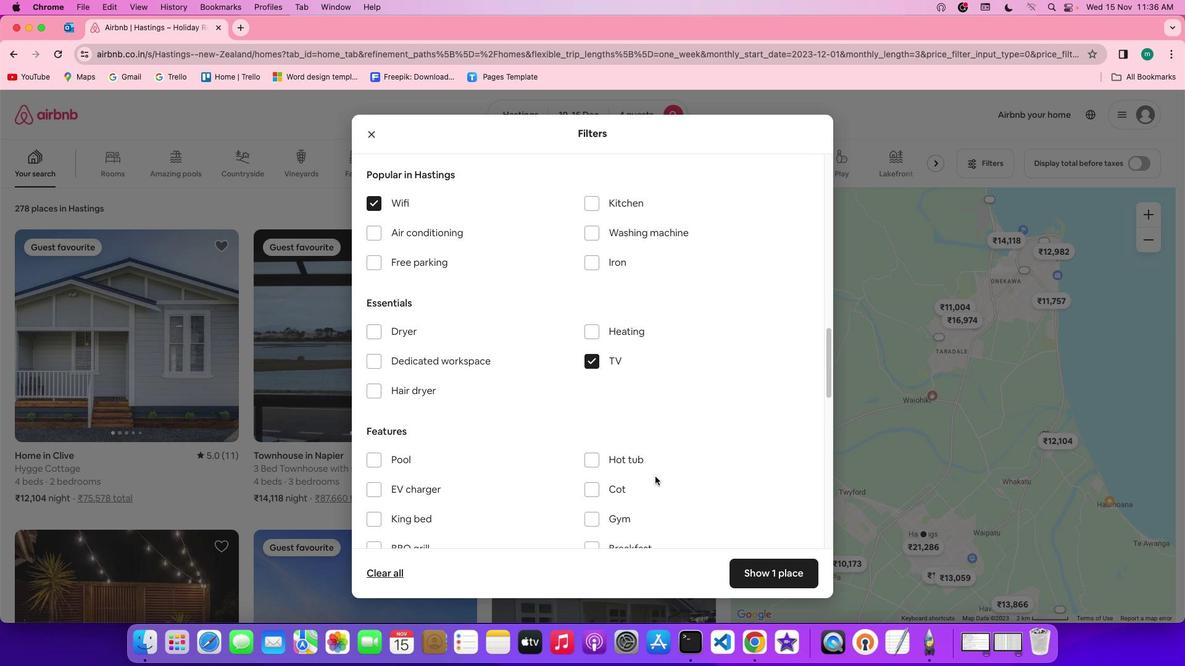 
Action: Mouse moved to (654, 476)
Screenshot: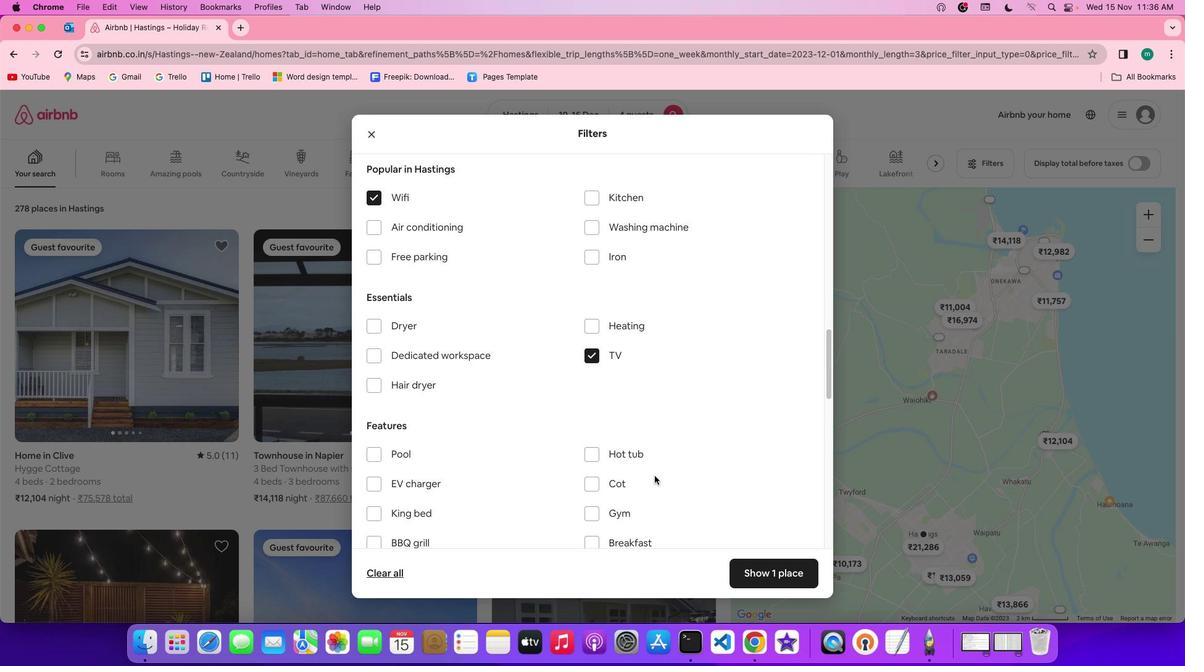 
Action: Mouse scrolled (654, 476) with delta (0, 0)
Screenshot: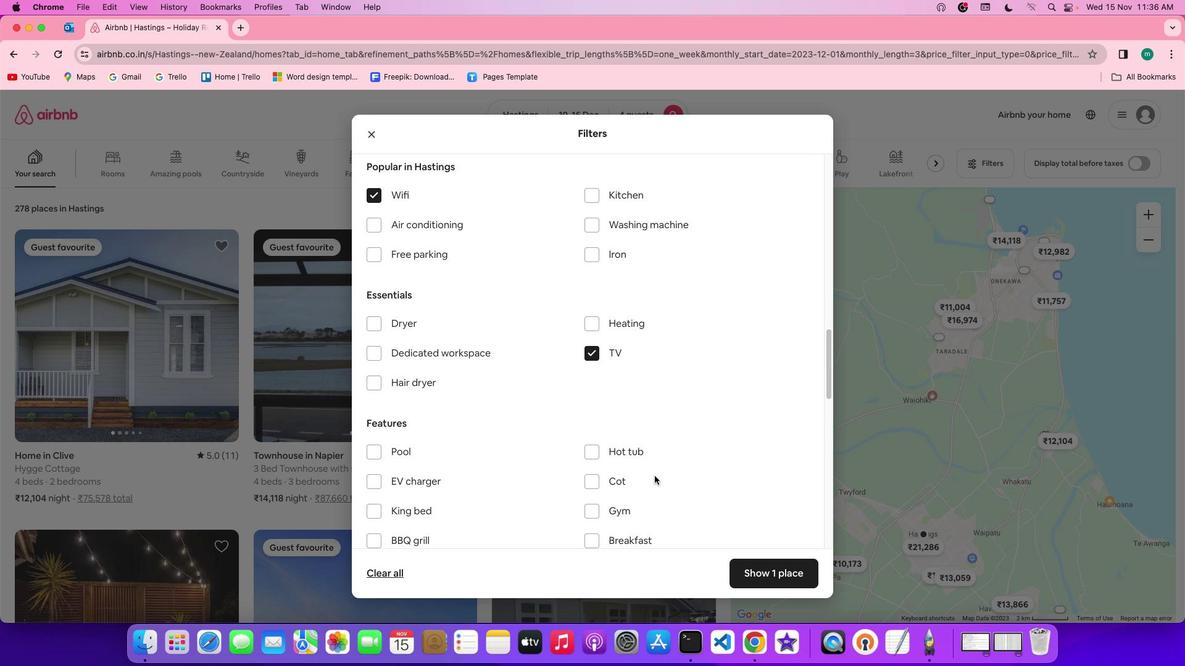 
Action: Mouse moved to (403, 253)
Screenshot: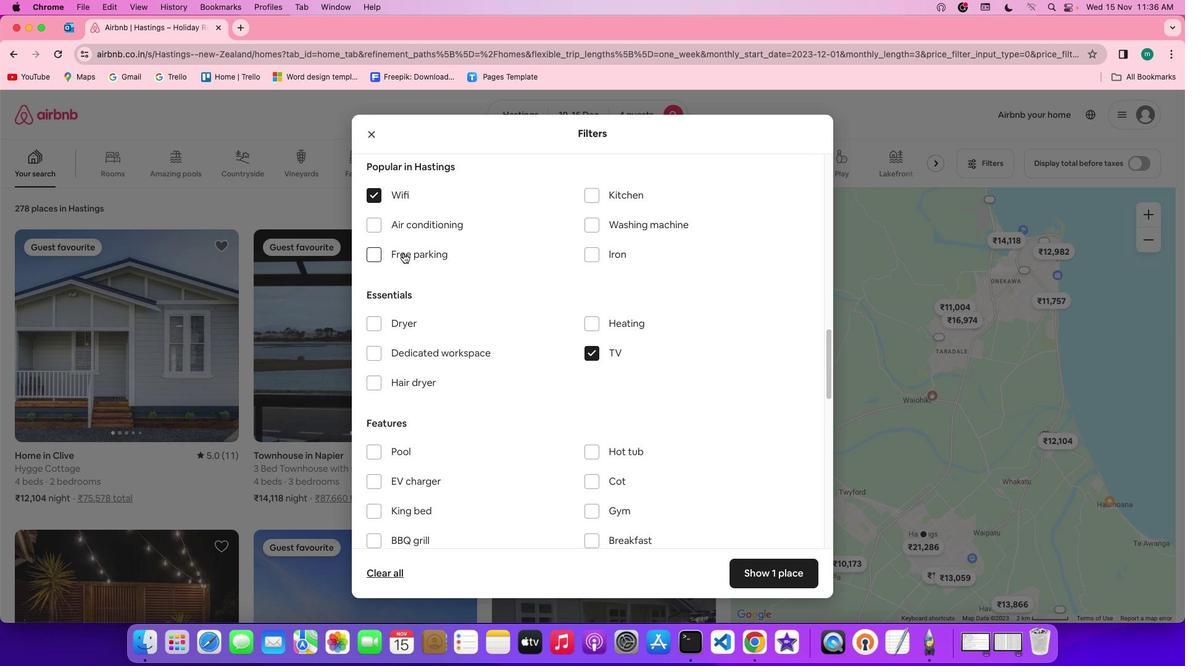 
Action: Mouse pressed left at (403, 253)
Screenshot: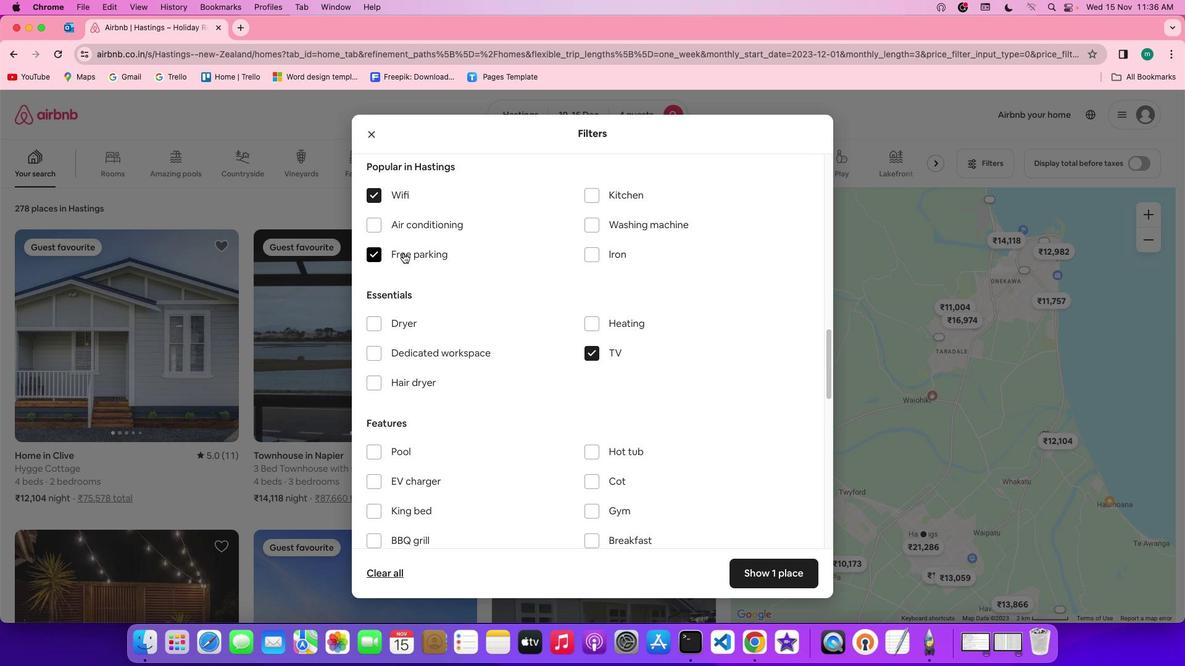 
Action: Mouse moved to (498, 328)
Screenshot: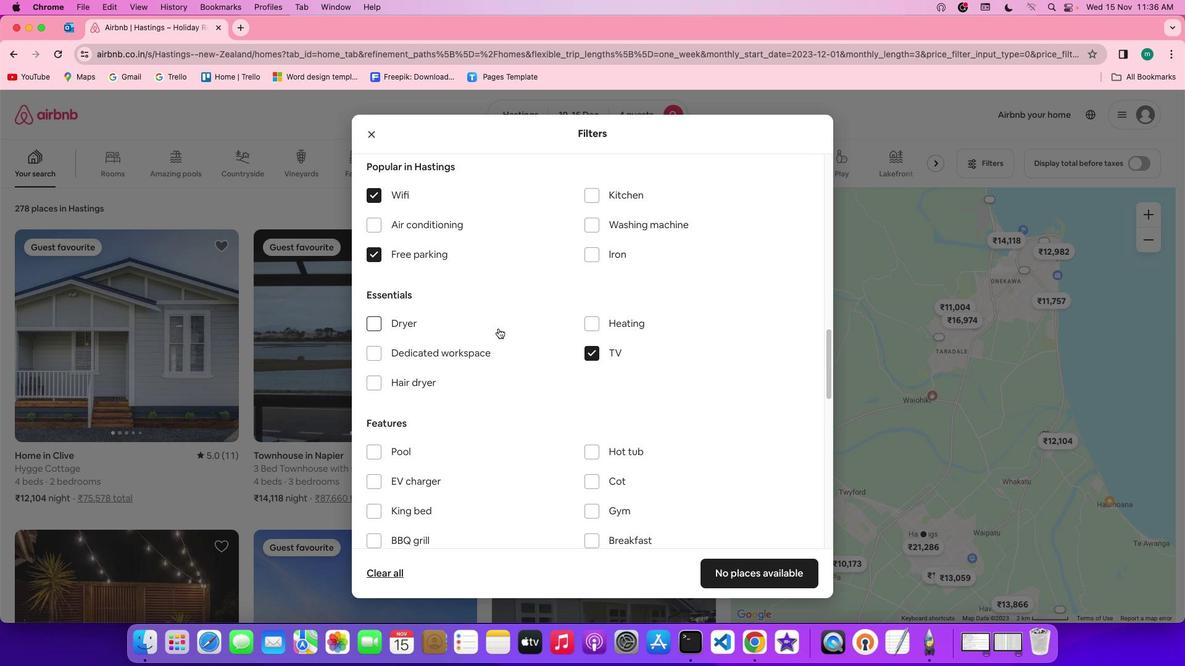 
Action: Mouse scrolled (498, 328) with delta (0, 0)
Screenshot: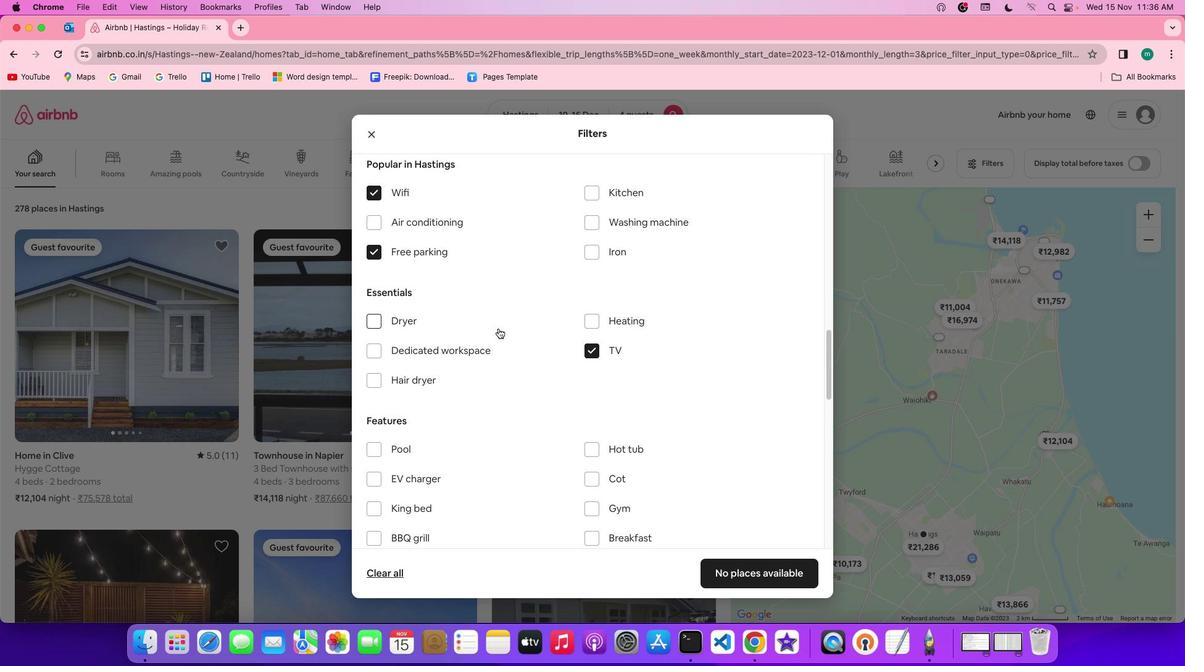 
Action: Mouse scrolled (498, 328) with delta (0, 0)
Screenshot: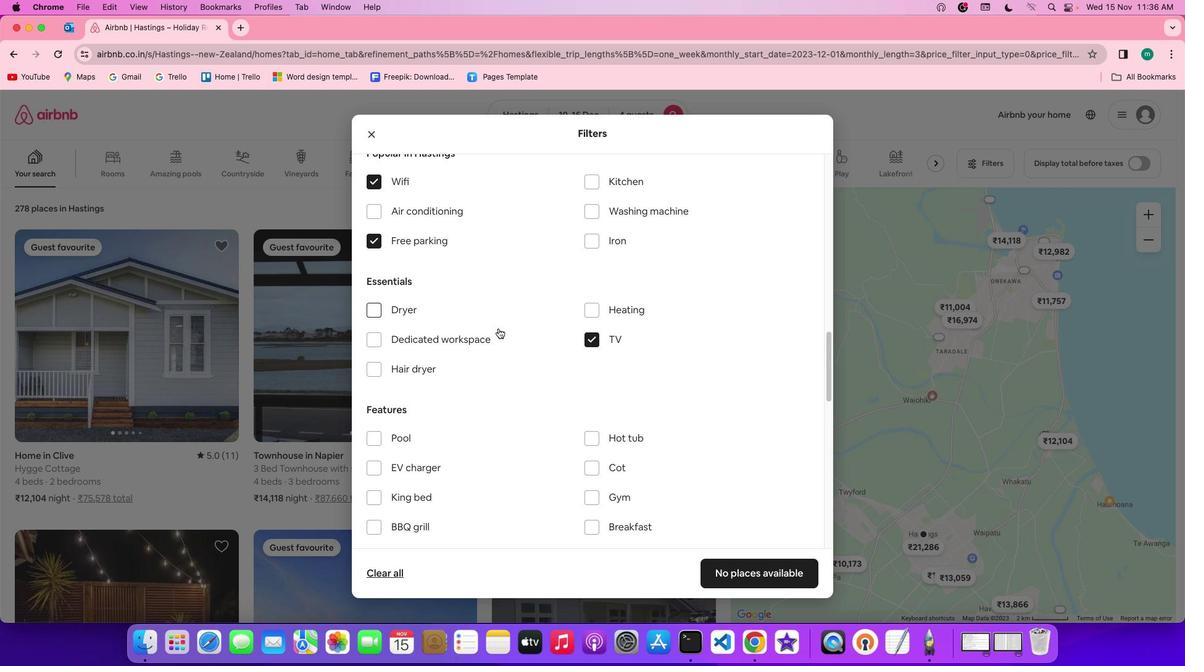 
Action: Mouse scrolled (498, 328) with delta (0, 0)
Screenshot: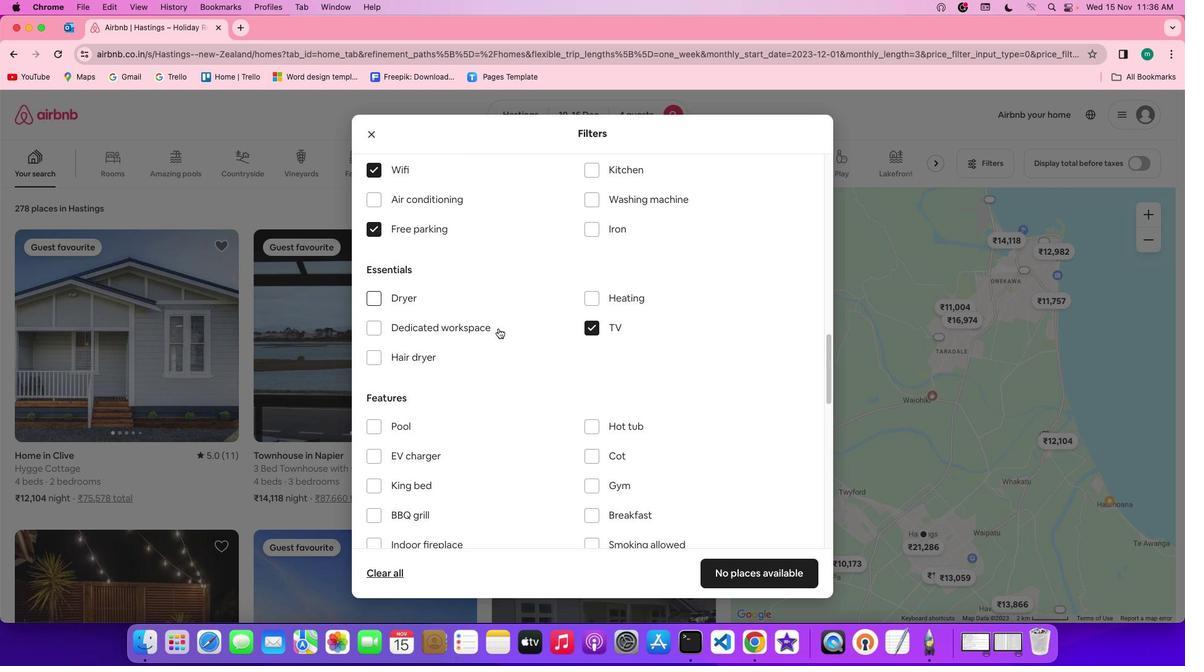 
Action: Mouse scrolled (498, 328) with delta (0, 0)
Screenshot: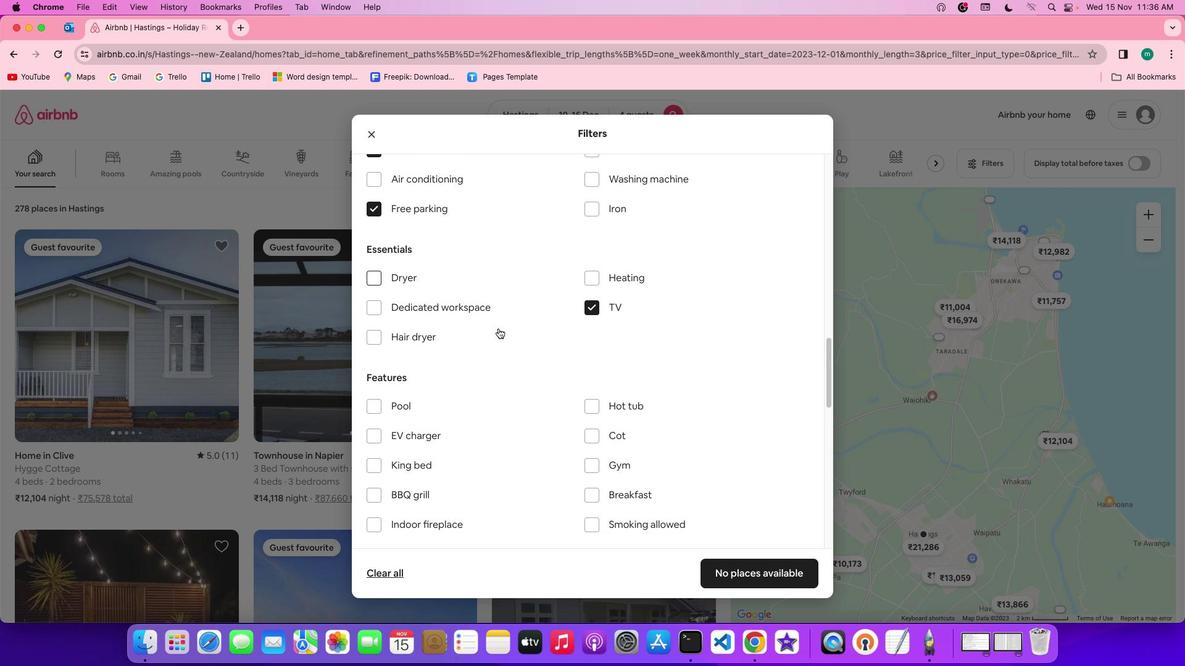 
Action: Mouse moved to (514, 347)
Screenshot: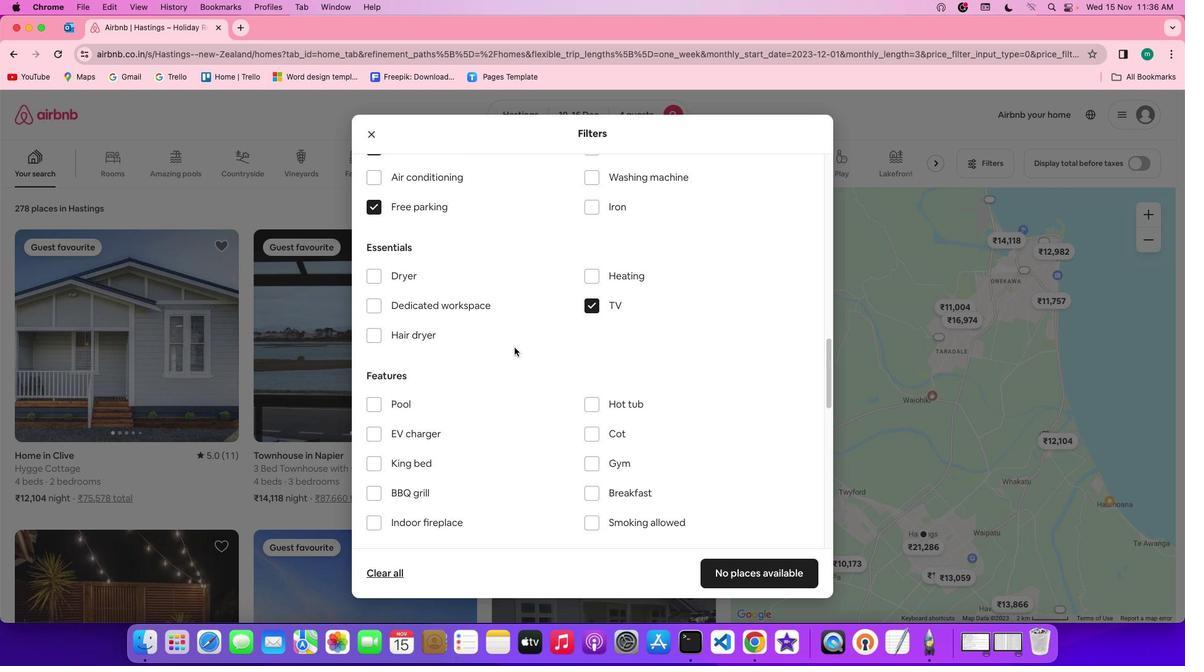 
Action: Mouse scrolled (514, 347) with delta (0, 0)
Screenshot: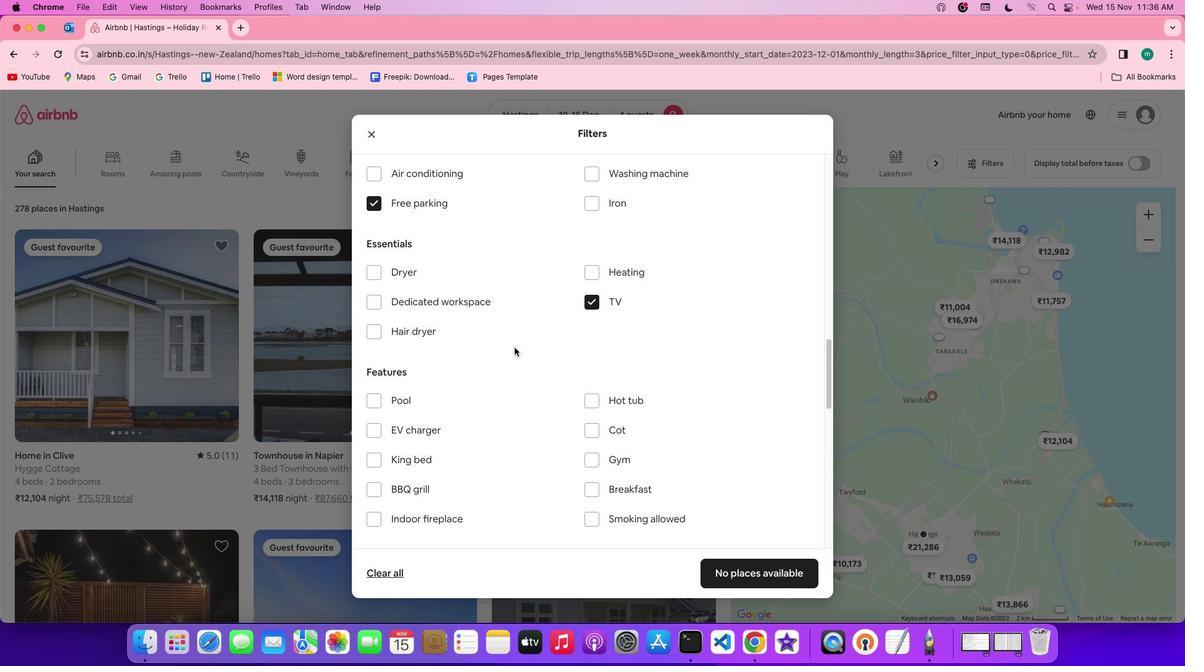 
Action: Mouse scrolled (514, 347) with delta (0, 0)
Screenshot: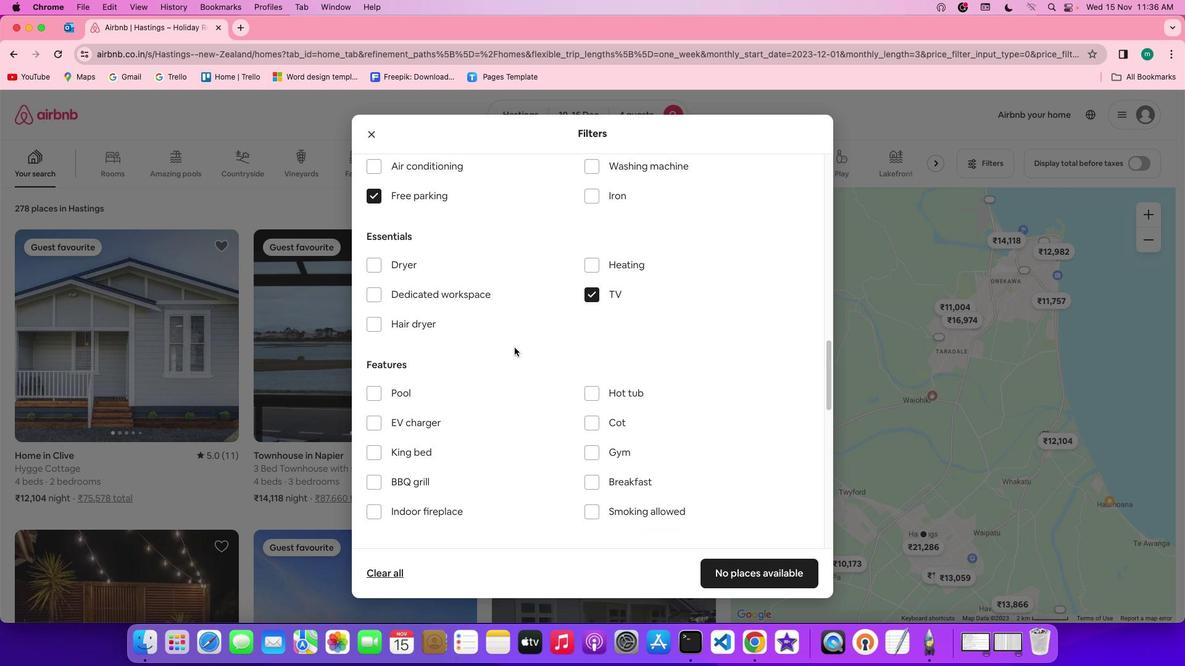 
Action: Mouse scrolled (514, 347) with delta (0, 0)
Screenshot: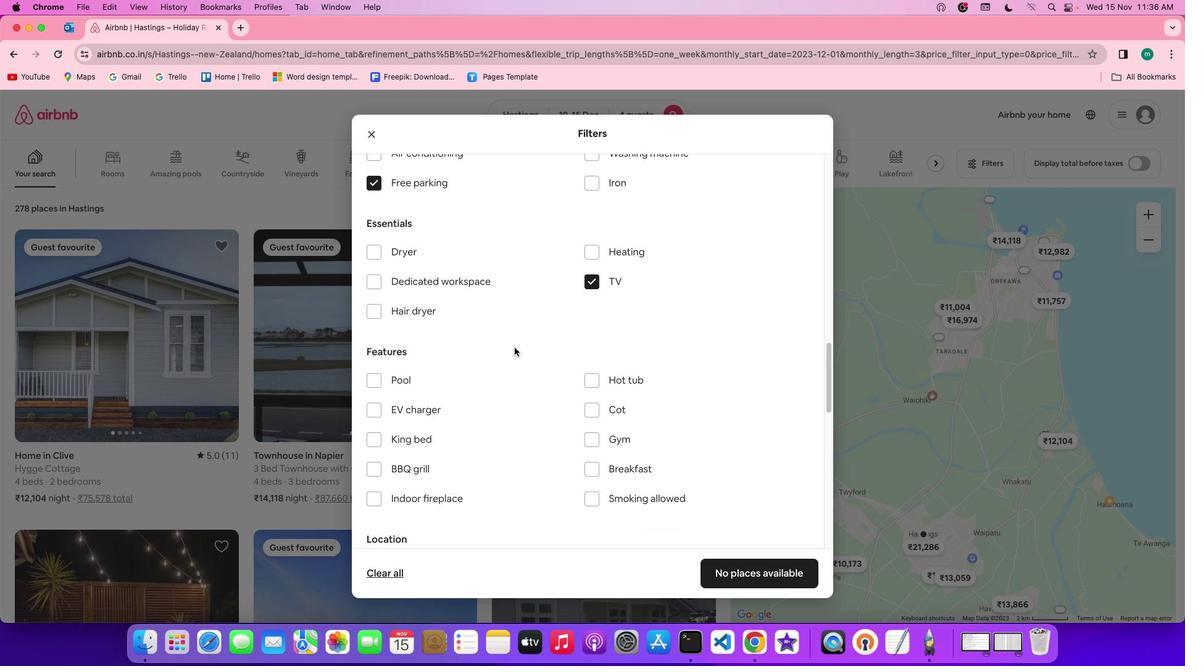 
Action: Mouse scrolled (514, 347) with delta (0, 0)
Screenshot: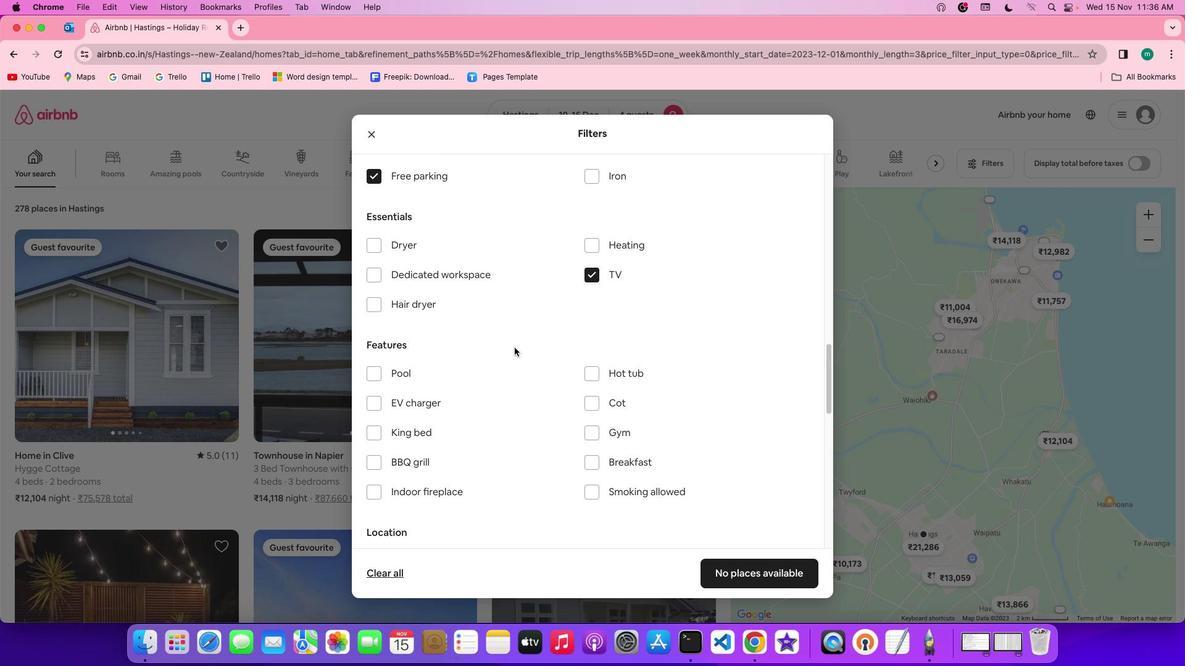 
Action: Mouse scrolled (514, 347) with delta (0, 0)
Screenshot: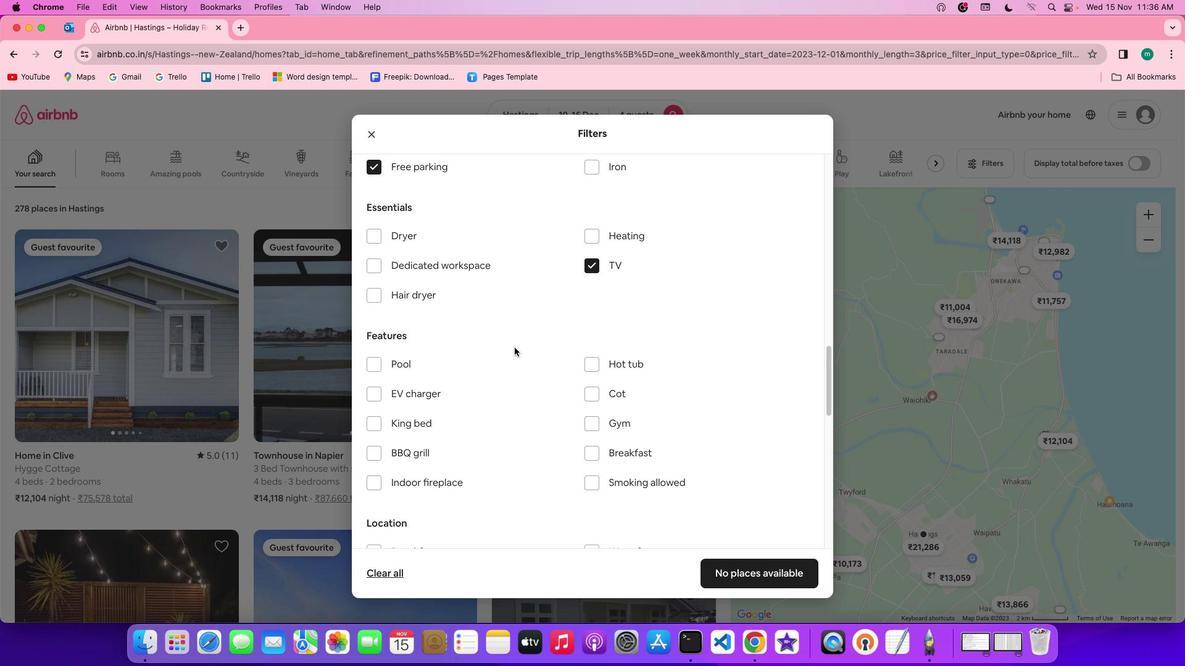 
Action: Mouse scrolled (514, 347) with delta (0, 0)
Screenshot: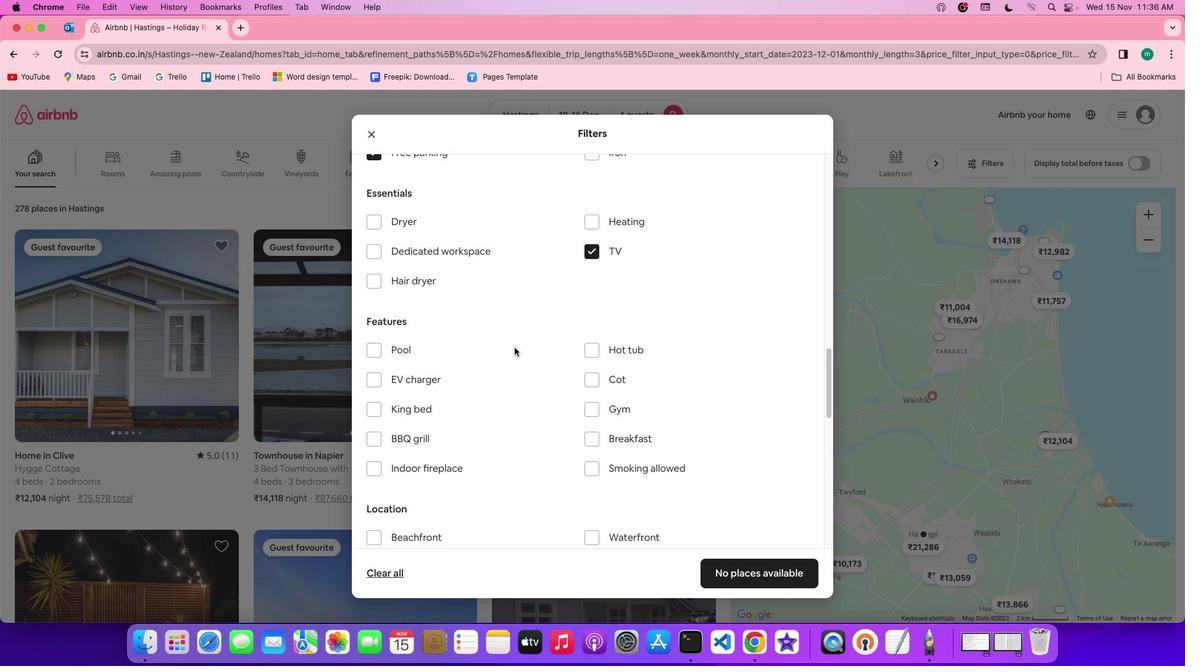 
Action: Mouse scrolled (514, 347) with delta (0, 0)
Screenshot: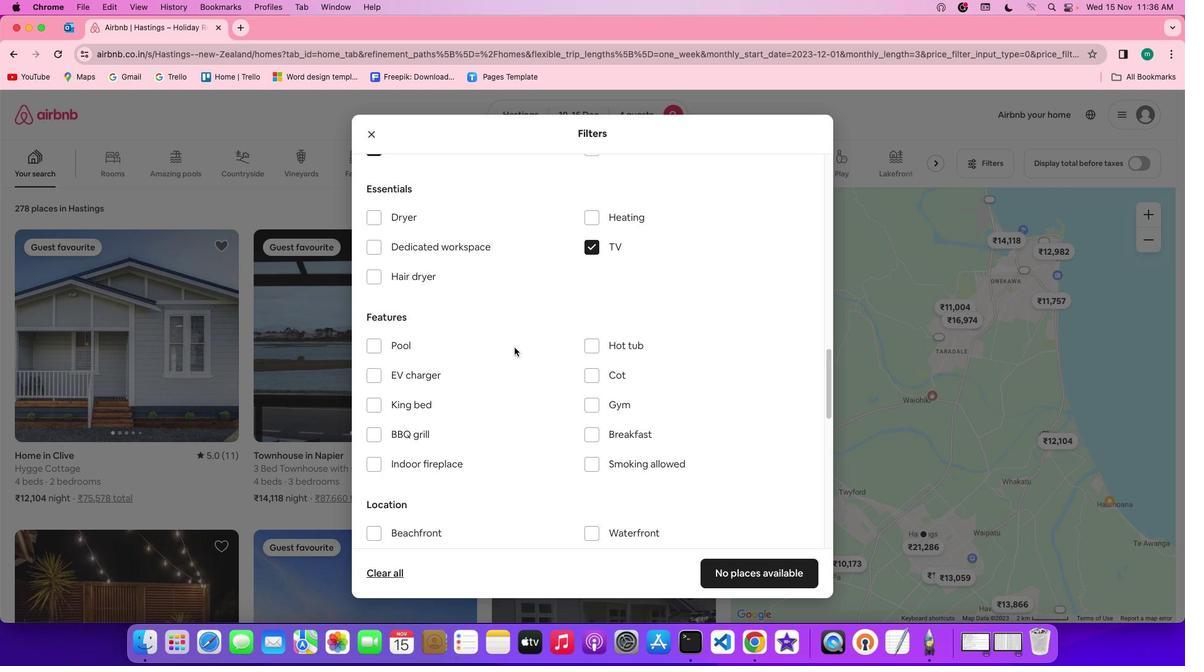 
Action: Mouse moved to (582, 314)
Screenshot: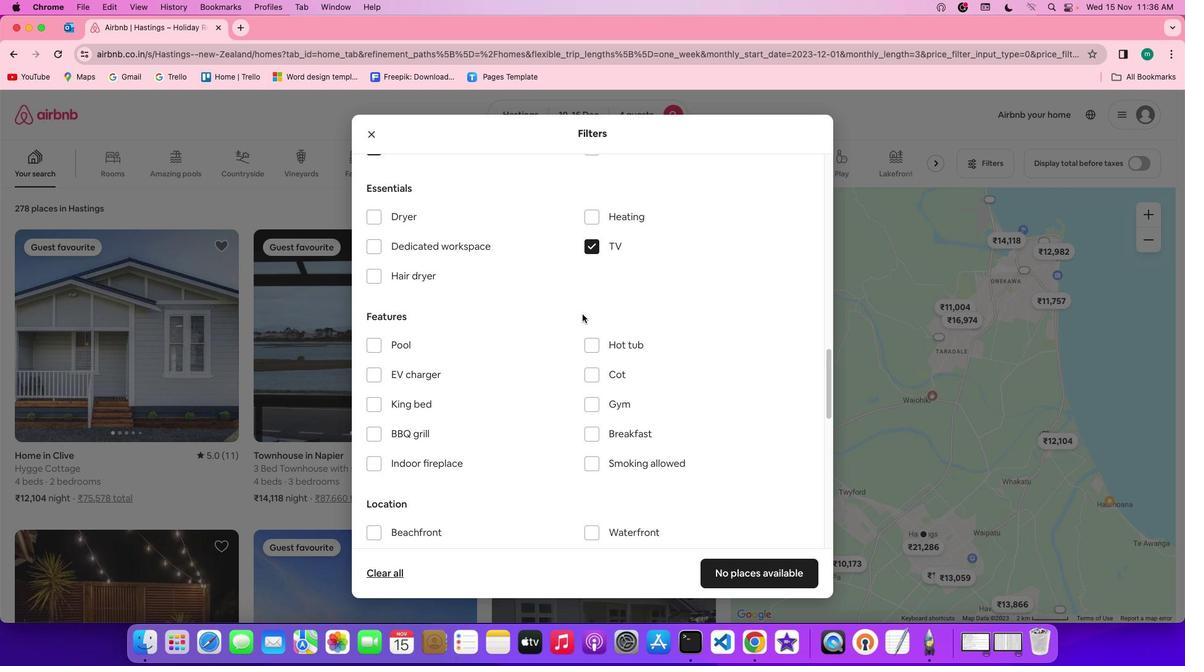 
Action: Mouse scrolled (582, 314) with delta (0, 0)
Screenshot: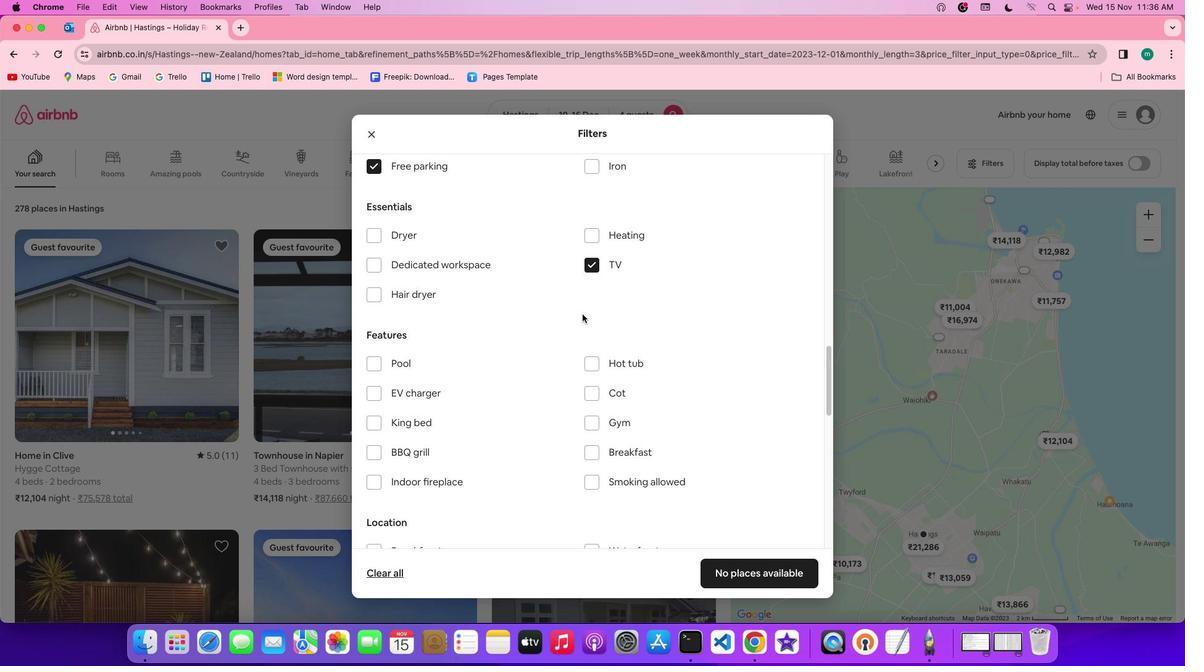 
Action: Mouse scrolled (582, 314) with delta (0, 0)
Screenshot: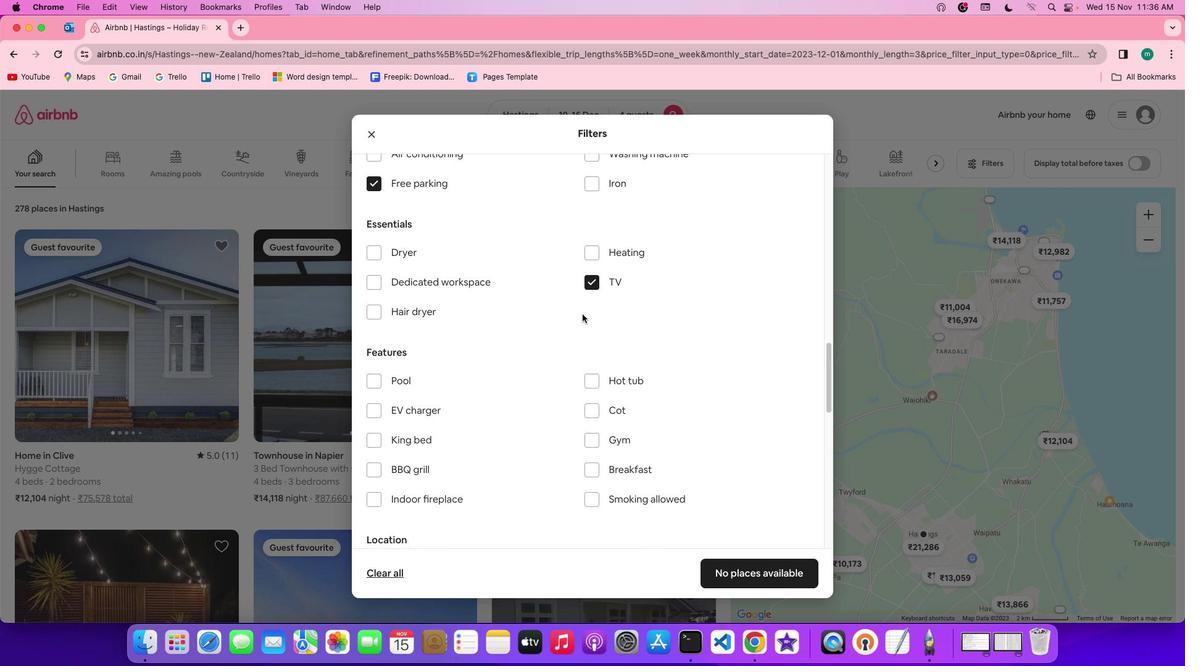 
Action: Mouse scrolled (582, 314) with delta (0, 1)
Screenshot: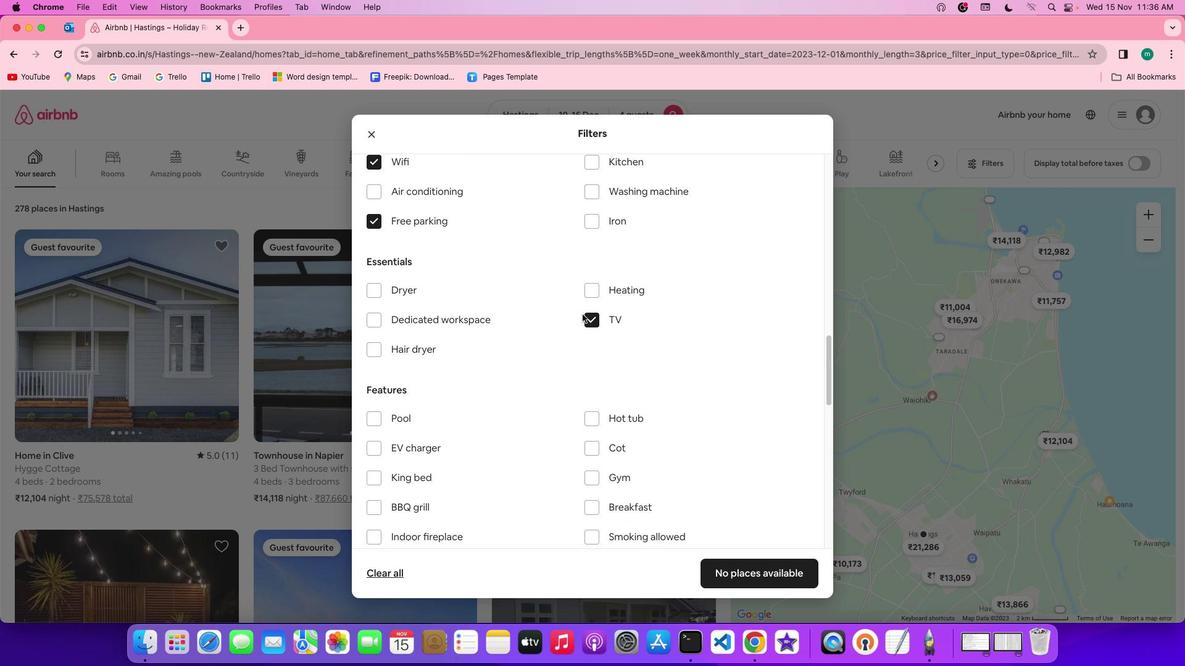 
Action: Mouse moved to (582, 314)
Screenshot: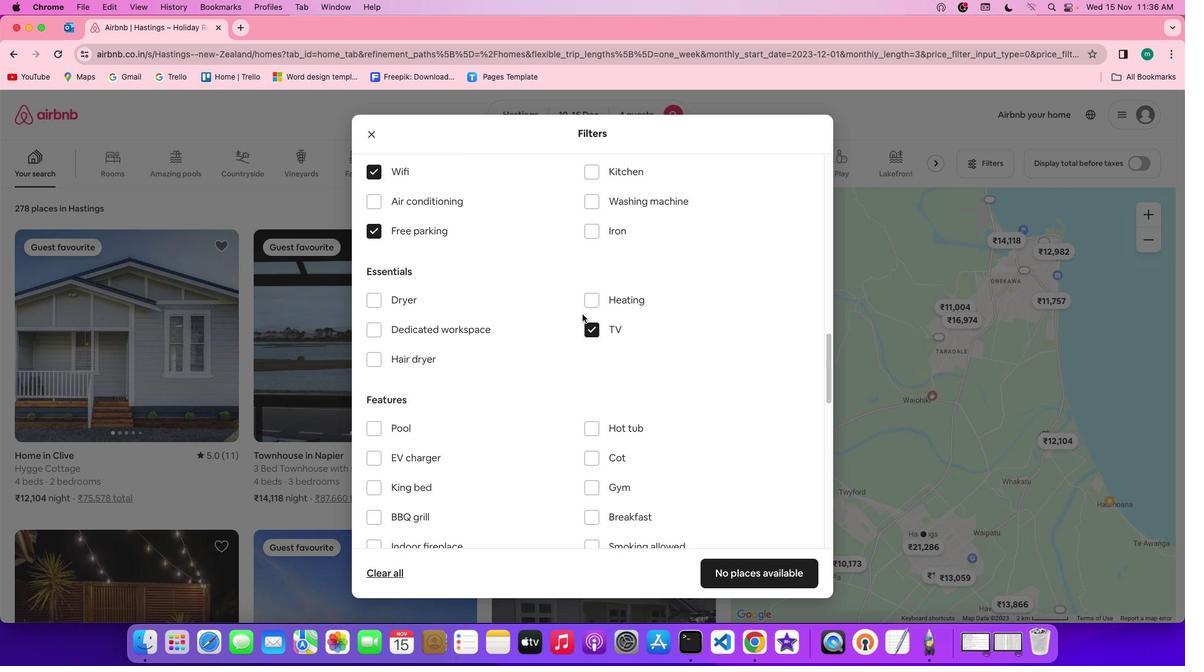 
Action: Mouse scrolled (582, 314) with delta (0, 0)
Screenshot: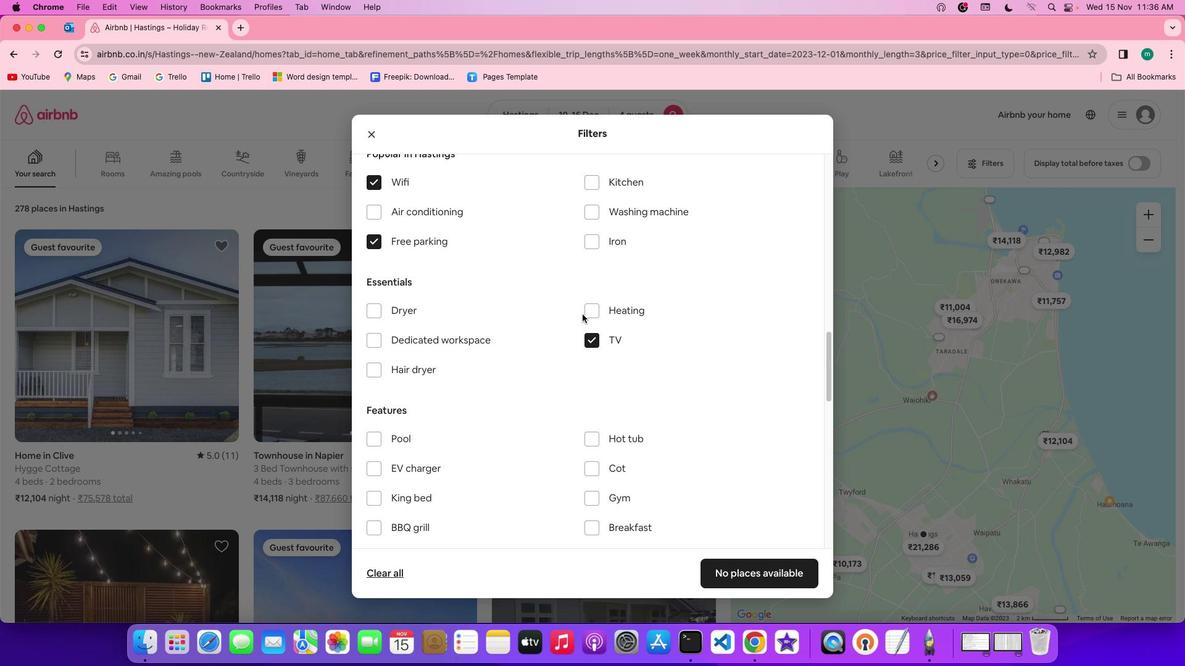 
Action: Mouse scrolled (582, 314) with delta (0, 0)
Screenshot: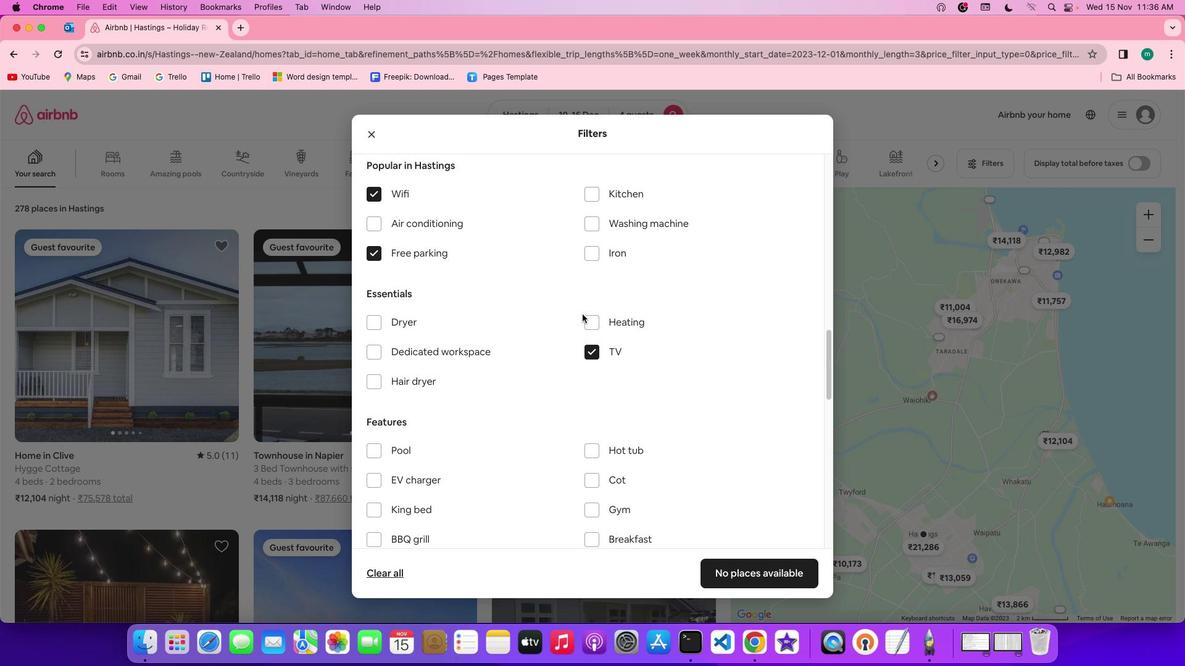 
Action: Mouse scrolled (582, 314) with delta (0, 0)
Screenshot: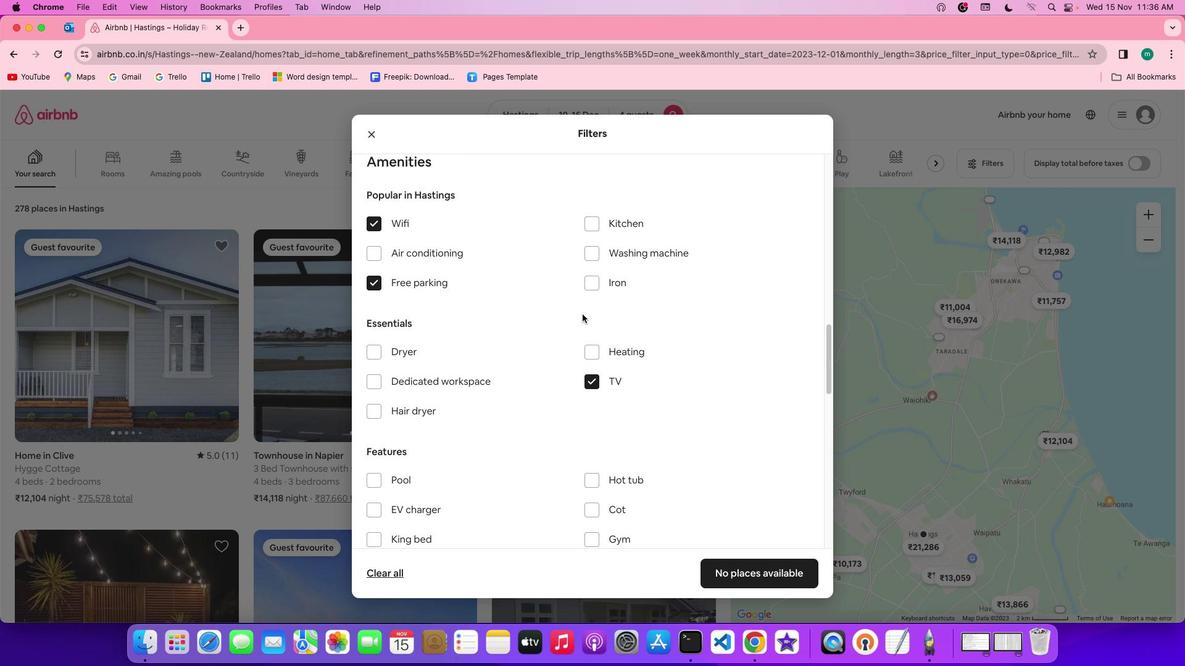 
Action: Mouse scrolled (582, 314) with delta (0, 0)
Screenshot: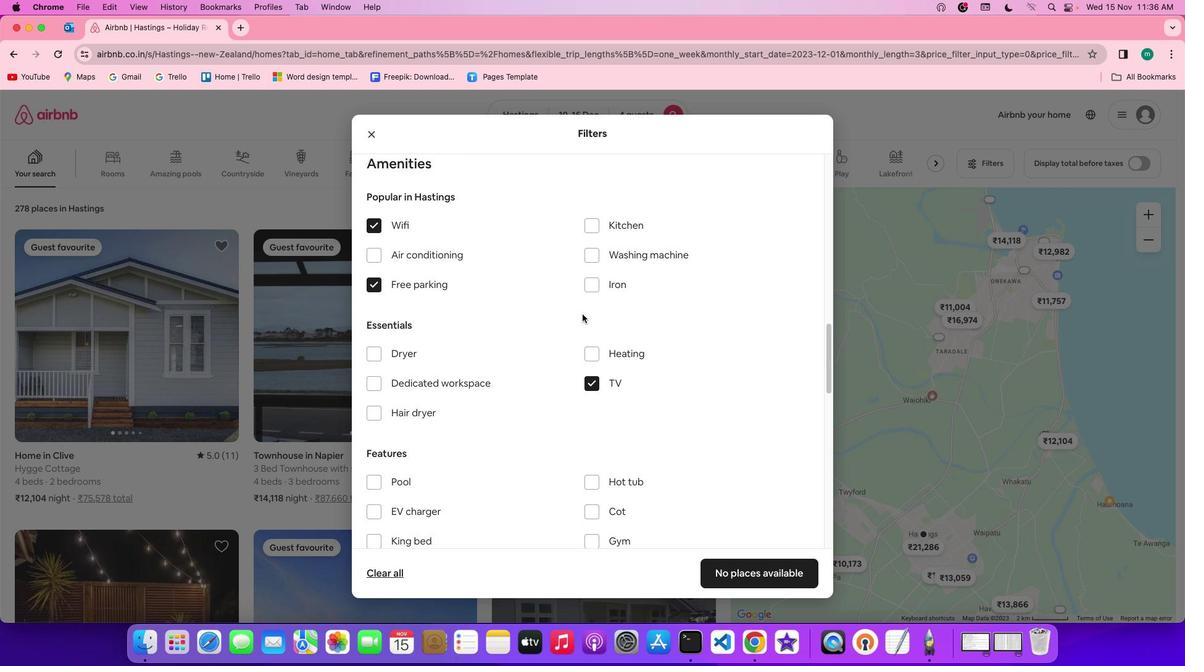 
Action: Mouse scrolled (582, 314) with delta (0, 0)
Screenshot: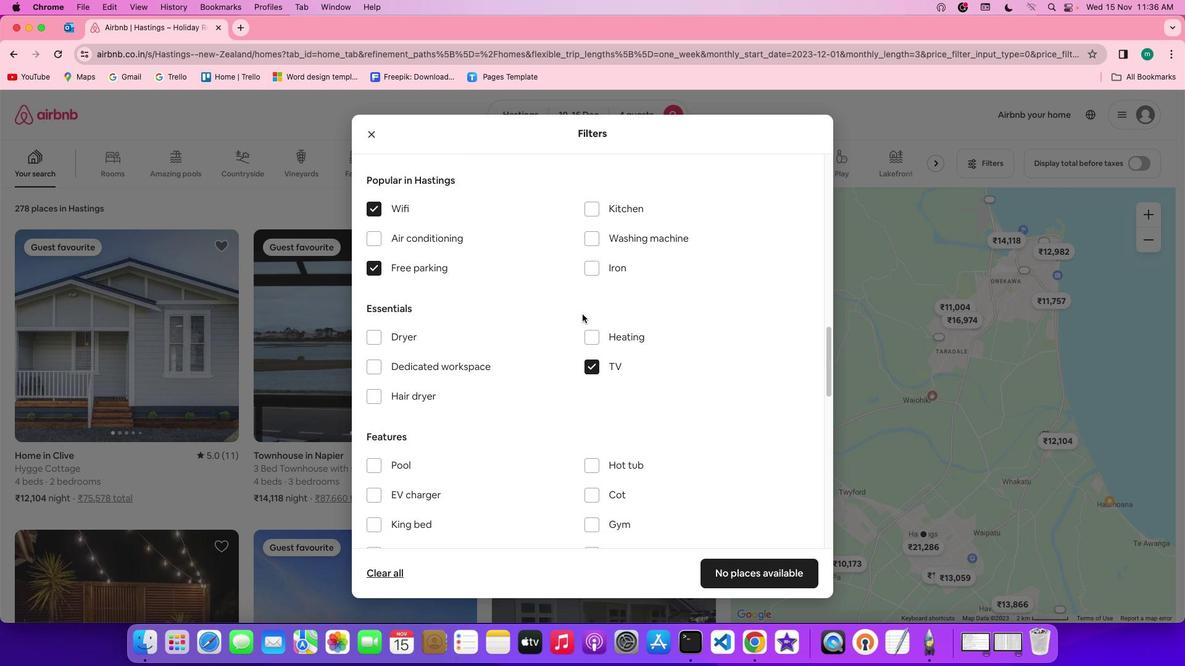 
Action: Mouse scrolled (582, 314) with delta (0, 0)
Screenshot: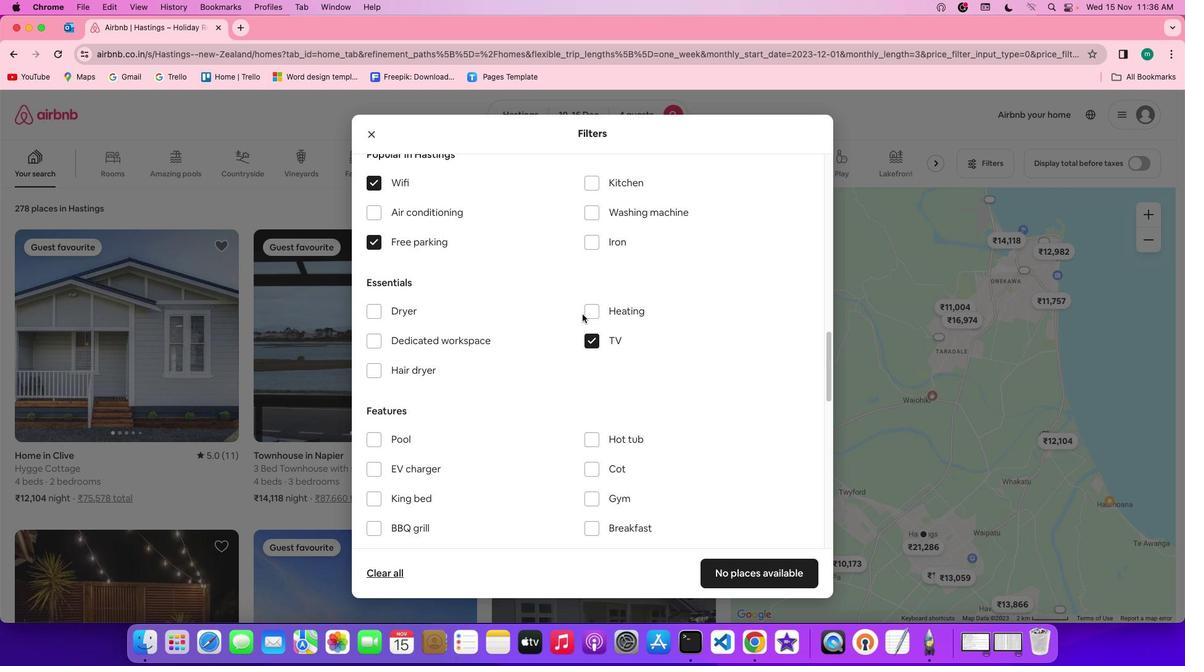 
Action: Mouse scrolled (582, 314) with delta (0, 0)
Screenshot: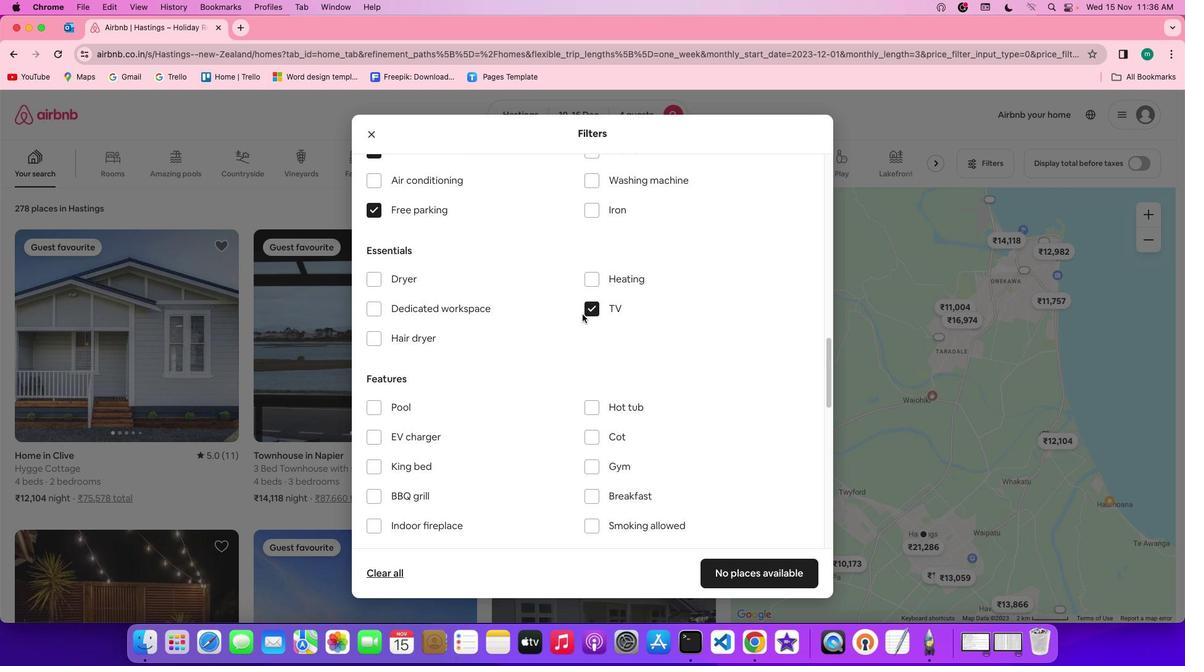 
Action: Mouse scrolled (582, 314) with delta (0, 0)
Screenshot: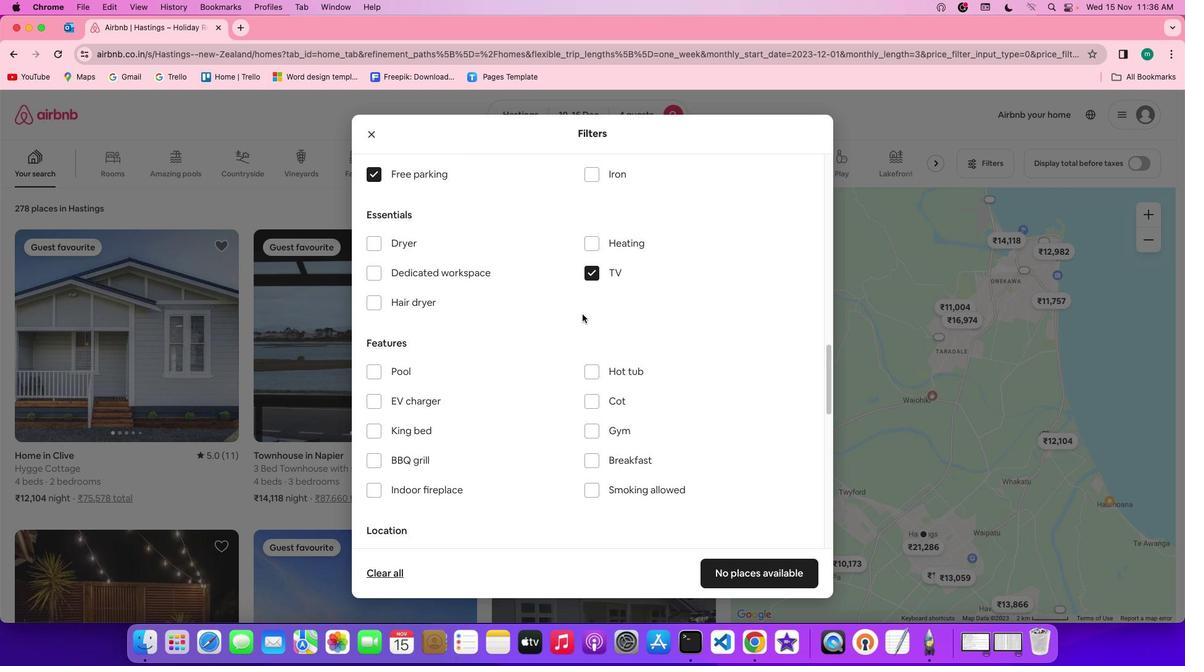 
Action: Mouse scrolled (582, 314) with delta (0, -1)
Screenshot: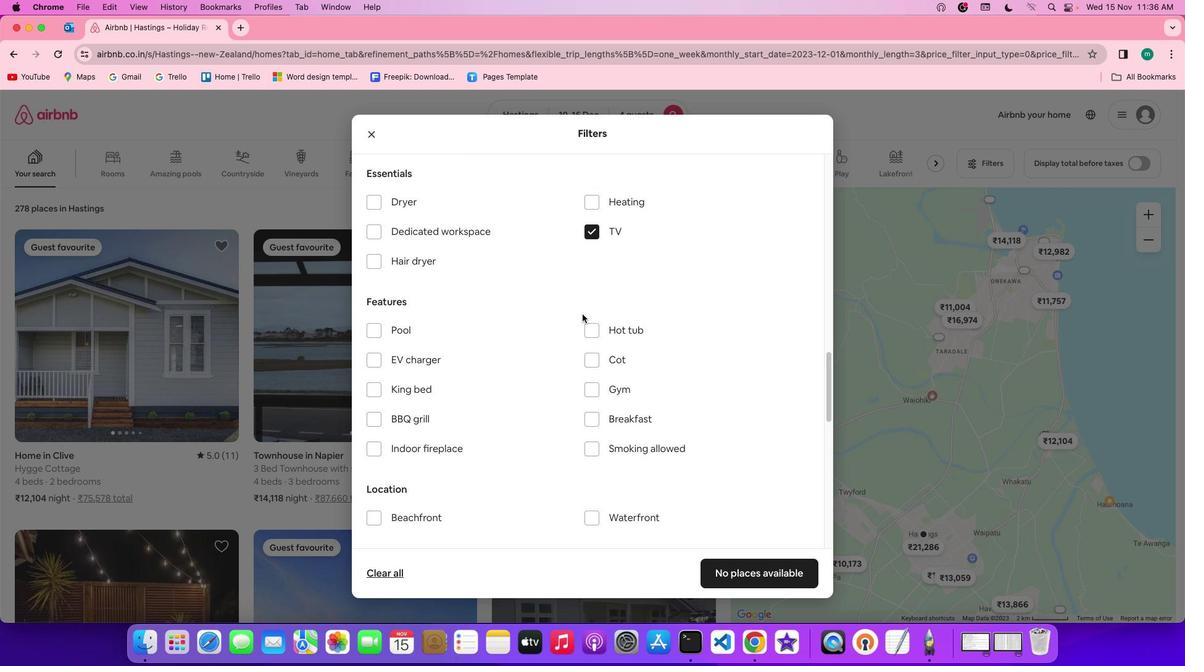 
Action: Mouse scrolled (582, 314) with delta (0, -1)
Screenshot: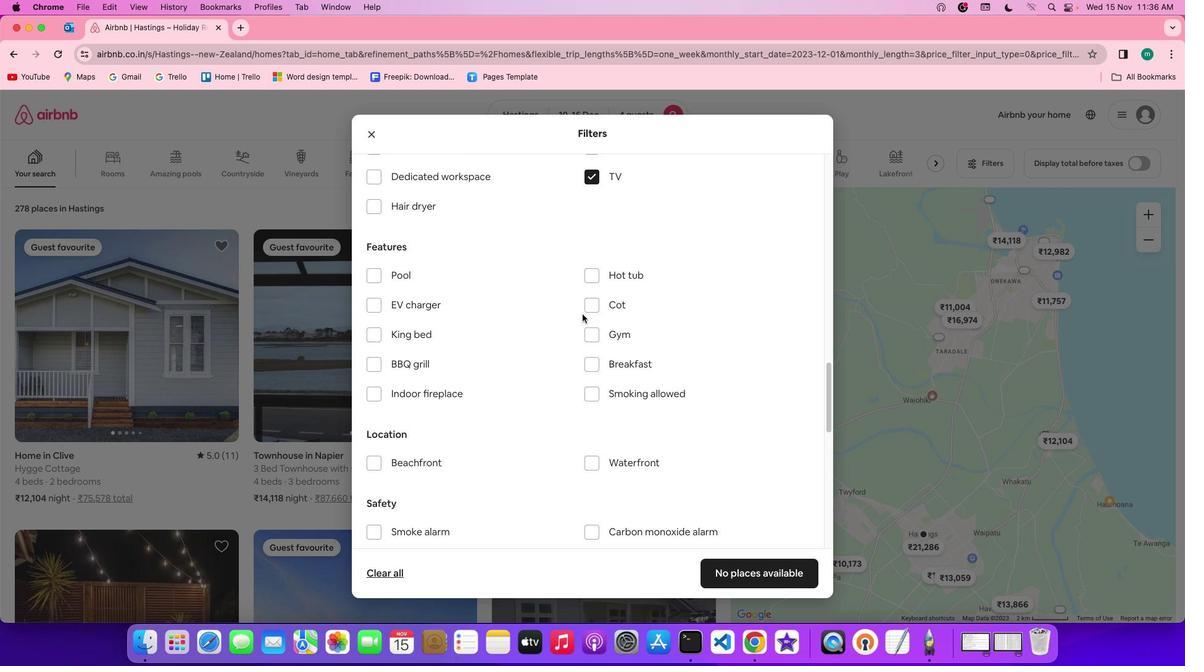 
Action: Mouse moved to (606, 325)
Screenshot: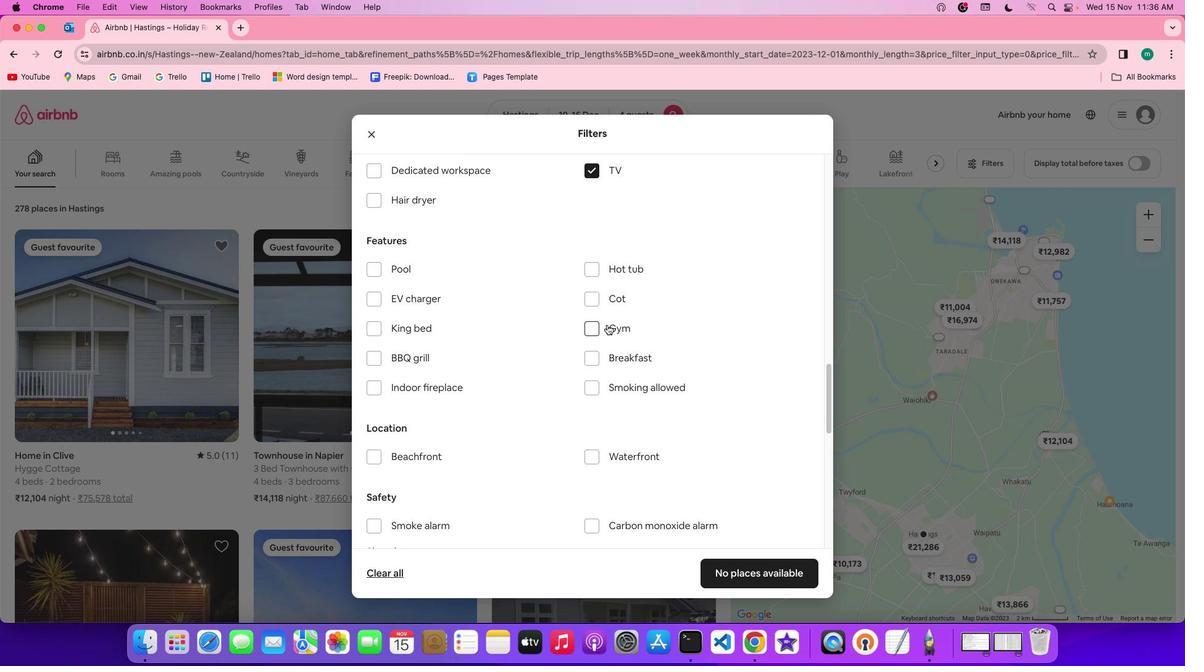 
Action: Mouse pressed left at (606, 325)
Screenshot: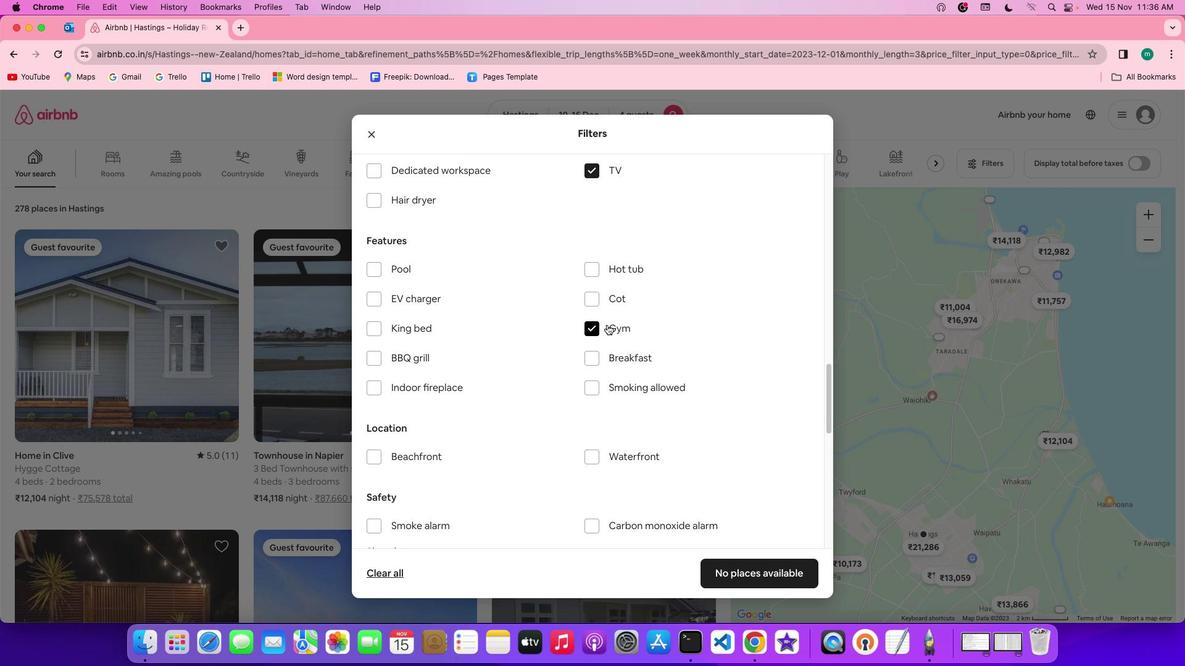 
Action: Mouse moved to (629, 357)
Screenshot: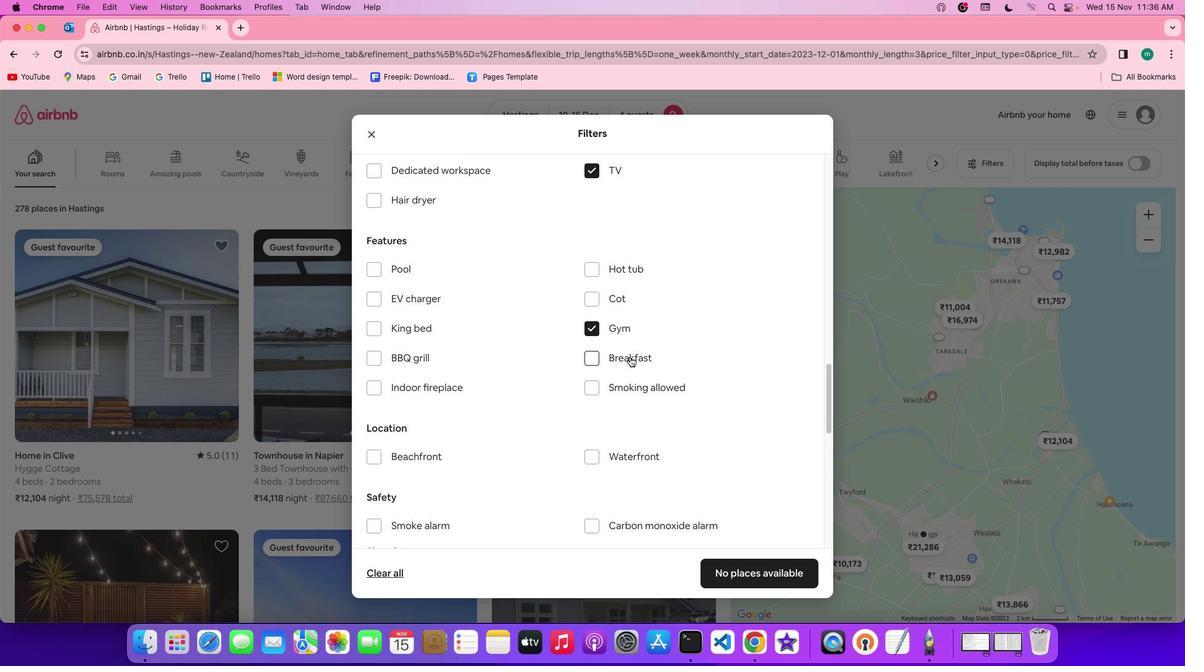 
Action: Mouse pressed left at (629, 357)
Screenshot: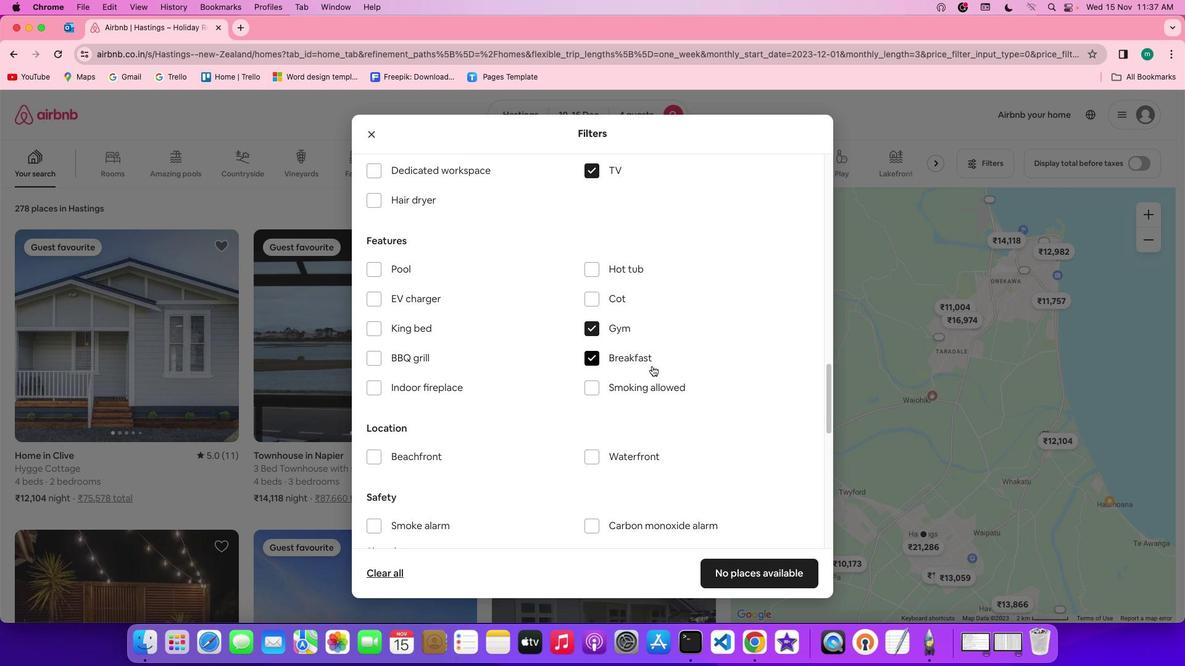 
Action: Mouse moved to (737, 382)
Screenshot: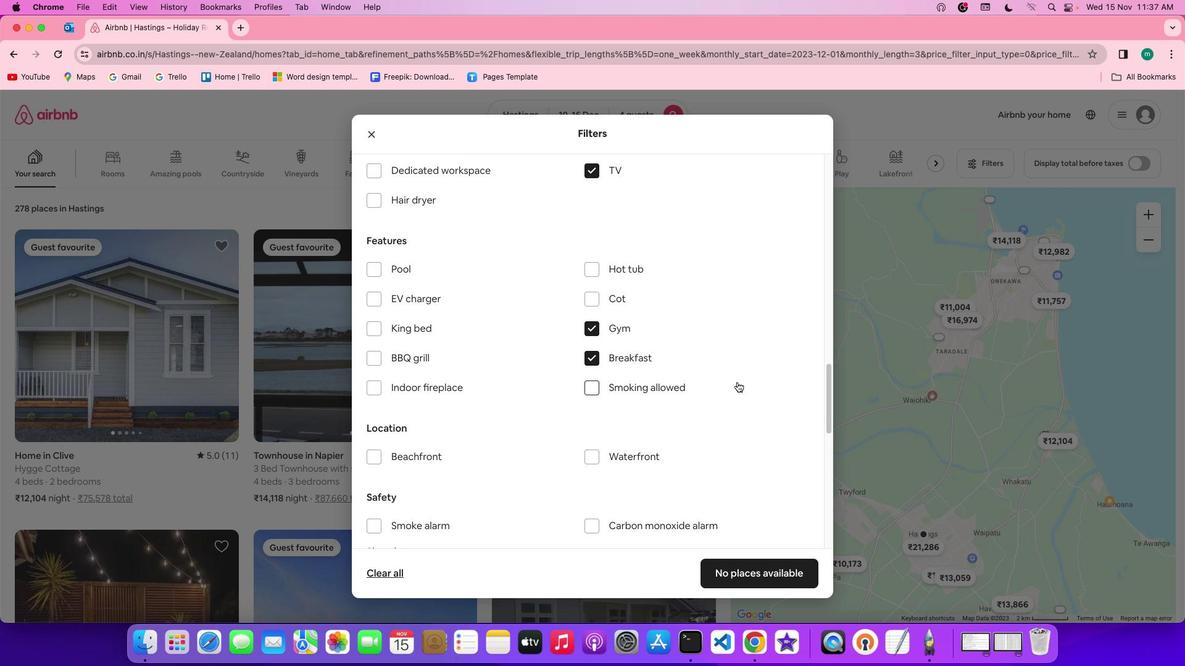 
Action: Mouse scrolled (737, 382) with delta (0, 0)
Screenshot: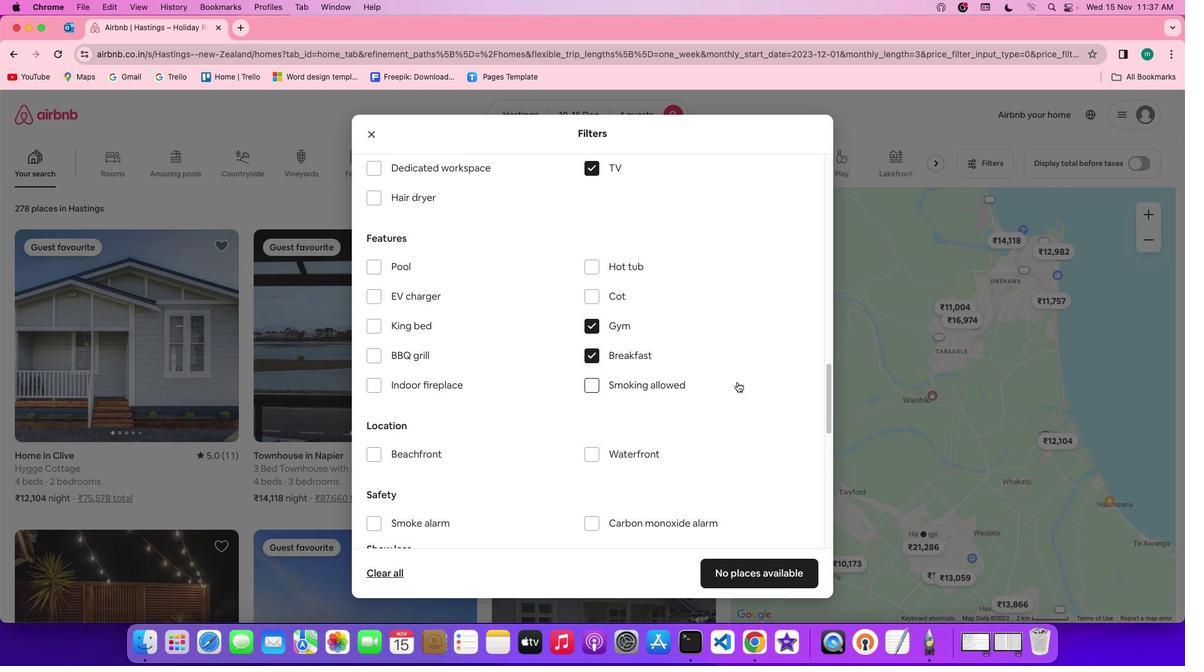 
Action: Mouse scrolled (737, 382) with delta (0, 0)
Screenshot: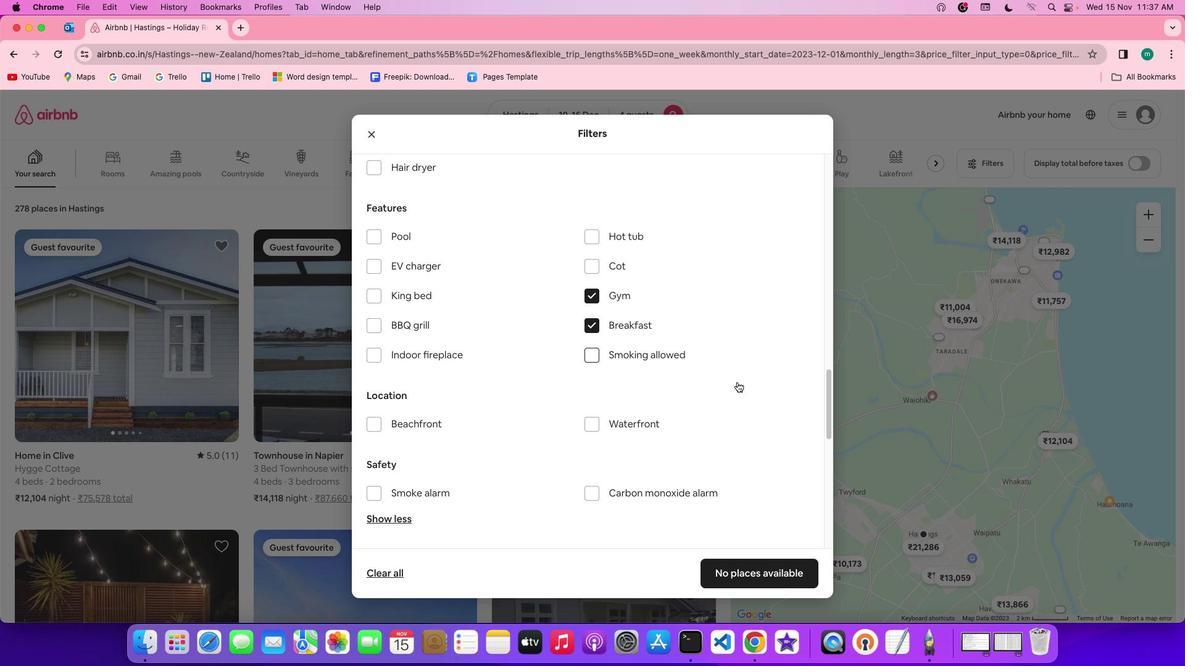 
Action: Mouse scrolled (737, 382) with delta (0, 0)
Screenshot: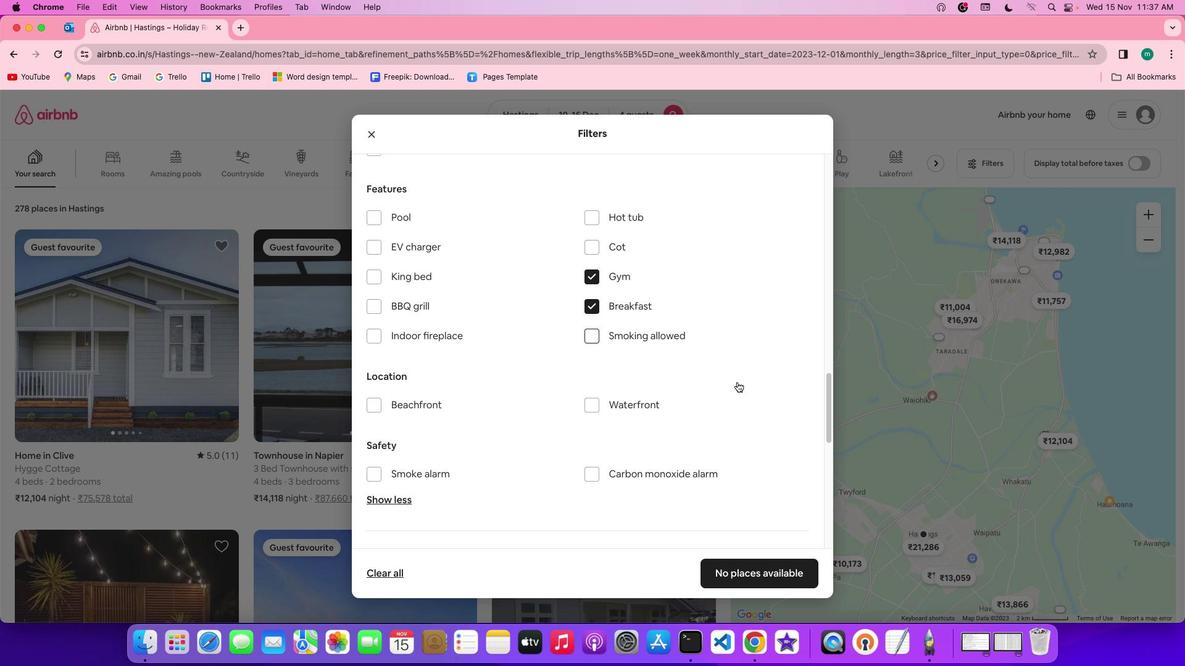
Action: Mouse scrolled (737, 382) with delta (0, -1)
Screenshot: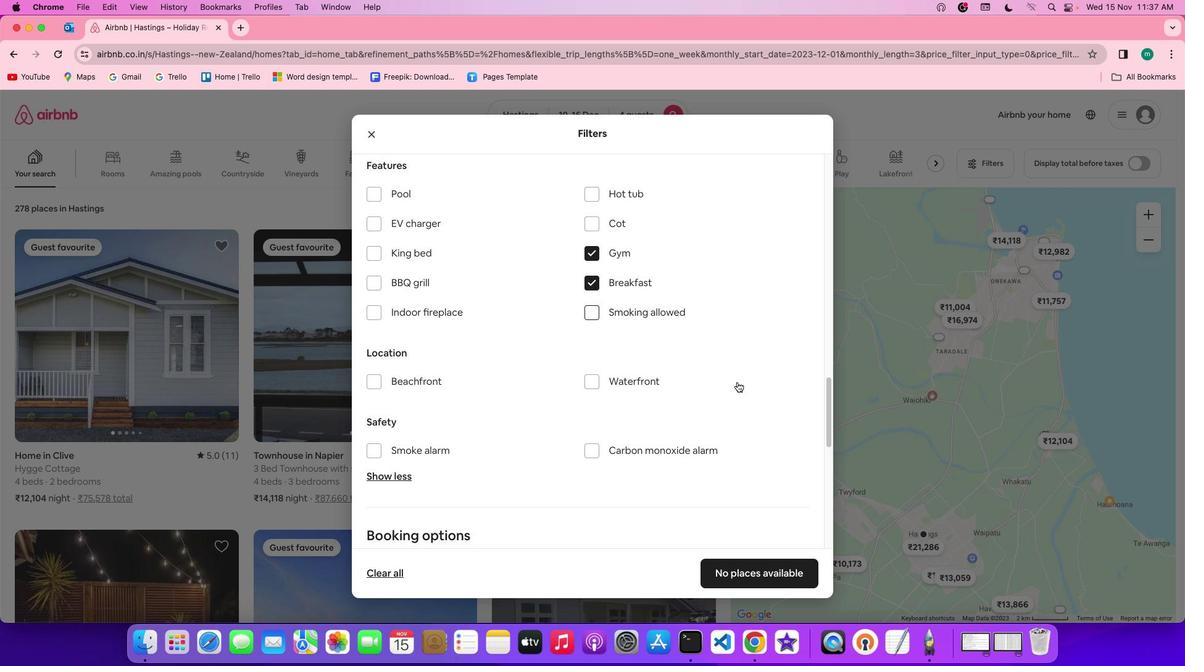 
Action: Mouse scrolled (737, 382) with delta (0, 0)
Screenshot: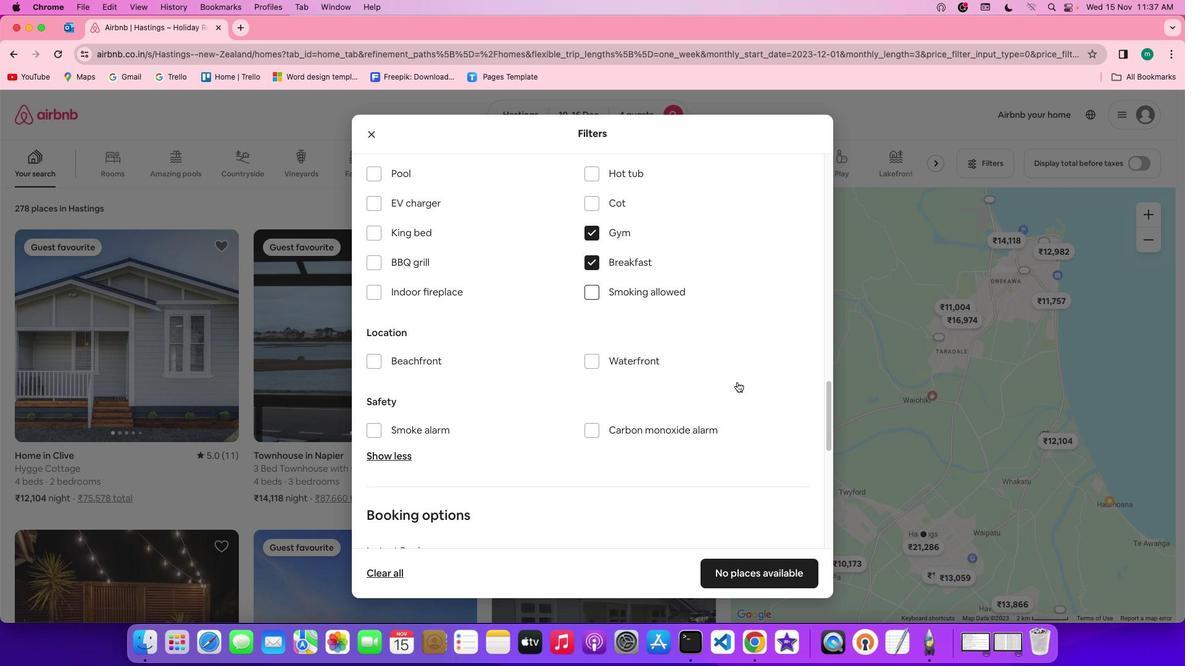 
Action: Mouse scrolled (737, 382) with delta (0, 0)
Screenshot: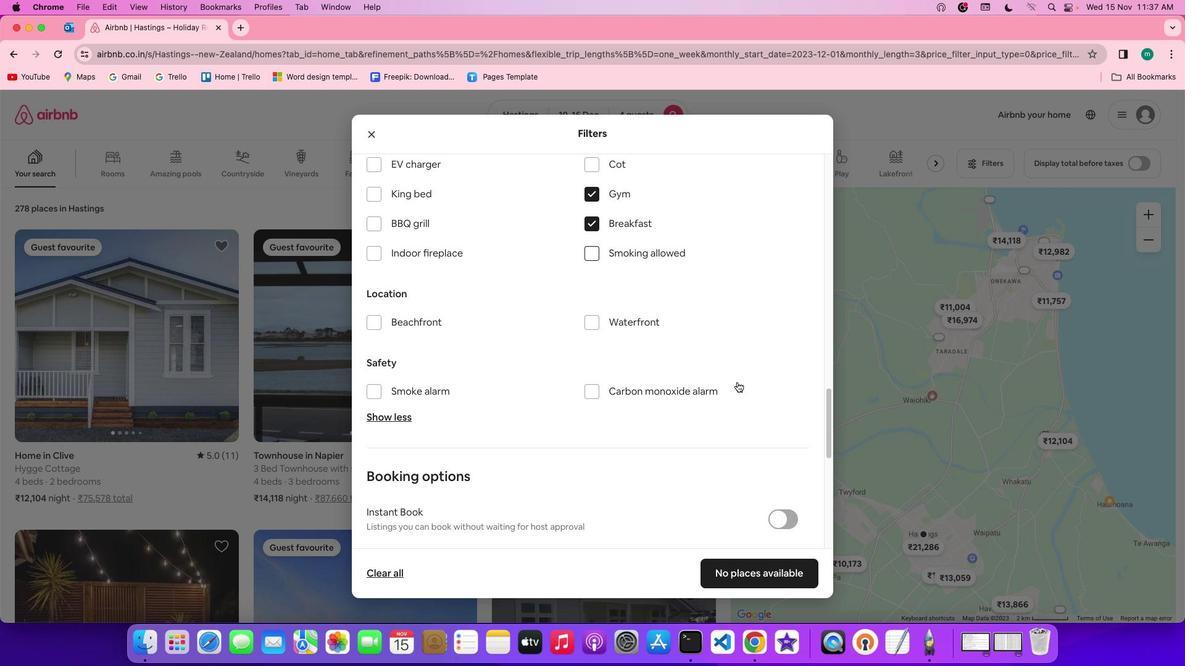
Action: Mouse scrolled (737, 382) with delta (0, -1)
Screenshot: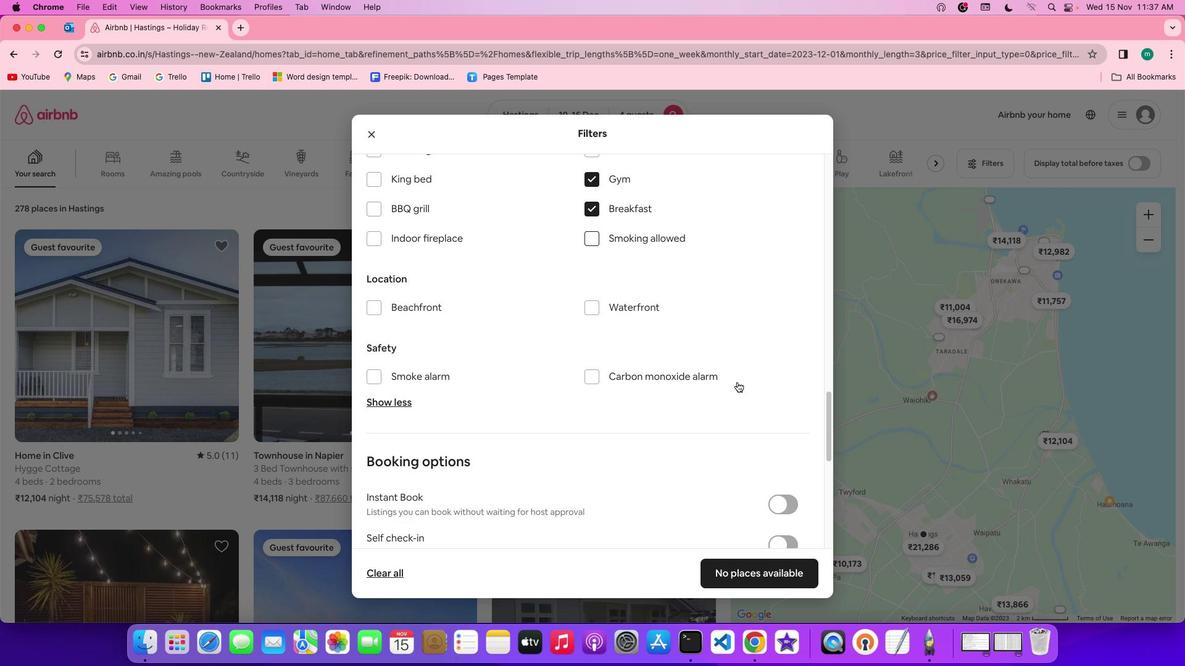 
Action: Mouse scrolled (737, 382) with delta (0, -1)
Screenshot: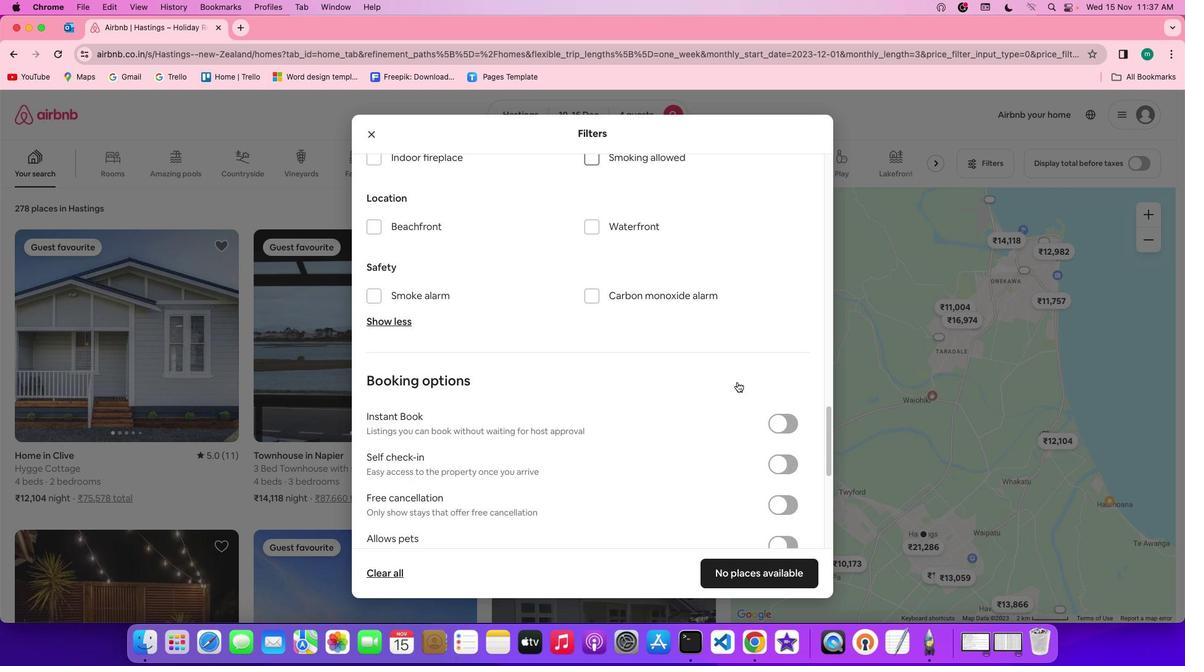 
Action: Mouse scrolled (737, 382) with delta (0, 0)
Screenshot: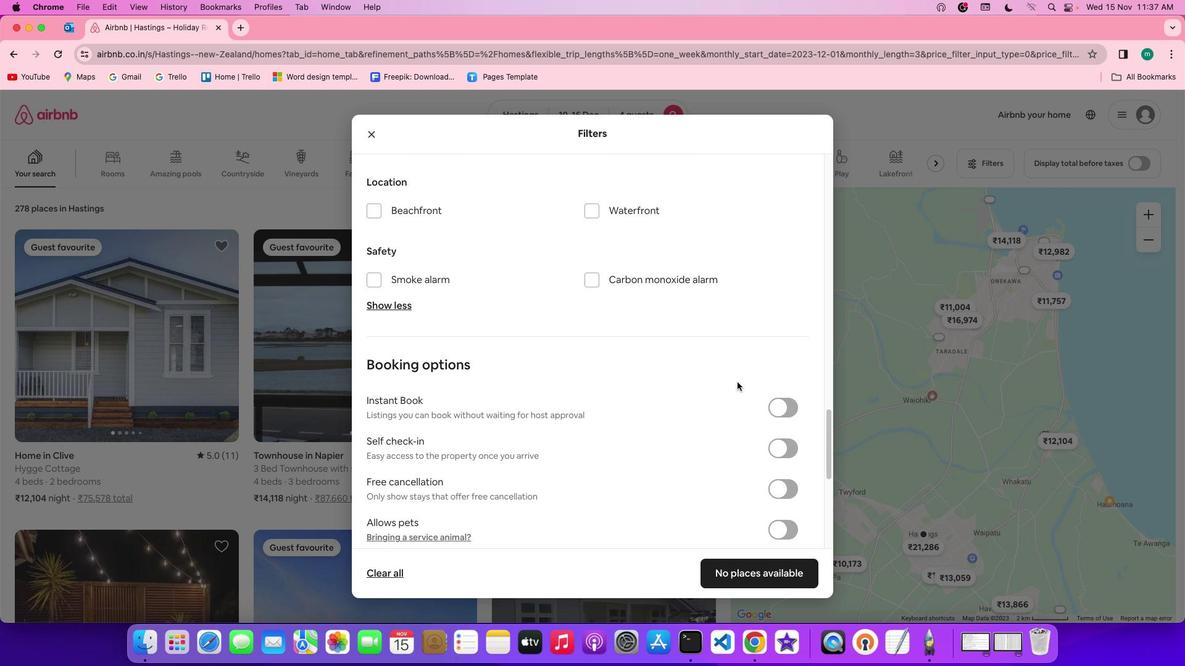 
Action: Mouse scrolled (737, 382) with delta (0, 0)
Screenshot: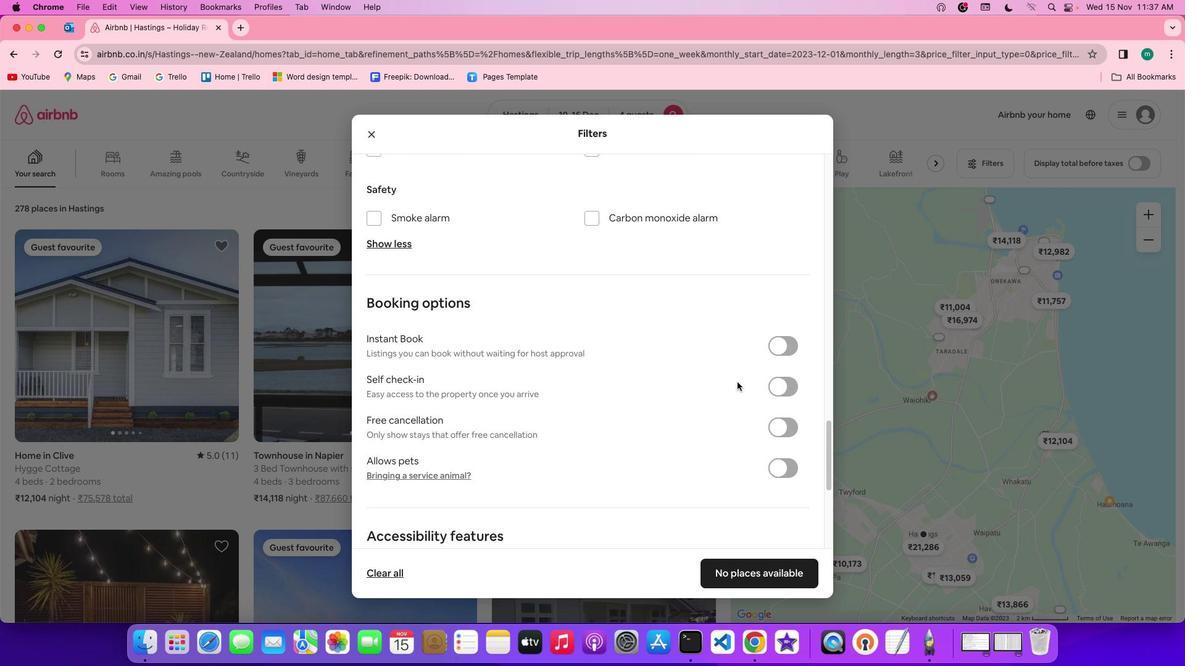
Action: Mouse scrolled (737, 382) with delta (0, -1)
Screenshot: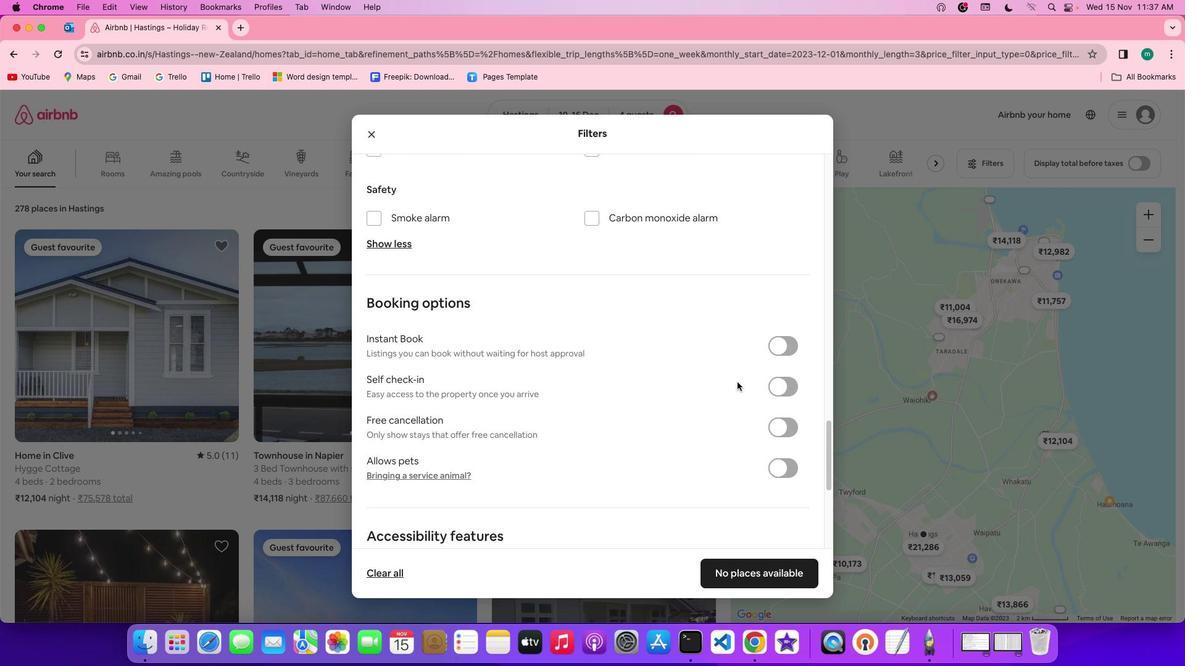 
Action: Mouse scrolled (737, 382) with delta (0, -1)
Screenshot: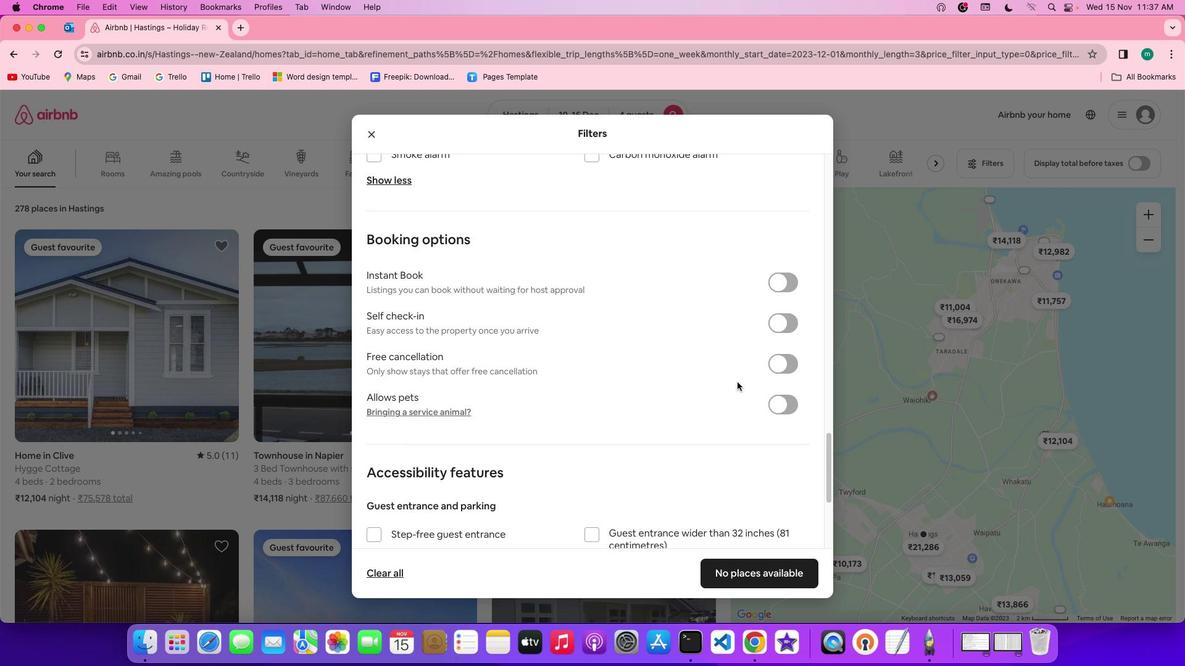 
Action: Mouse moved to (785, 308)
Screenshot: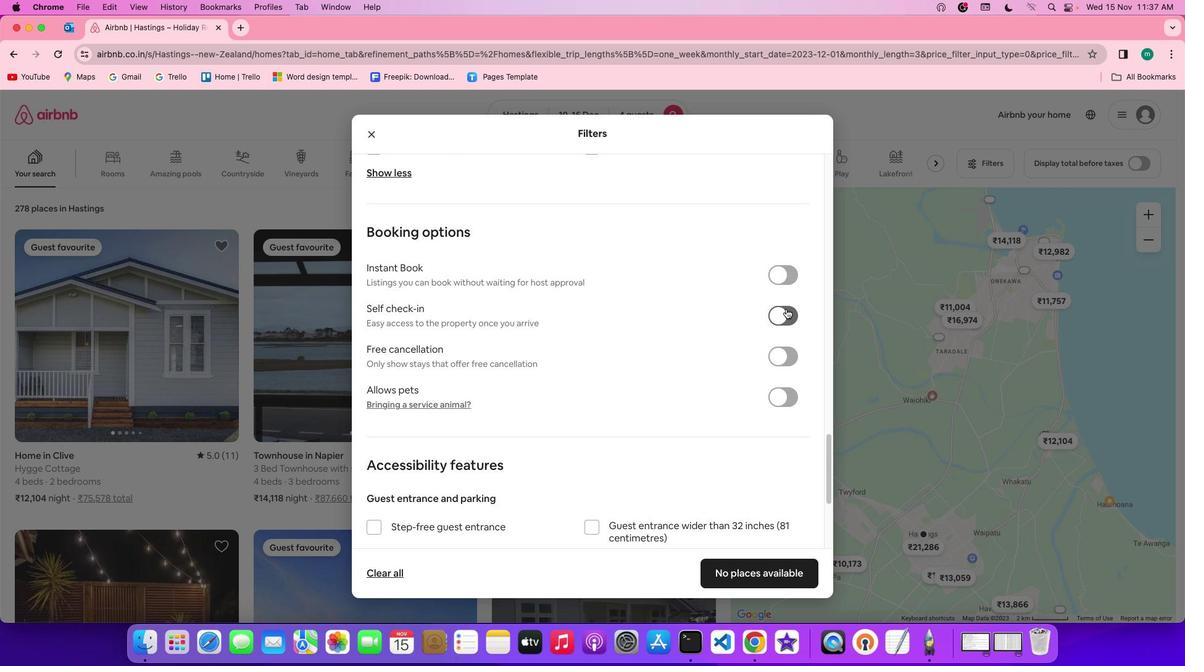 
Action: Mouse pressed left at (785, 308)
Screenshot: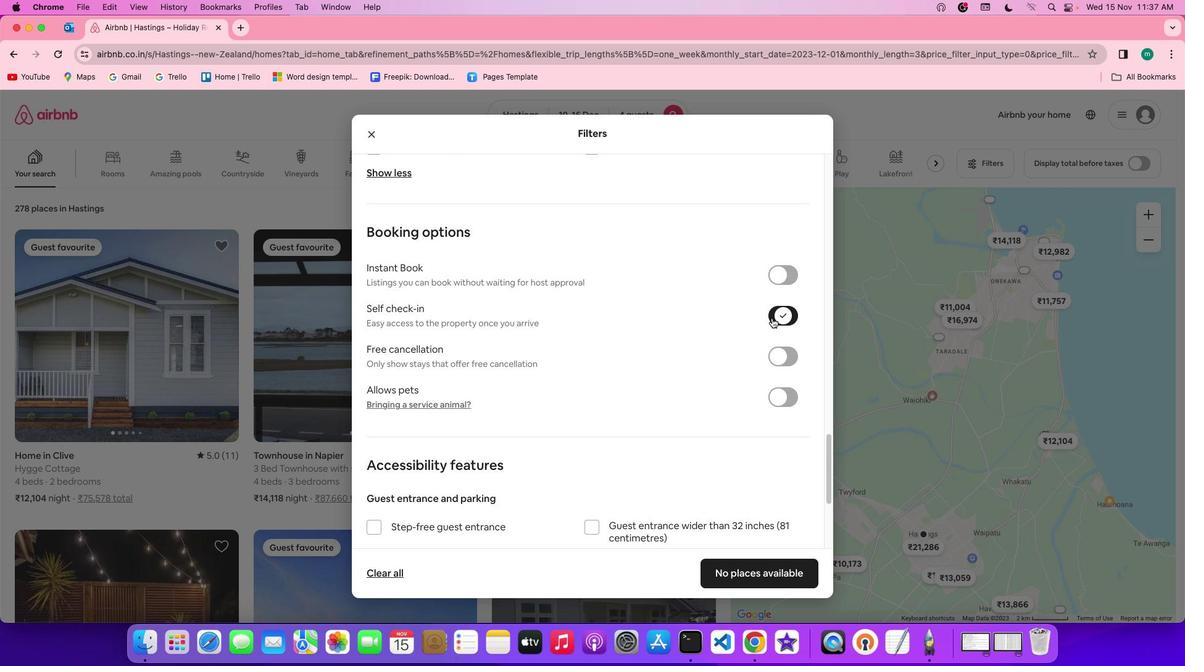 
Action: Mouse moved to (693, 405)
Screenshot: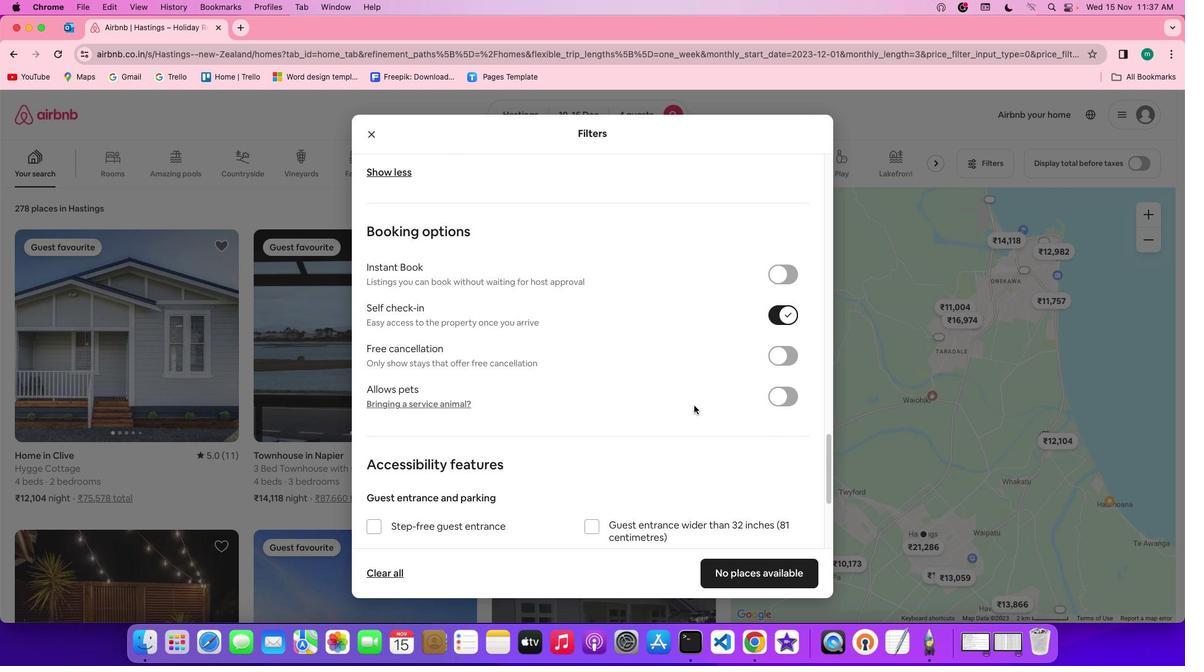 
Action: Mouse scrolled (693, 405) with delta (0, 0)
Screenshot: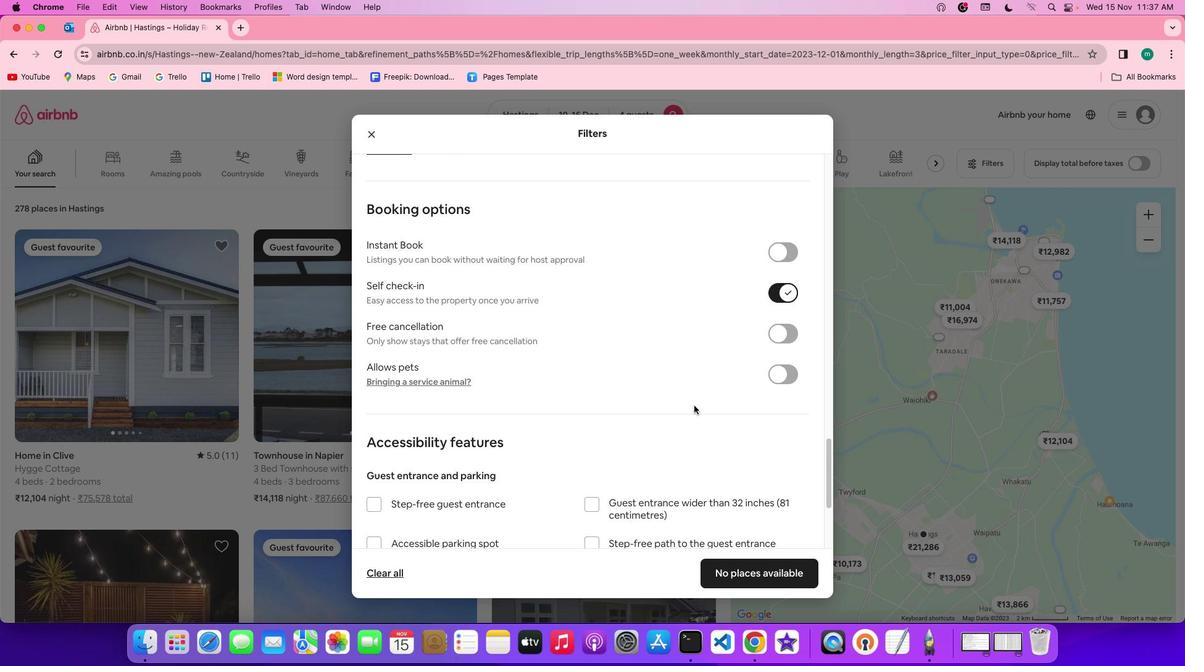 
Action: Mouse scrolled (693, 405) with delta (0, 0)
Screenshot: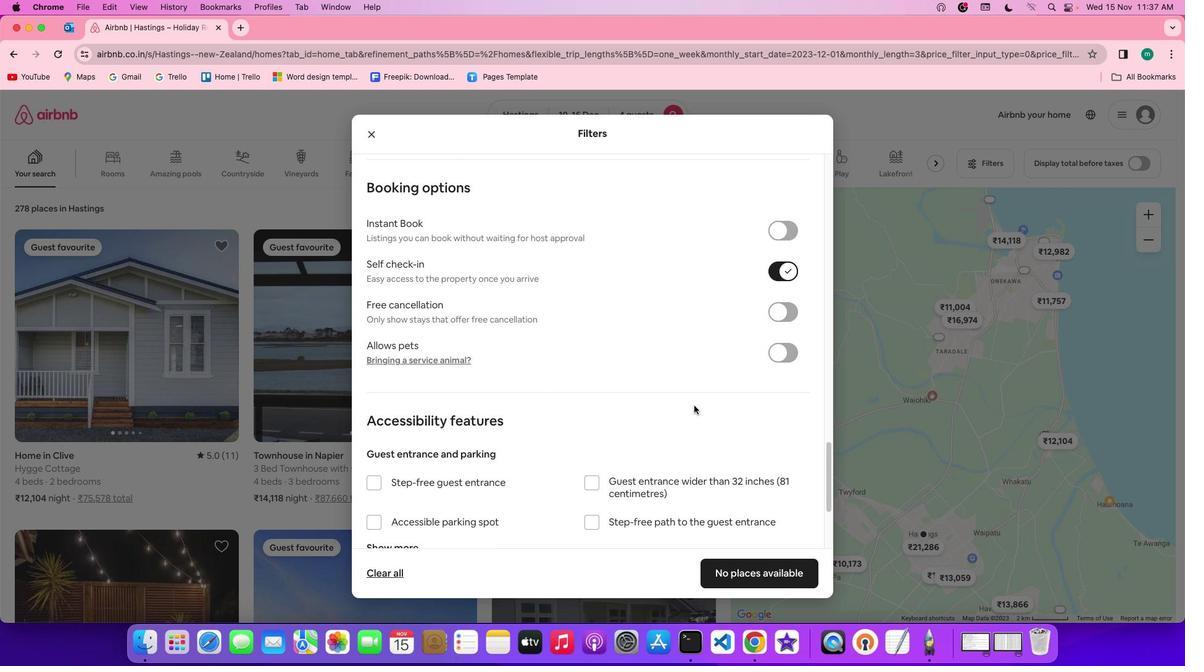 
Action: Mouse scrolled (693, 405) with delta (0, -1)
Screenshot: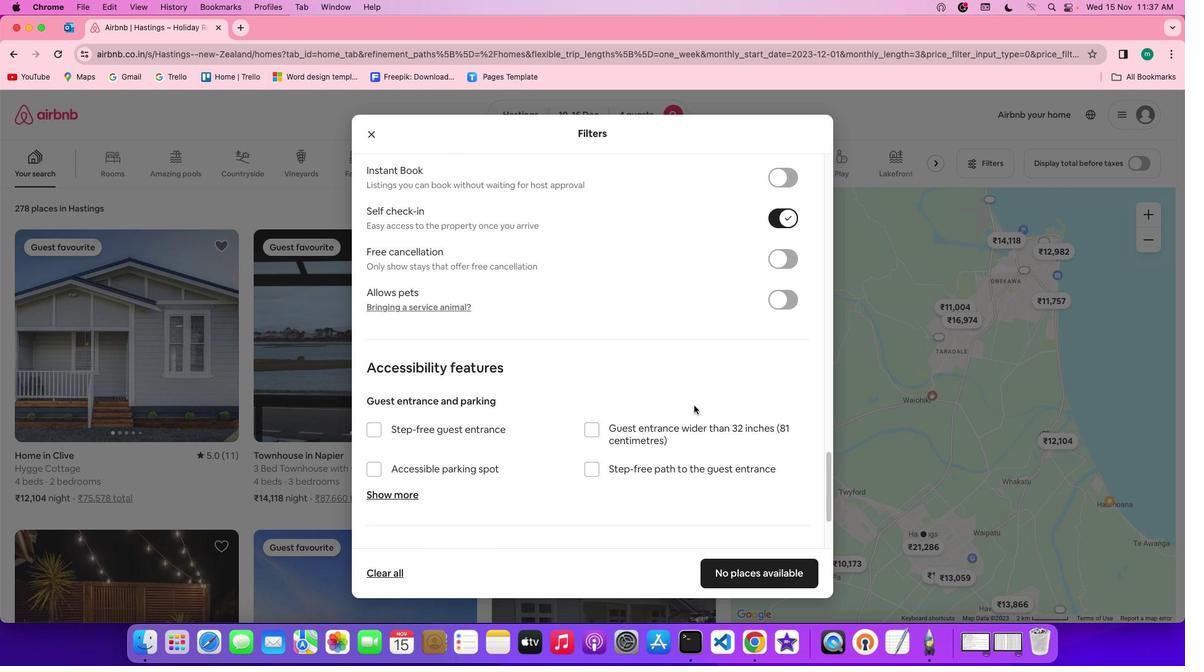 
Action: Mouse scrolled (693, 405) with delta (0, -1)
Screenshot: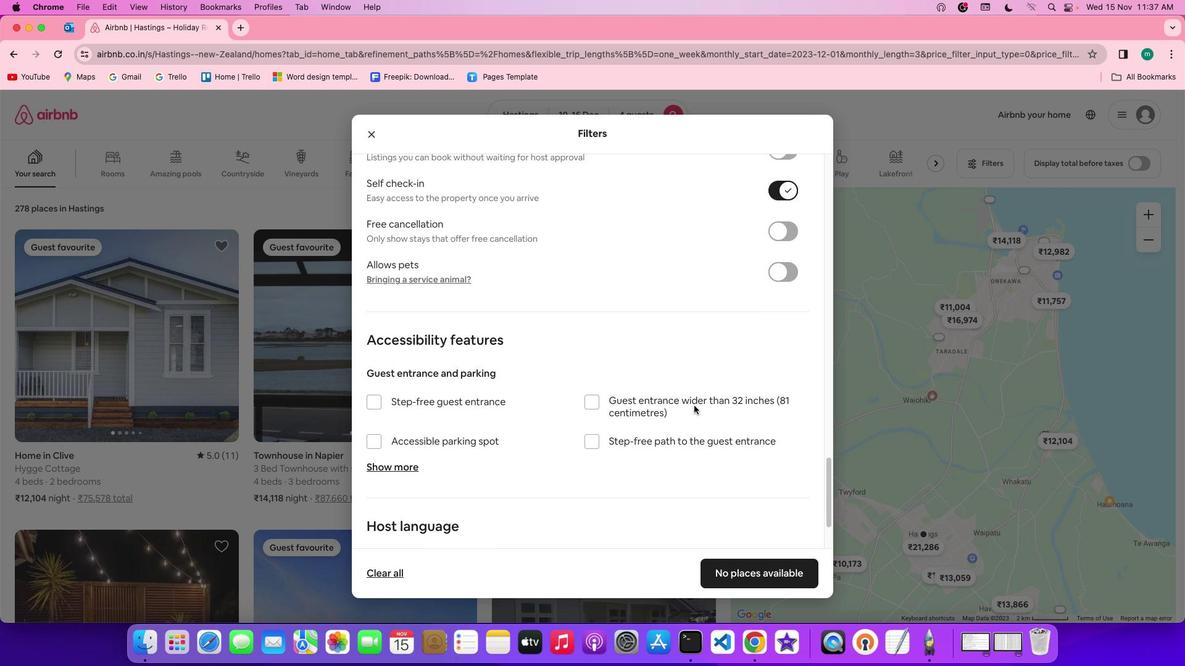 
Action: Mouse scrolled (693, 405) with delta (0, 0)
Screenshot: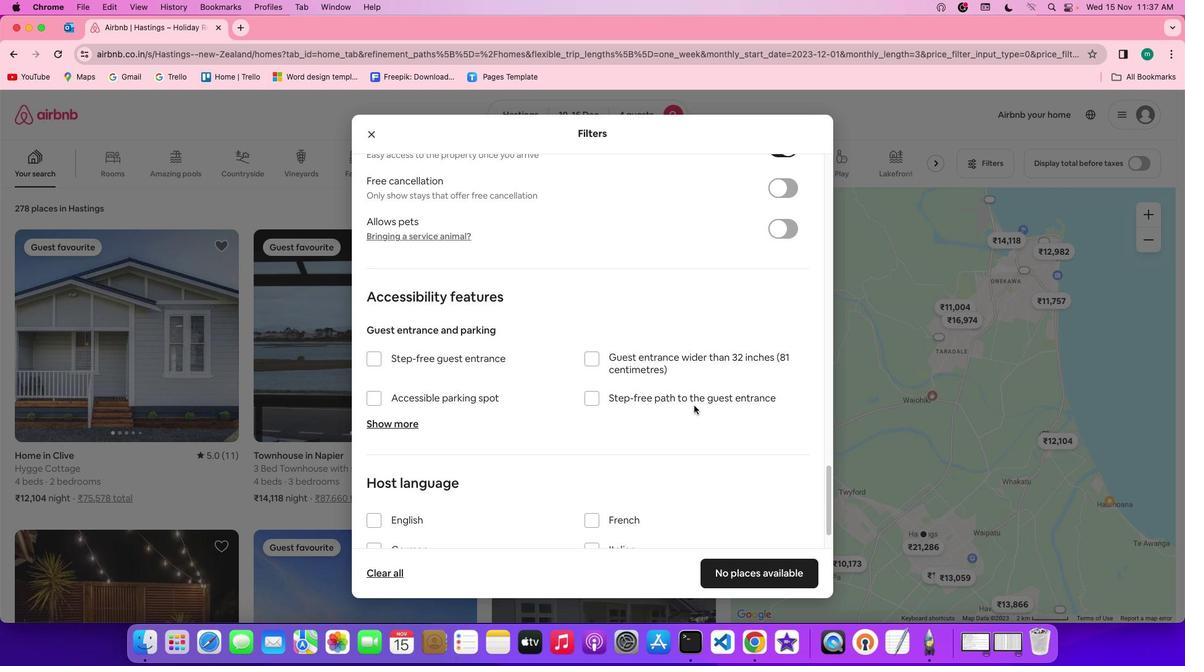 
Action: Mouse scrolled (693, 405) with delta (0, 0)
Screenshot: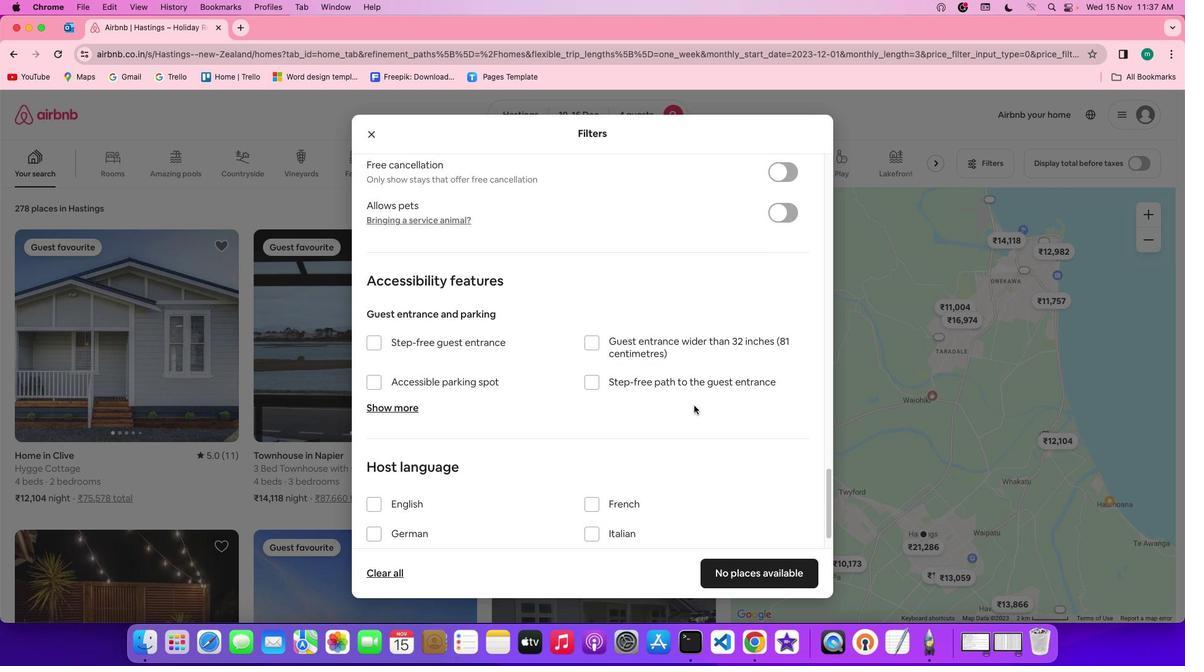 
Action: Mouse scrolled (693, 405) with delta (0, -1)
Screenshot: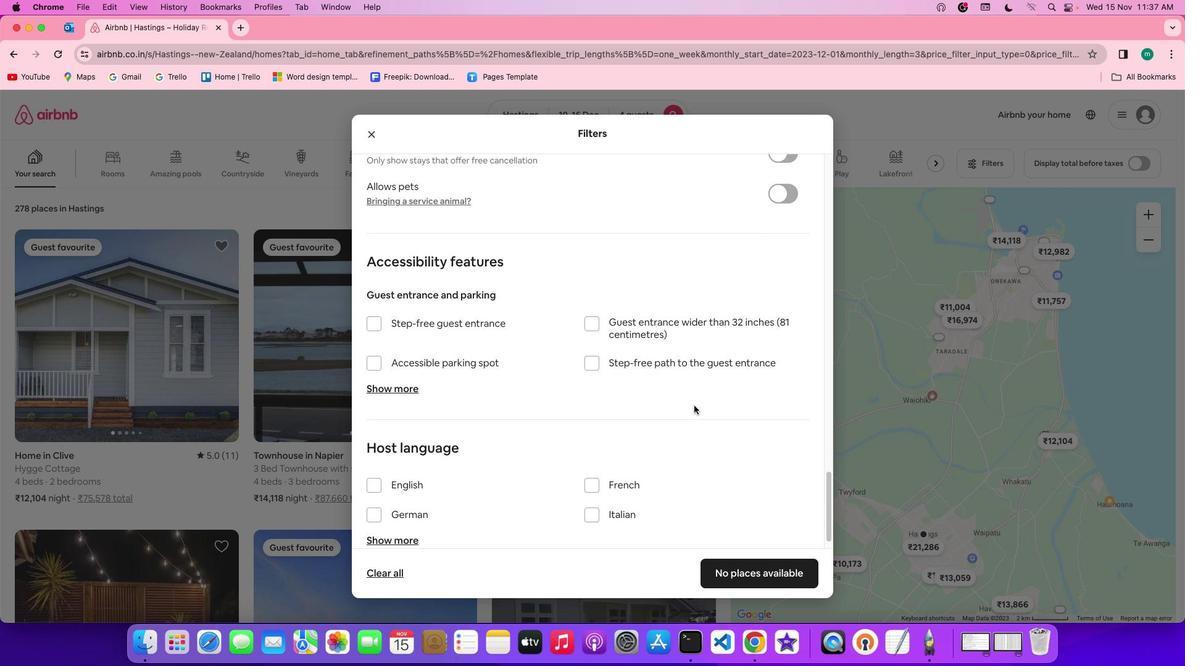 
Action: Mouse scrolled (693, 405) with delta (0, -2)
Screenshot: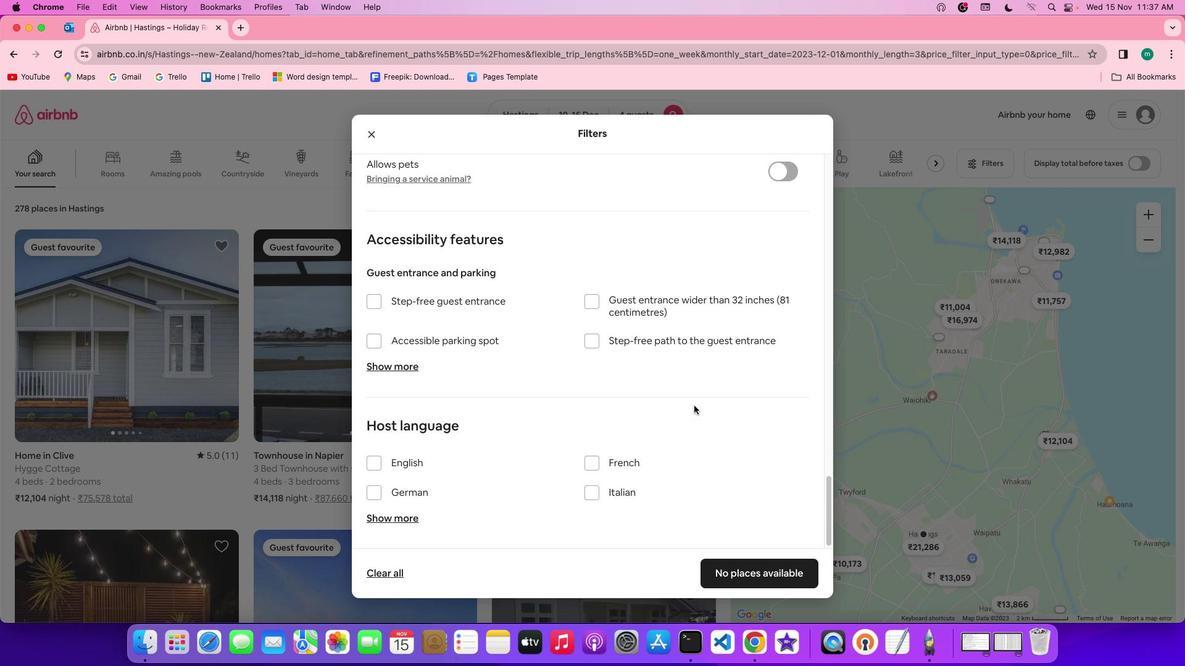
Action: Mouse scrolled (693, 405) with delta (0, 0)
Screenshot: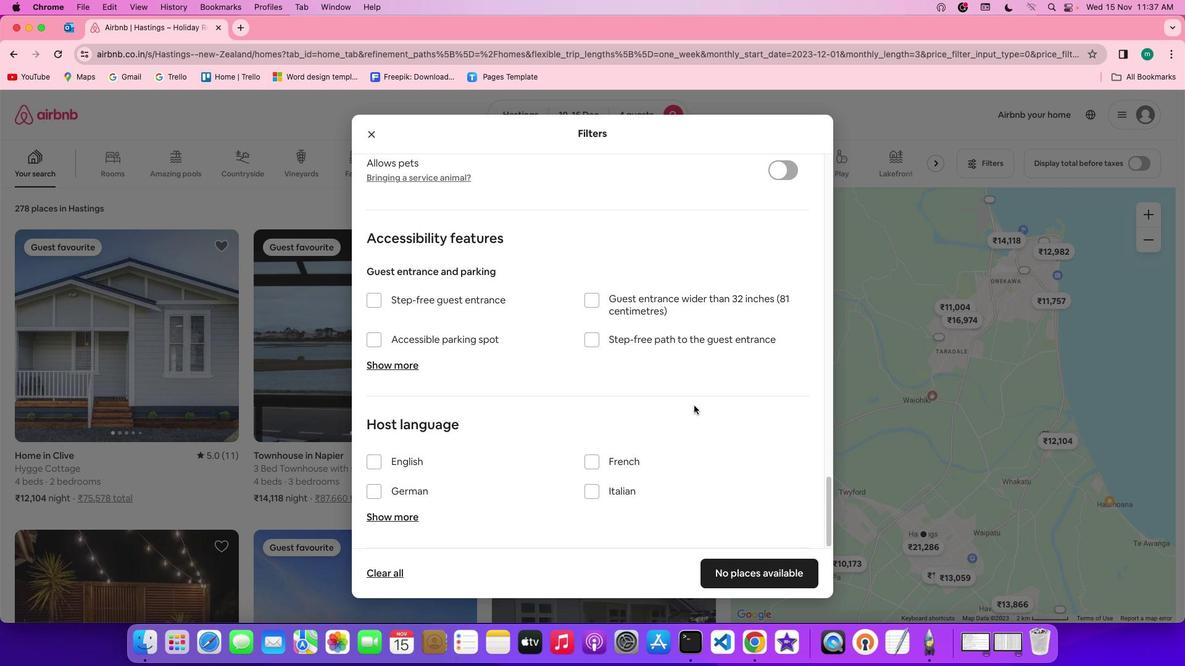 
Action: Mouse scrolled (693, 405) with delta (0, 0)
Screenshot: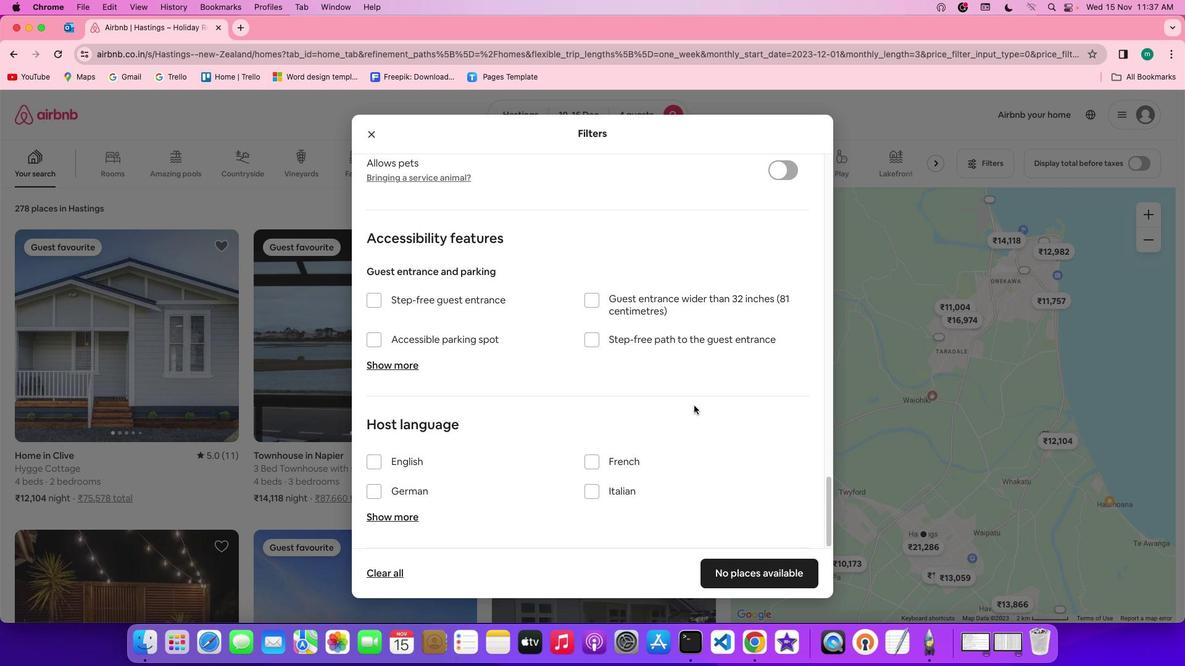 
Action: Mouse scrolled (693, 405) with delta (0, -1)
Screenshot: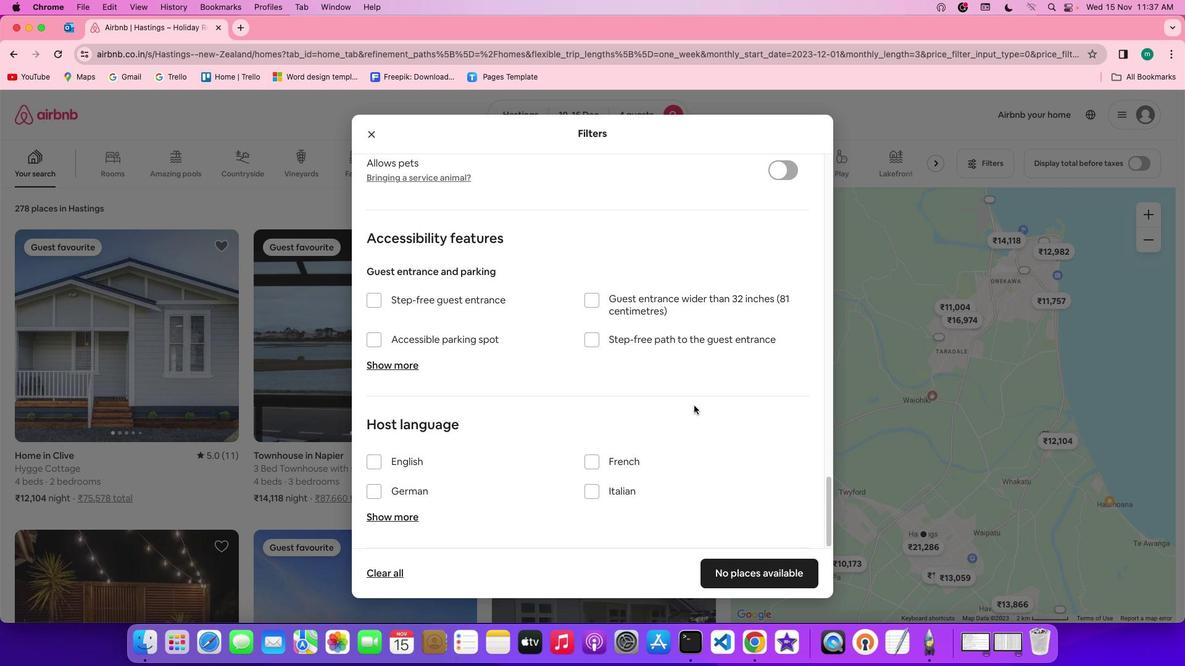 
Action: Mouse scrolled (693, 405) with delta (0, -1)
Screenshot: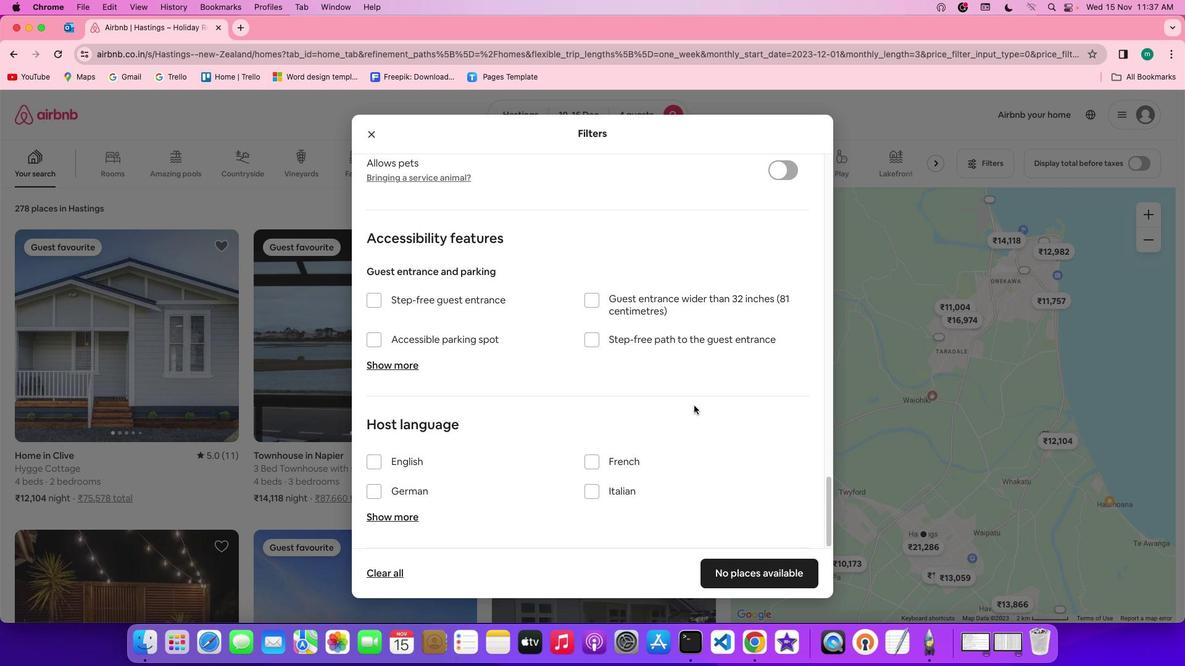 
Action: Mouse scrolled (693, 405) with delta (0, 0)
Screenshot: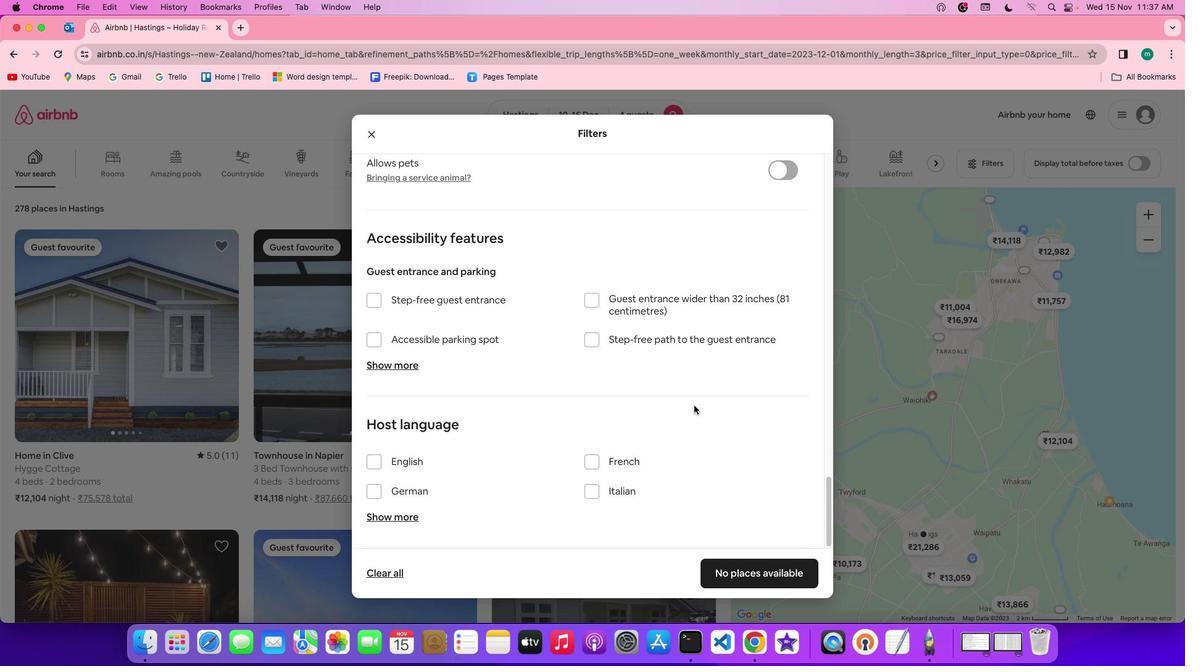 
Action: Mouse scrolled (693, 405) with delta (0, 0)
Screenshot: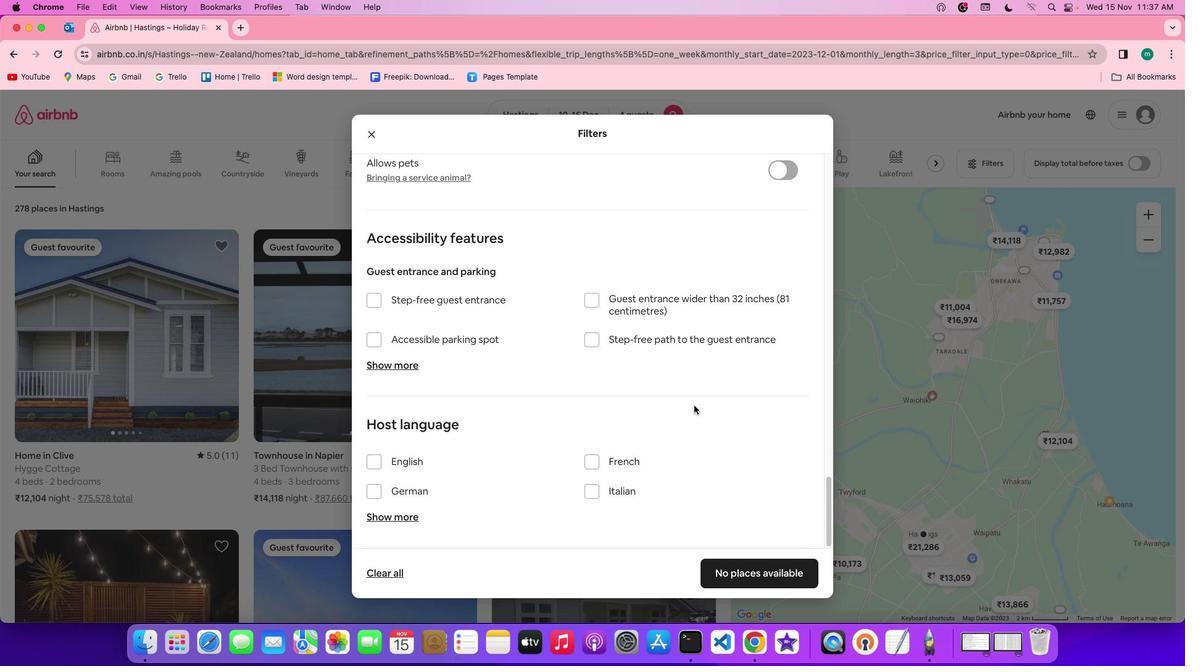 
Action: Mouse scrolled (693, 405) with delta (0, -1)
Screenshot: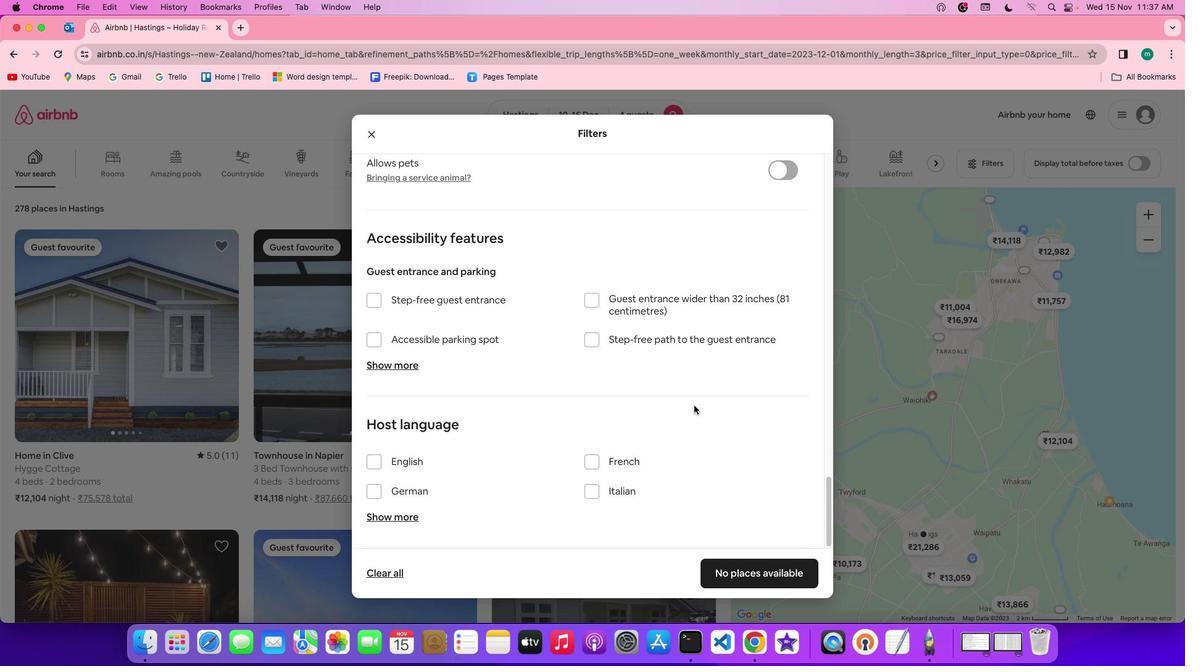 
Action: Mouse scrolled (693, 405) with delta (0, -2)
Screenshot: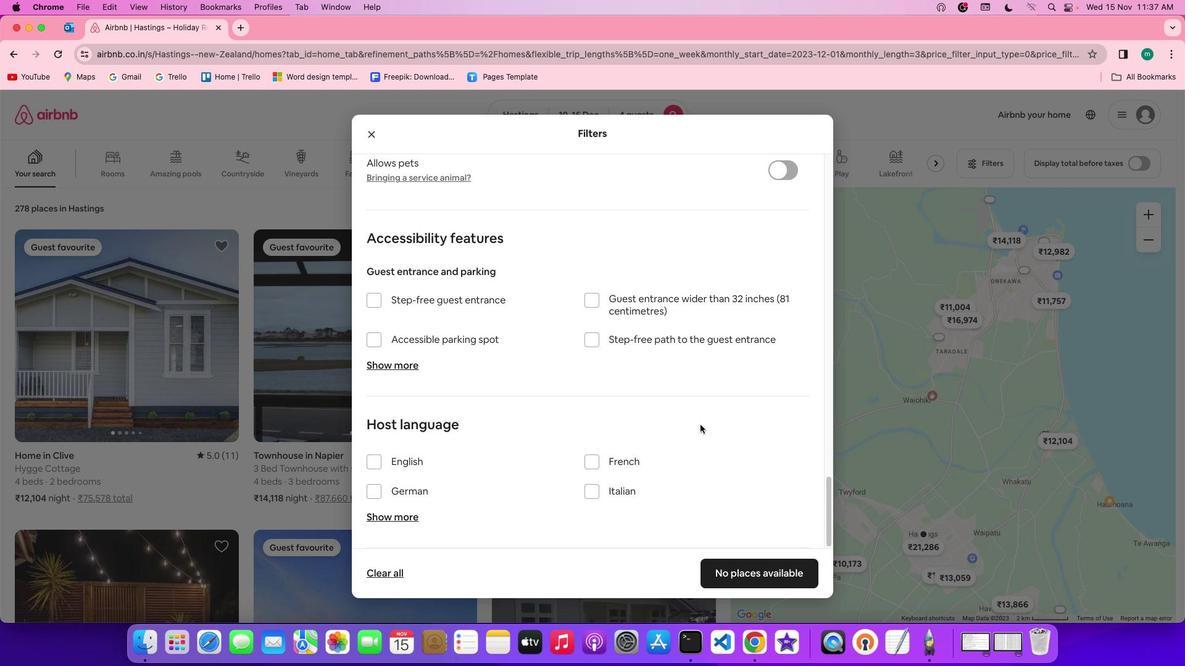 
Action: Mouse moved to (749, 568)
Screenshot: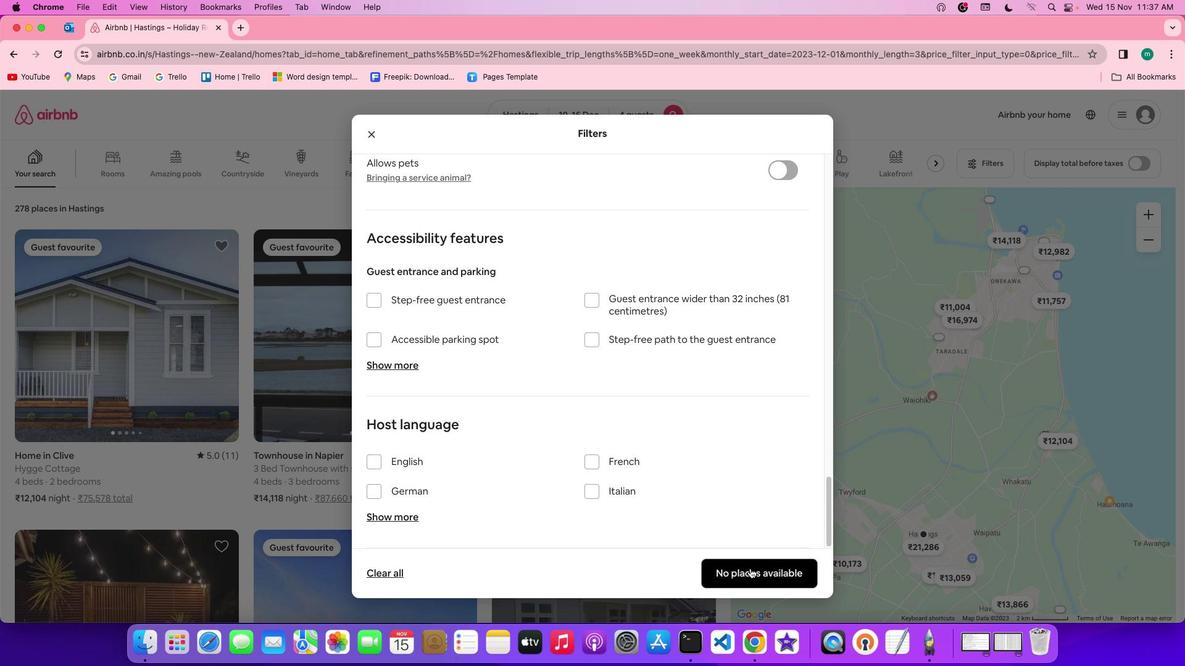 
Action: Mouse pressed left at (749, 568)
Screenshot: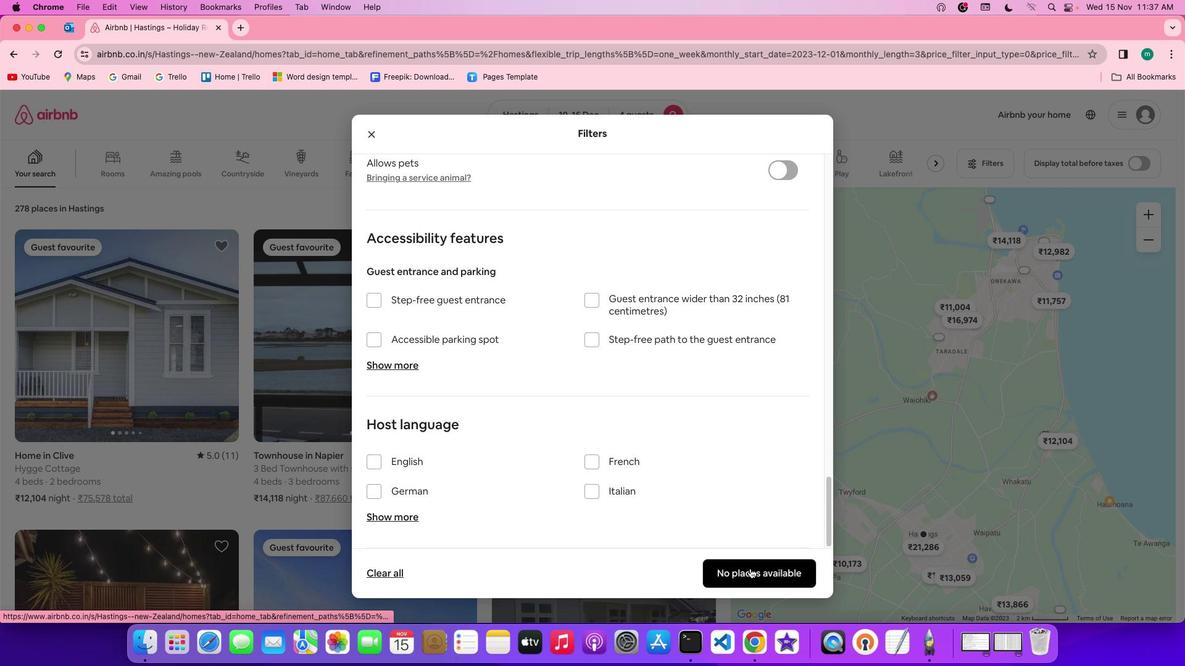 
Action: Mouse moved to (491, 391)
Screenshot: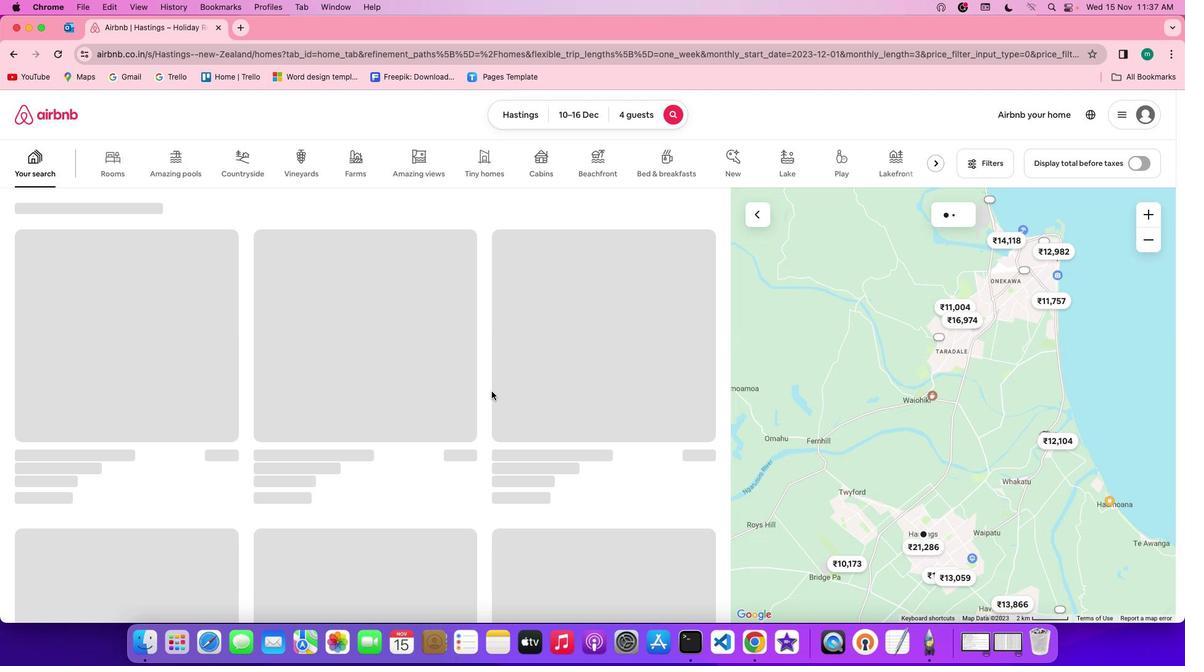 
